 Task: Buy 2 Body Scrubs from Skin Care section under best seller category for shipping address: Mitchell Evans, 3618 Station Street, Austin, Texas 78702, Cell Number 5122113583. Pay from credit card ending with 5759, CVV 953
Action: Mouse moved to (21, 75)
Screenshot: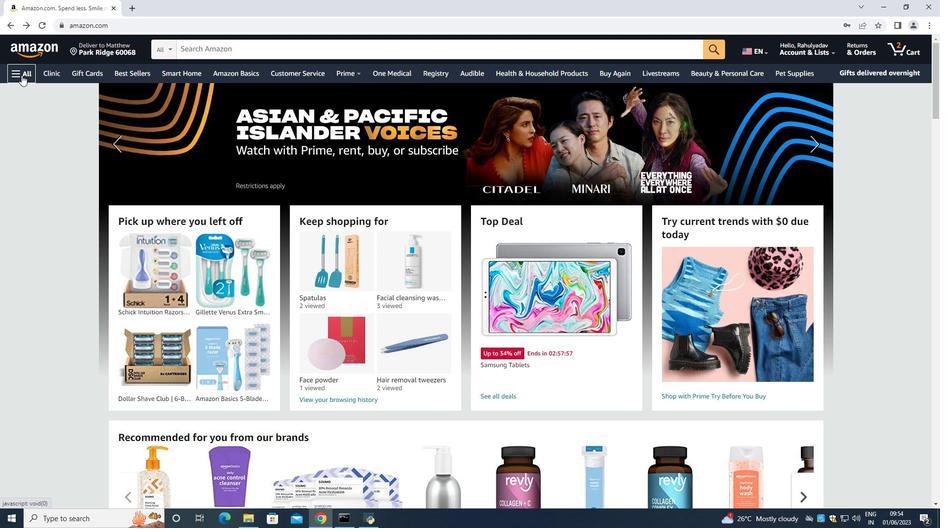 
Action: Mouse pressed left at (21, 75)
Screenshot: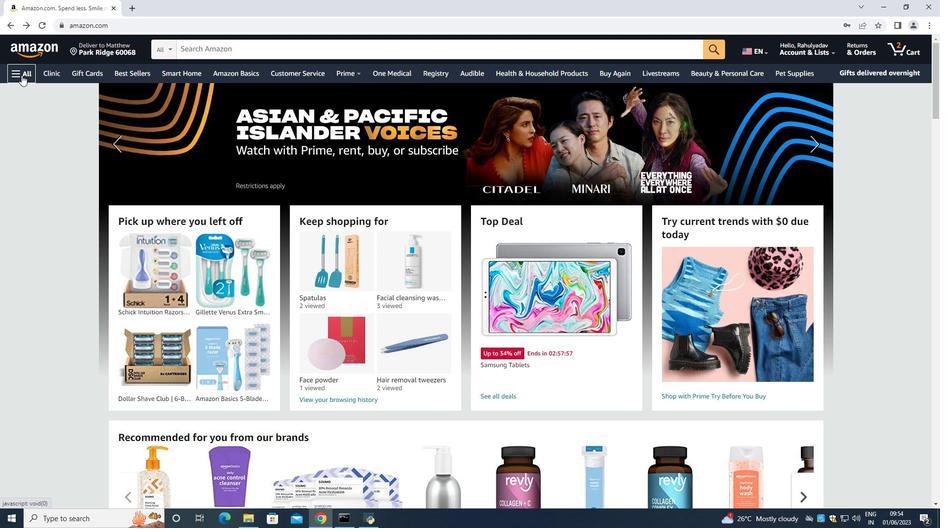 
Action: Mouse moved to (34, 97)
Screenshot: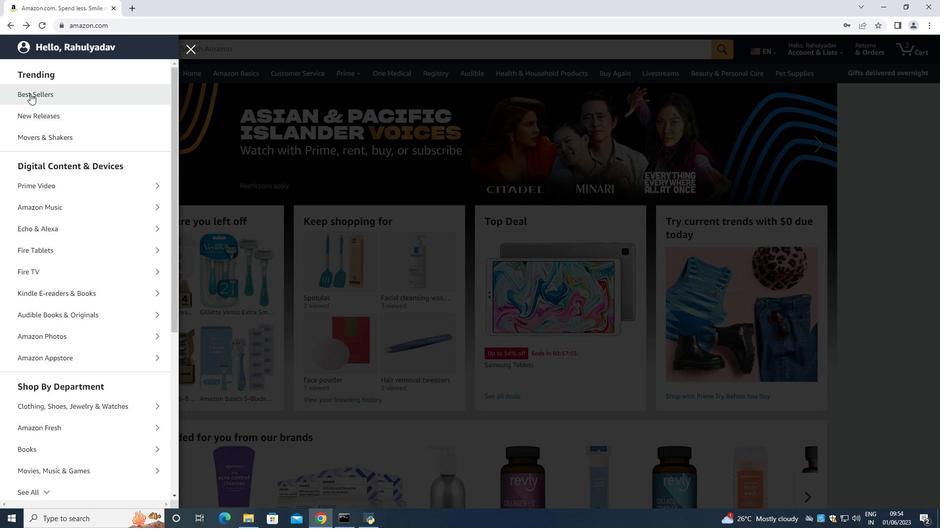 
Action: Mouse pressed left at (34, 97)
Screenshot: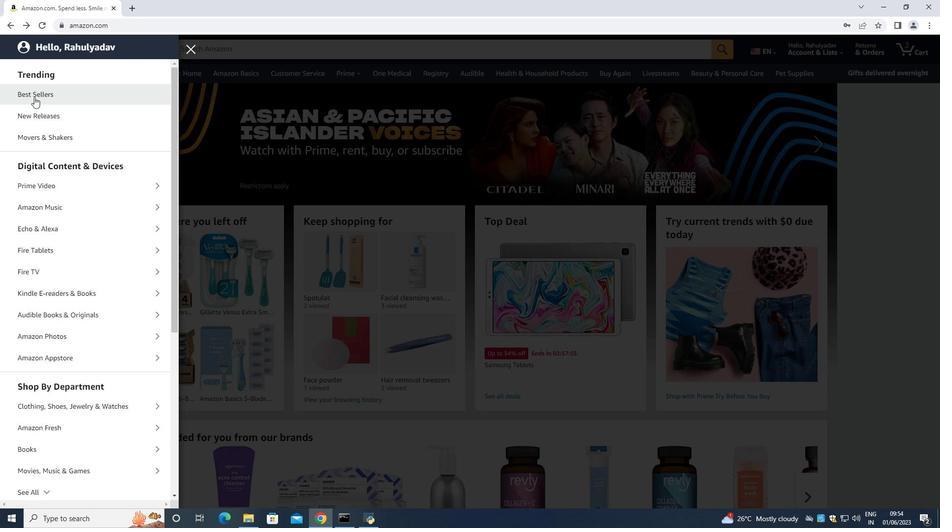 
Action: Mouse moved to (220, 50)
Screenshot: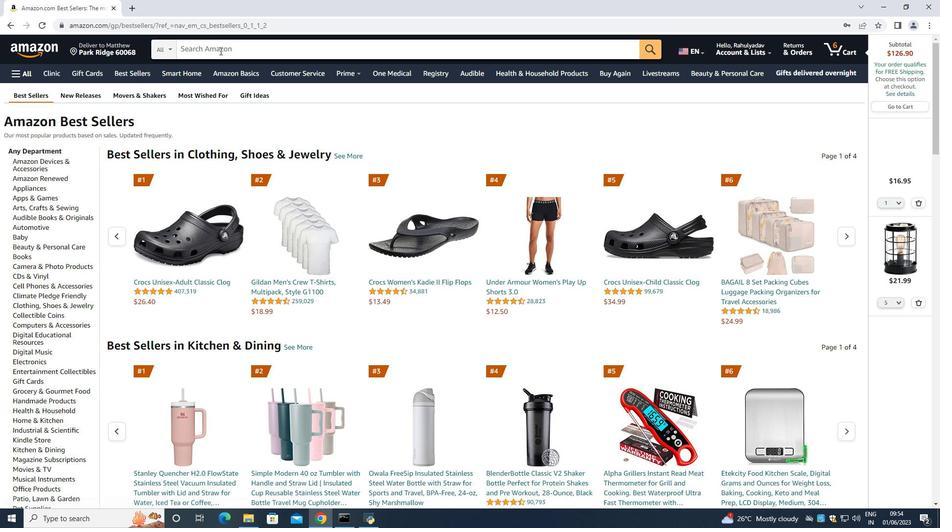
Action: Mouse pressed left at (220, 50)
Screenshot: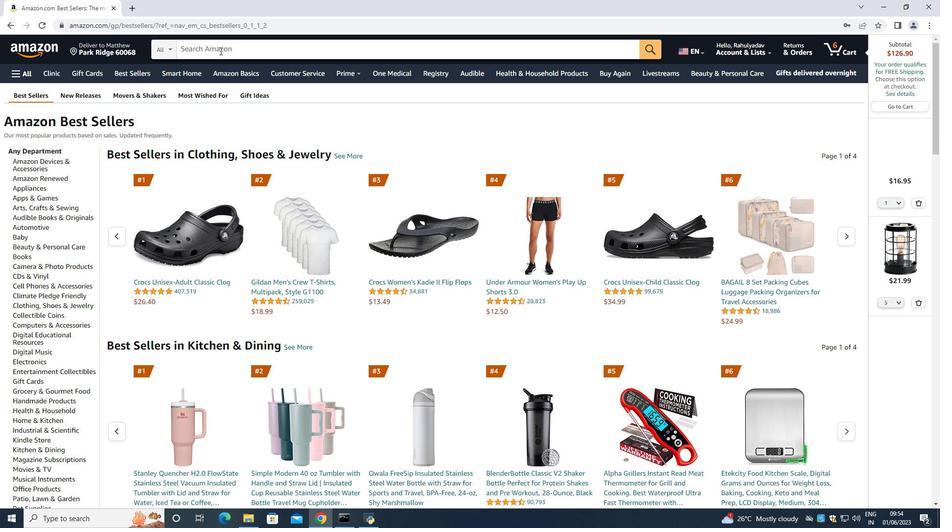 
Action: Mouse moved to (215, 53)
Screenshot: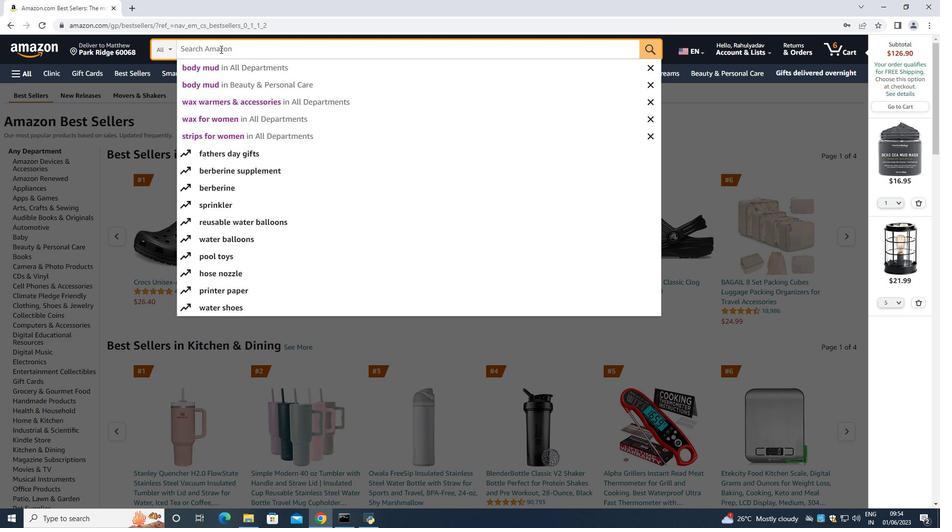 
Action: Key pressed <Key.shift>Bodu<Key.backspace>y<Key.space><Key.shift>Scrubs<Key.space><Key.enter>
Screenshot: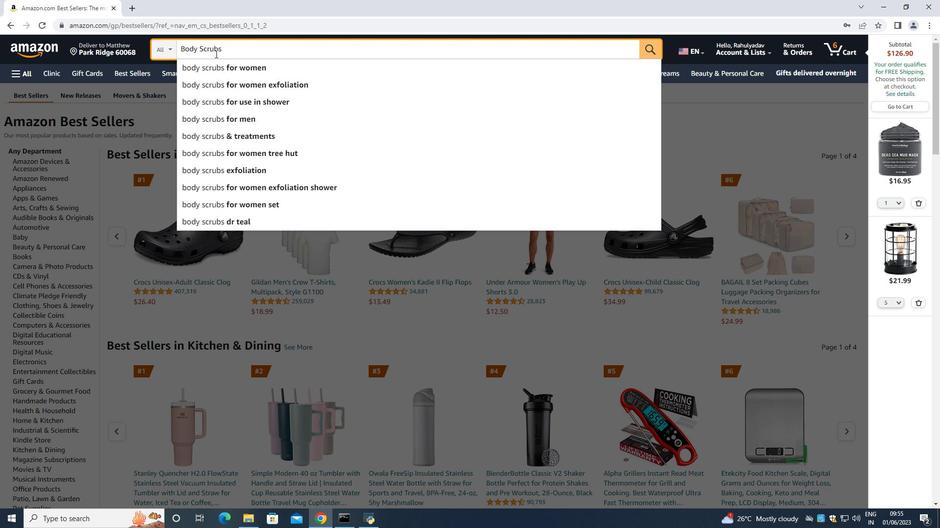 
Action: Mouse moved to (55, 308)
Screenshot: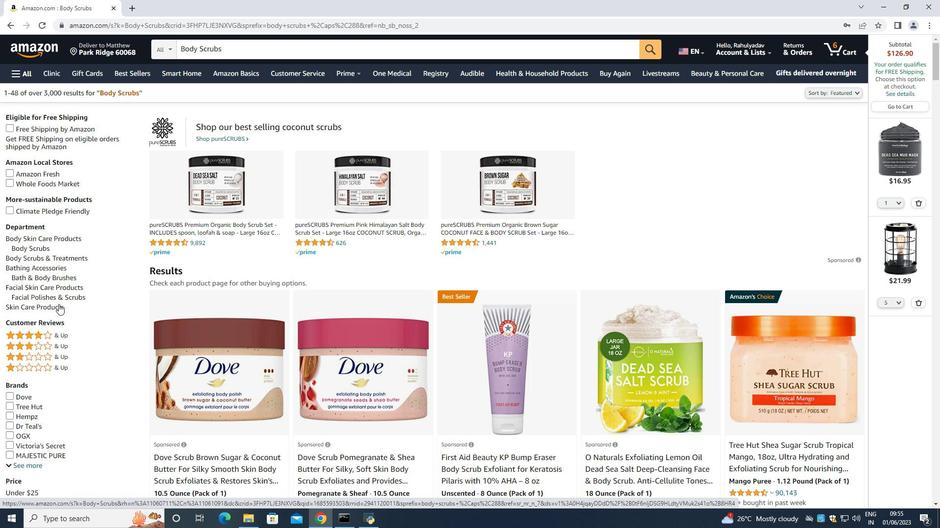 
Action: Mouse pressed left at (55, 308)
Screenshot: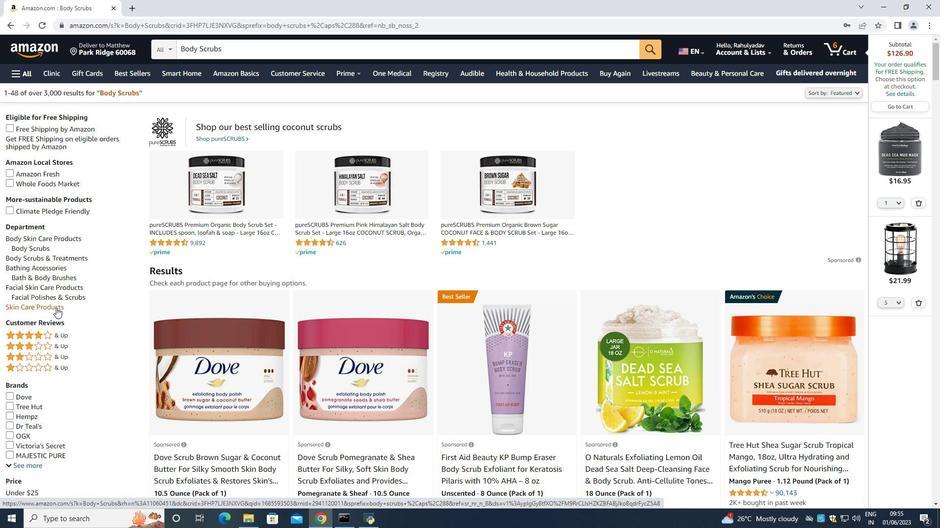 
Action: Mouse moved to (177, 340)
Screenshot: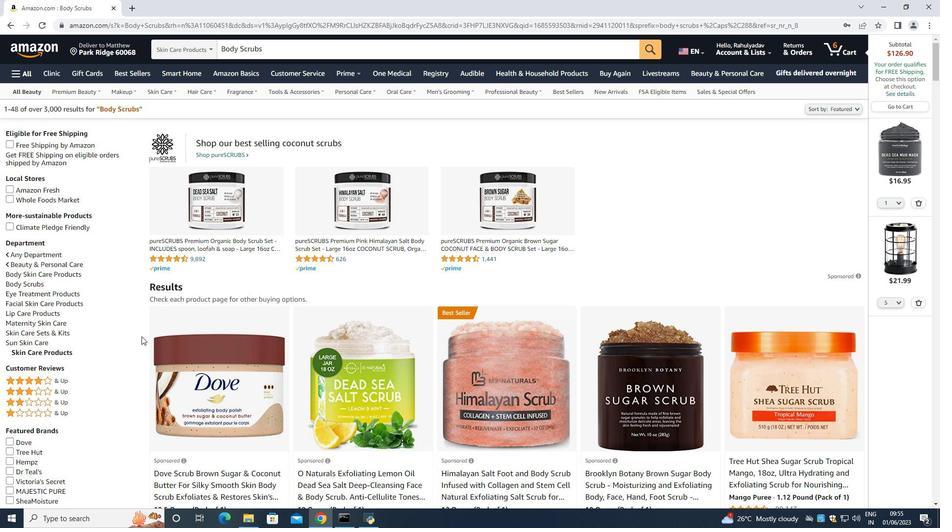 
Action: Mouse scrolled (177, 340) with delta (0, 0)
Screenshot: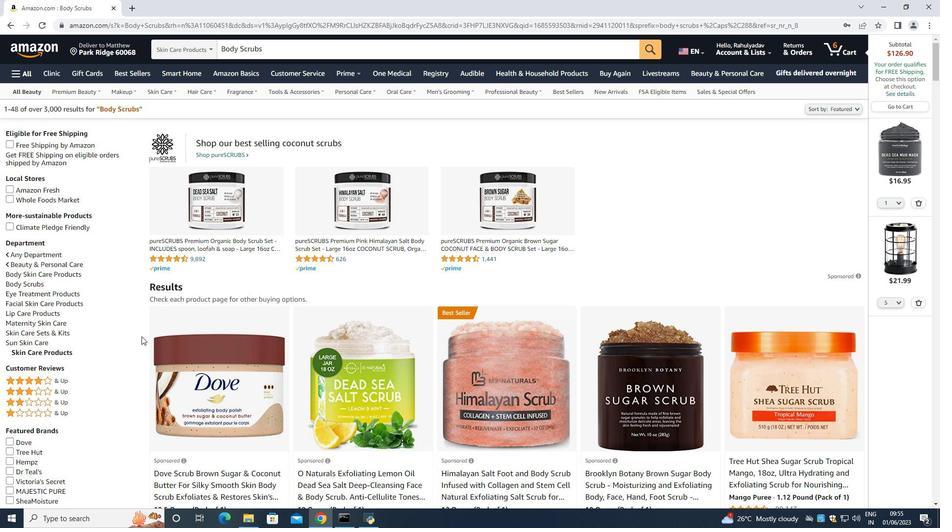 
Action: Mouse moved to (187, 340)
Screenshot: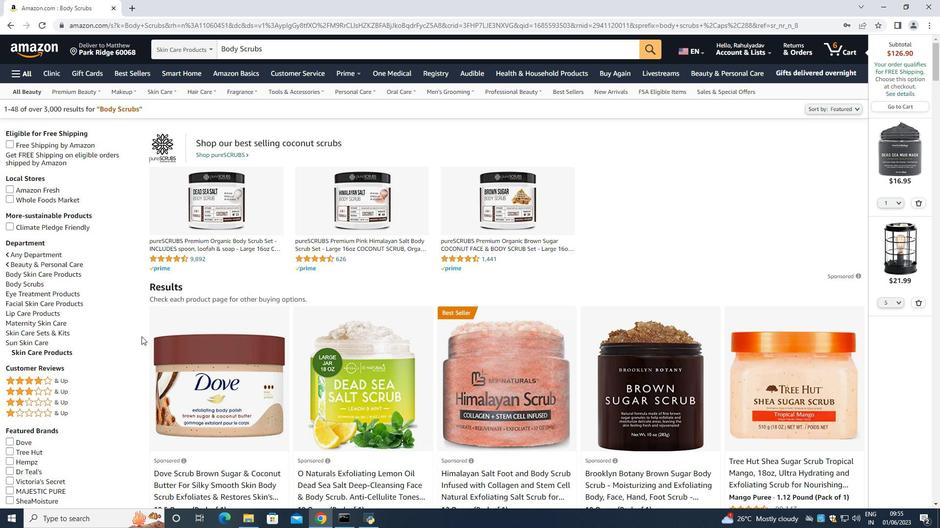 
Action: Mouse scrolled (187, 340) with delta (0, 0)
Screenshot: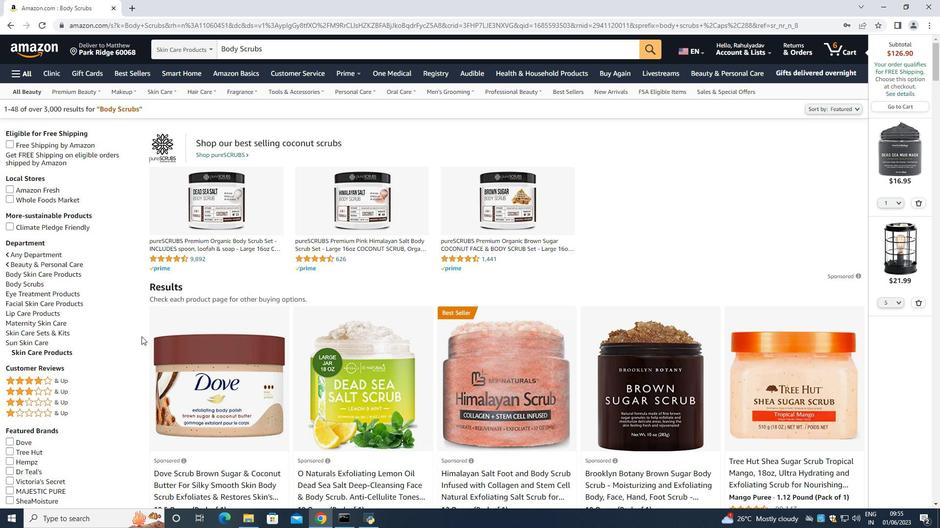 
Action: Mouse moved to (681, 285)
Screenshot: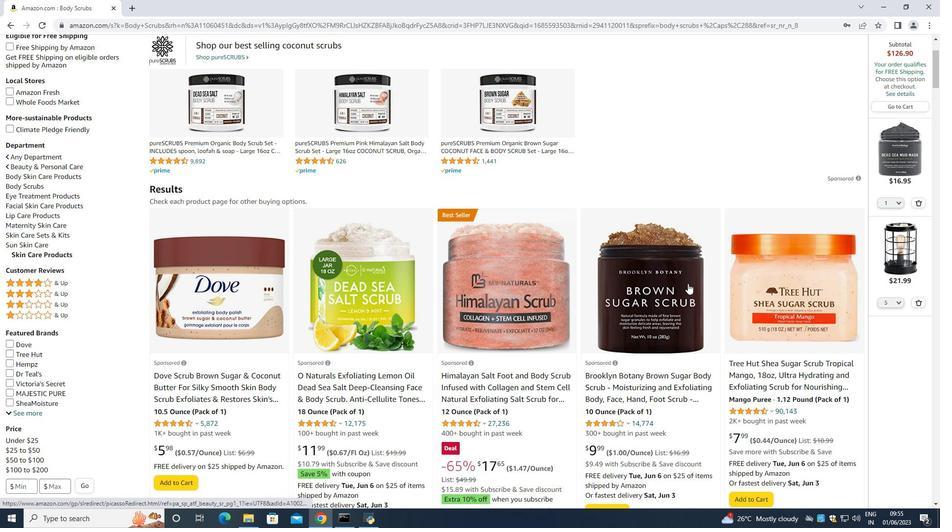 
Action: Mouse scrolled (681, 284) with delta (0, 0)
Screenshot: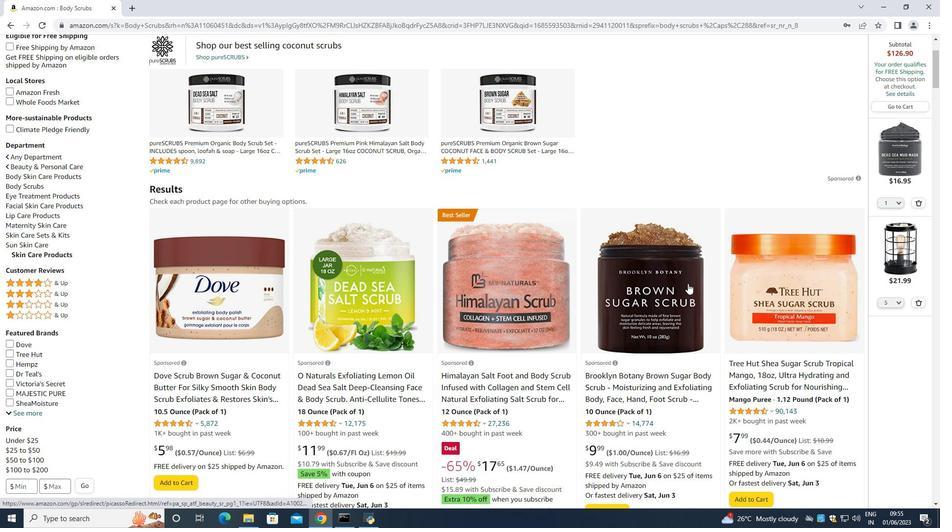 
Action: Mouse moved to (681, 285)
Screenshot: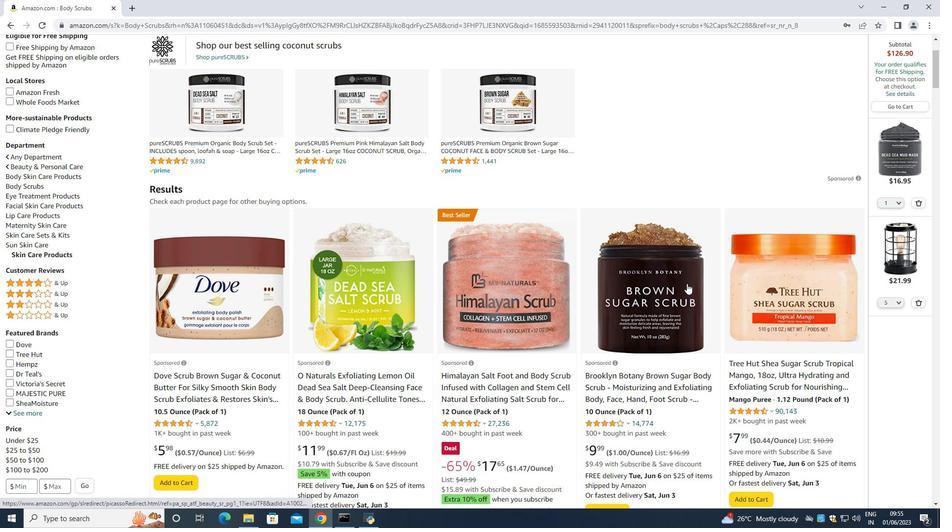
Action: Mouse scrolled (681, 284) with delta (0, 0)
Screenshot: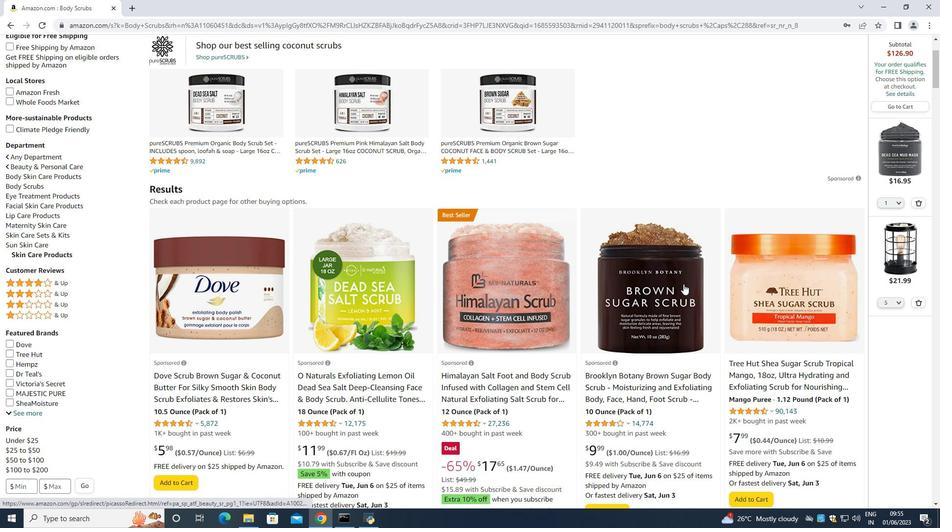 
Action: Mouse moved to (680, 285)
Screenshot: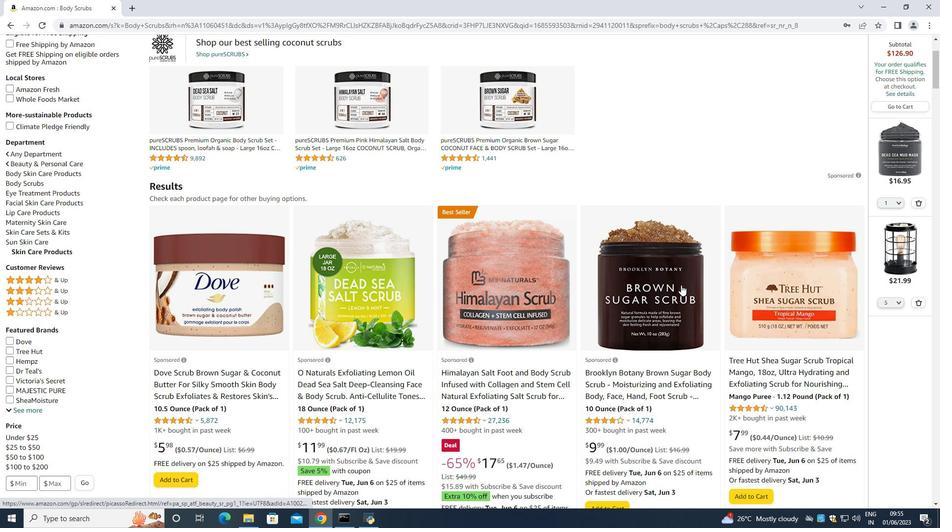 
Action: Mouse scrolled (680, 284) with delta (0, 0)
Screenshot: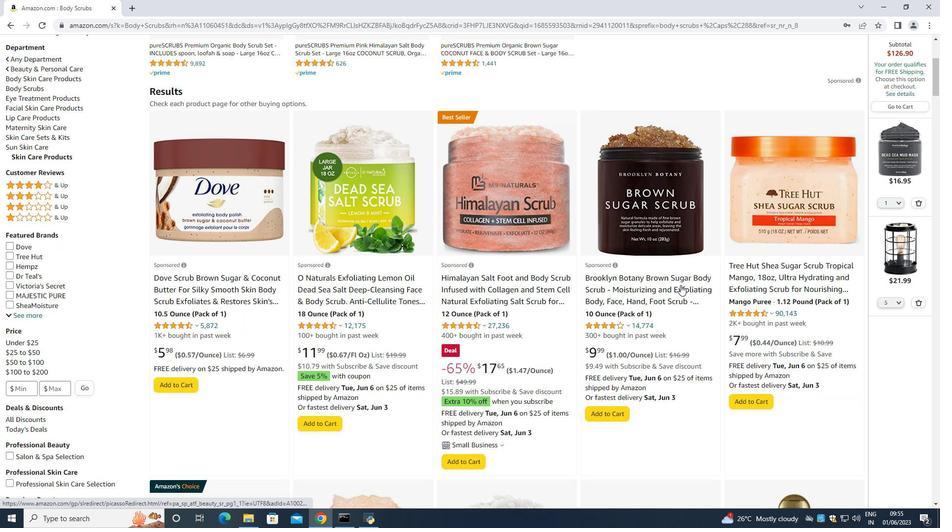 
Action: Mouse scrolled (680, 284) with delta (0, 0)
Screenshot: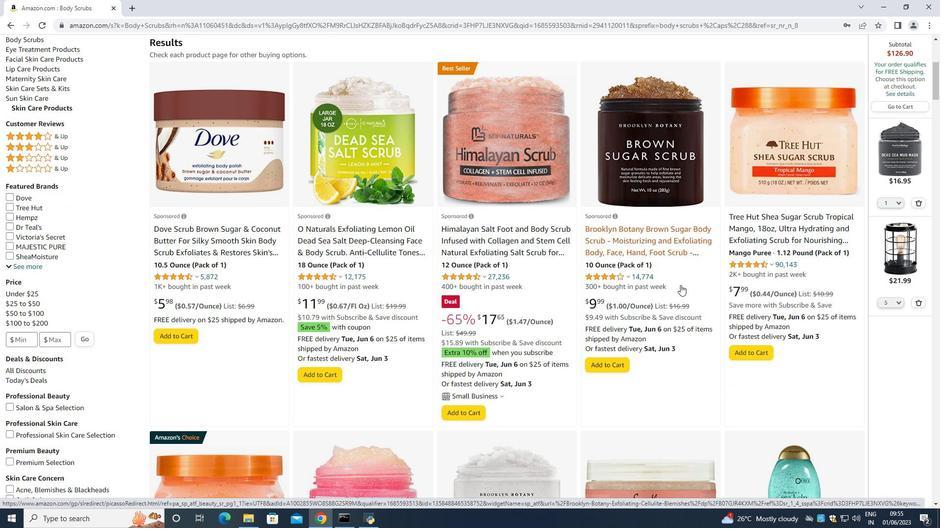 
Action: Mouse scrolled (680, 284) with delta (0, 0)
Screenshot: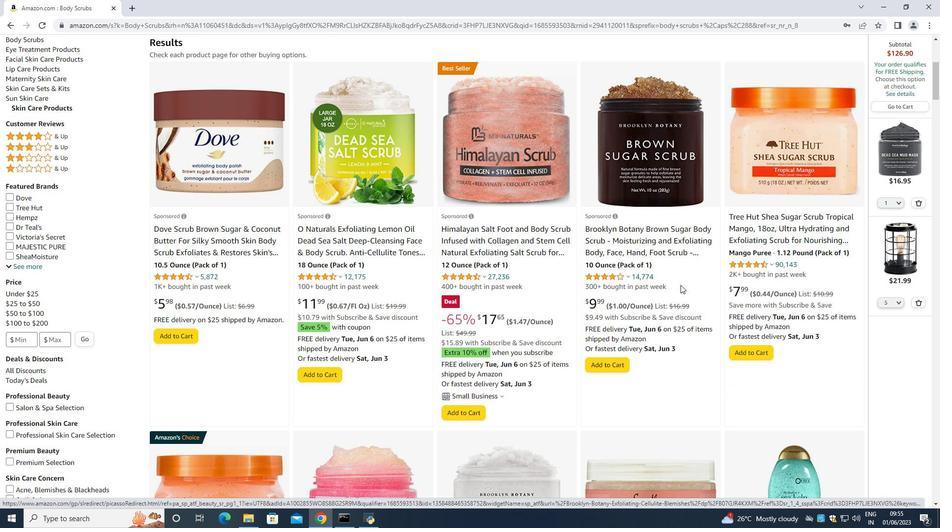
Action: Mouse scrolled (680, 284) with delta (0, 0)
Screenshot: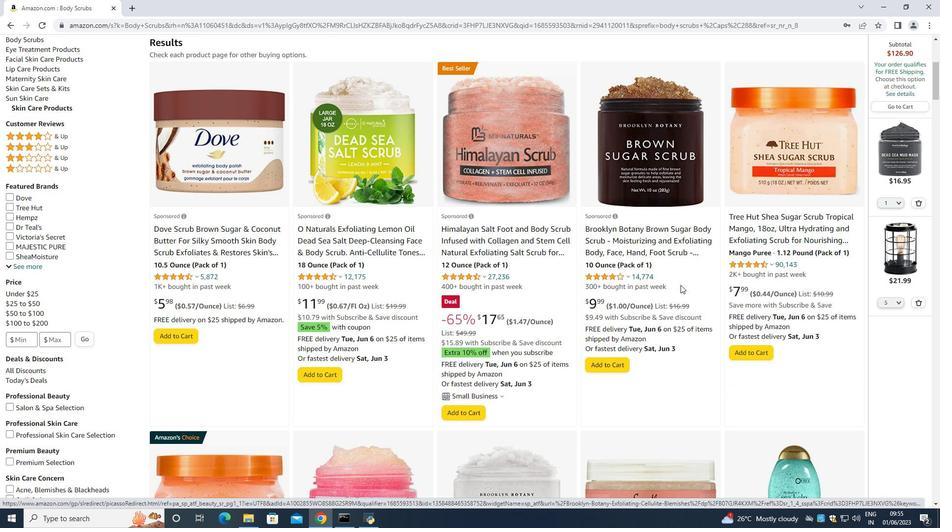 
Action: Mouse scrolled (680, 284) with delta (0, 0)
Screenshot: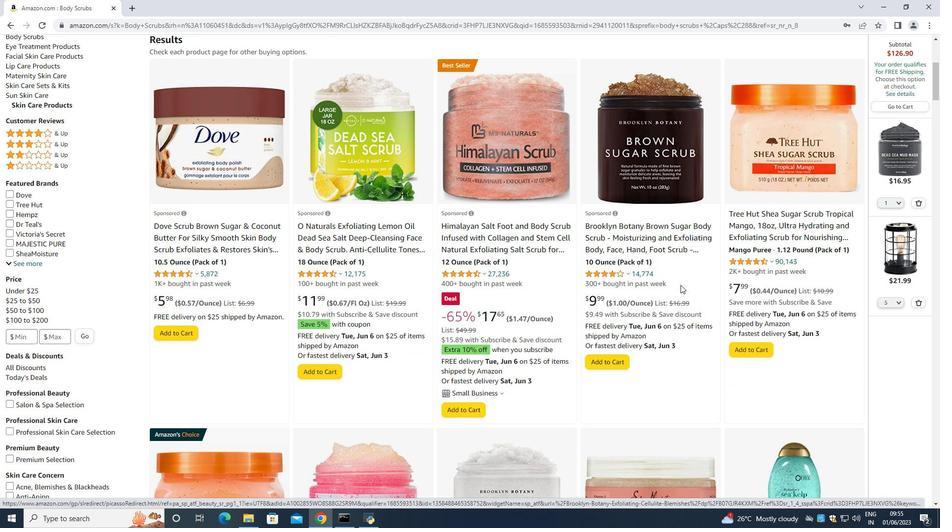 
Action: Mouse scrolled (680, 284) with delta (0, 0)
Screenshot: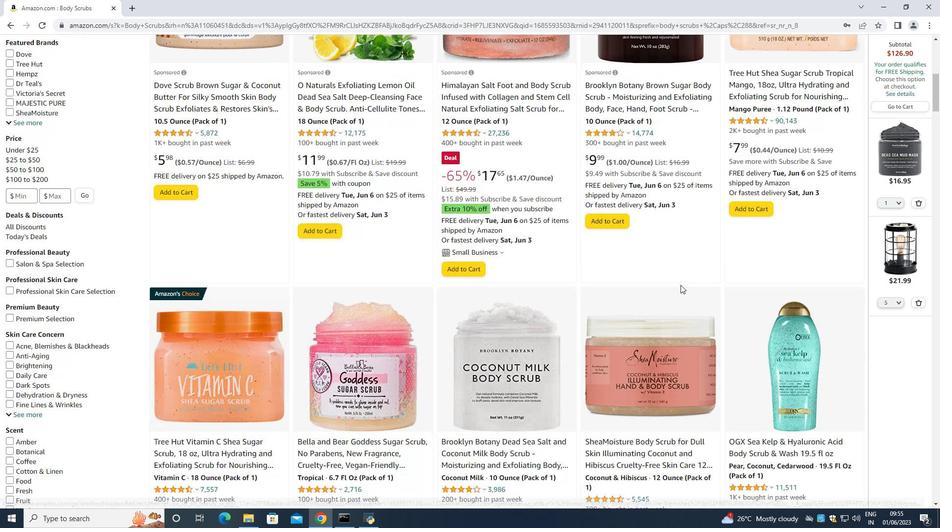 
Action: Mouse scrolled (680, 284) with delta (0, 0)
Screenshot: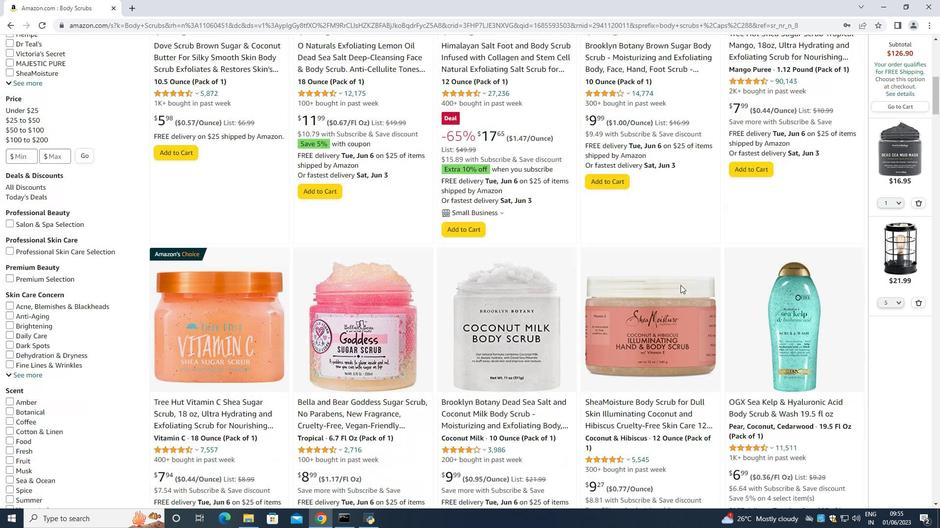 
Action: Mouse moved to (224, 261)
Screenshot: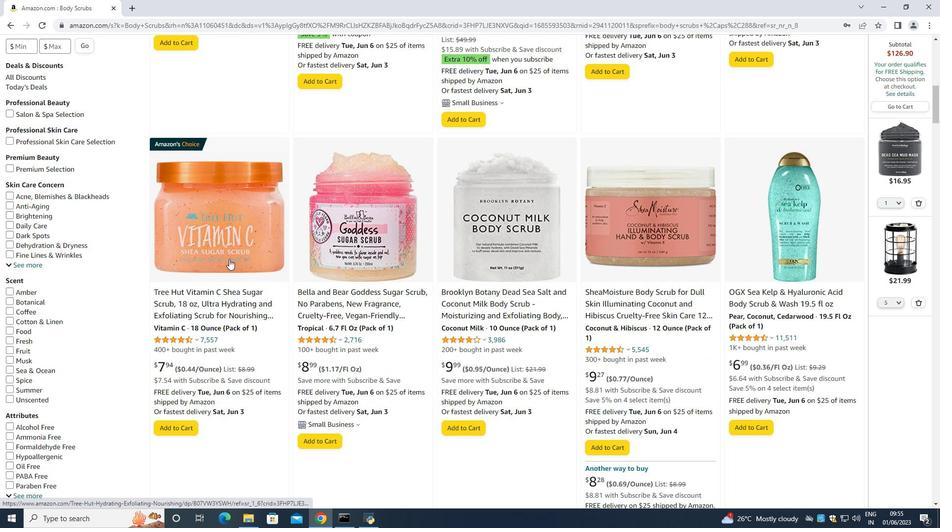 
Action: Mouse scrolled (224, 261) with delta (0, 0)
Screenshot: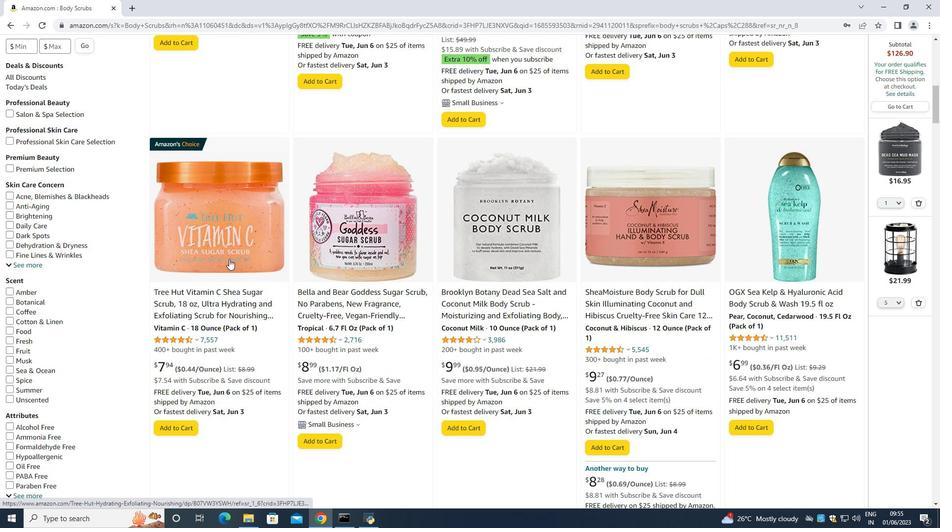 
Action: Mouse scrolled (224, 261) with delta (0, 0)
Screenshot: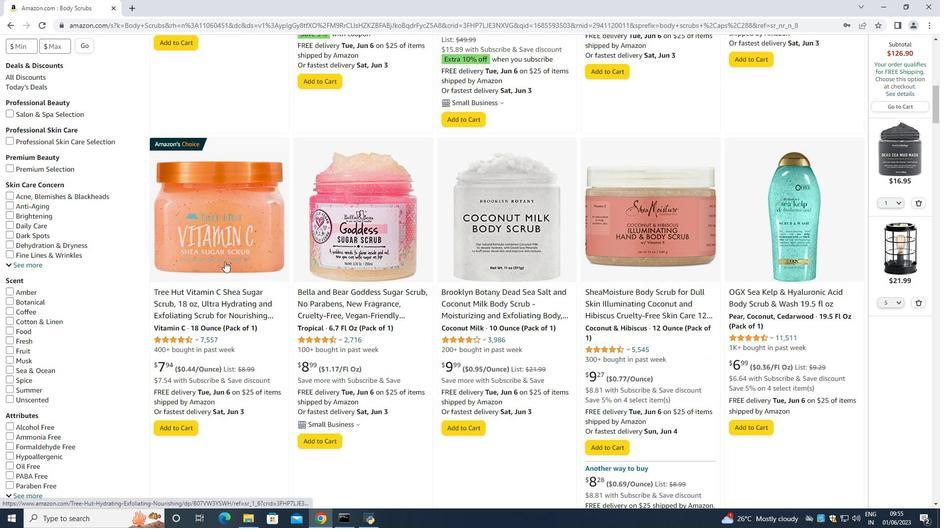 
Action: Mouse moved to (223, 261)
Screenshot: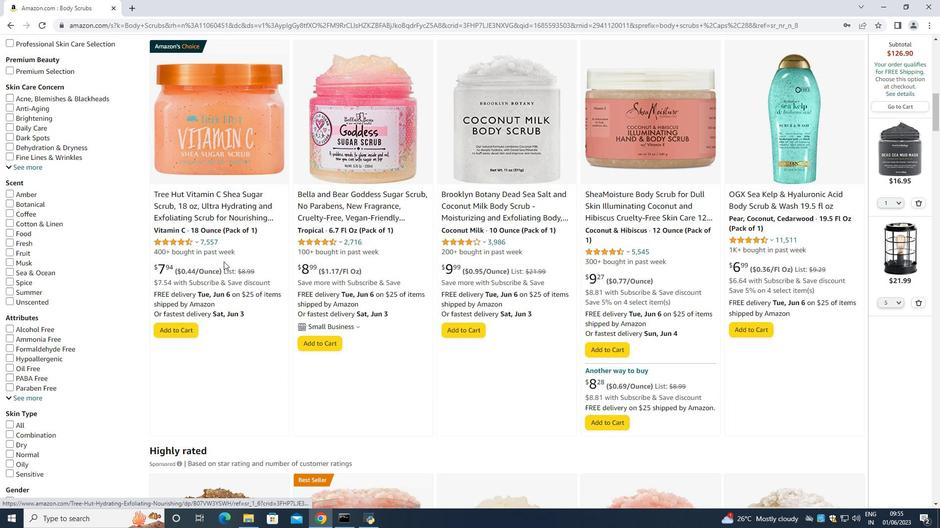 
Action: Mouse scrolled (223, 262) with delta (0, 0)
Screenshot: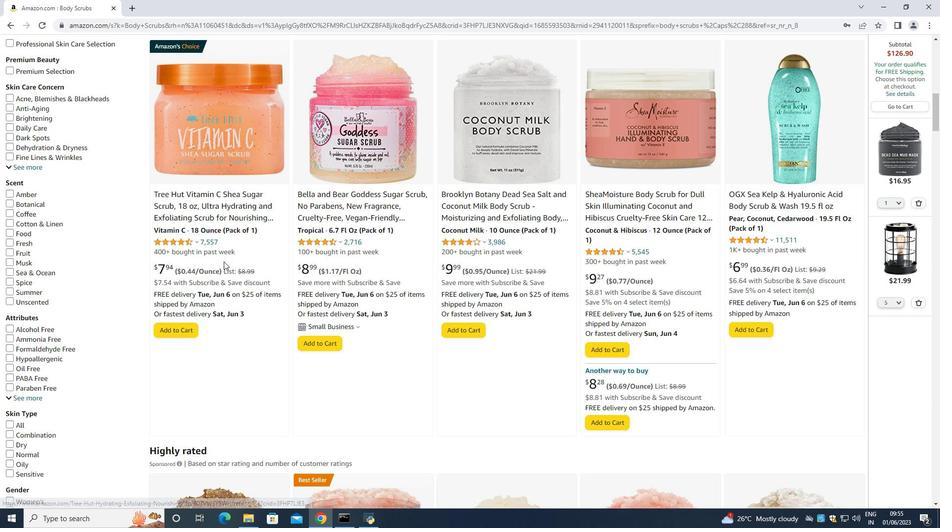 
Action: Mouse scrolled (223, 262) with delta (0, 0)
Screenshot: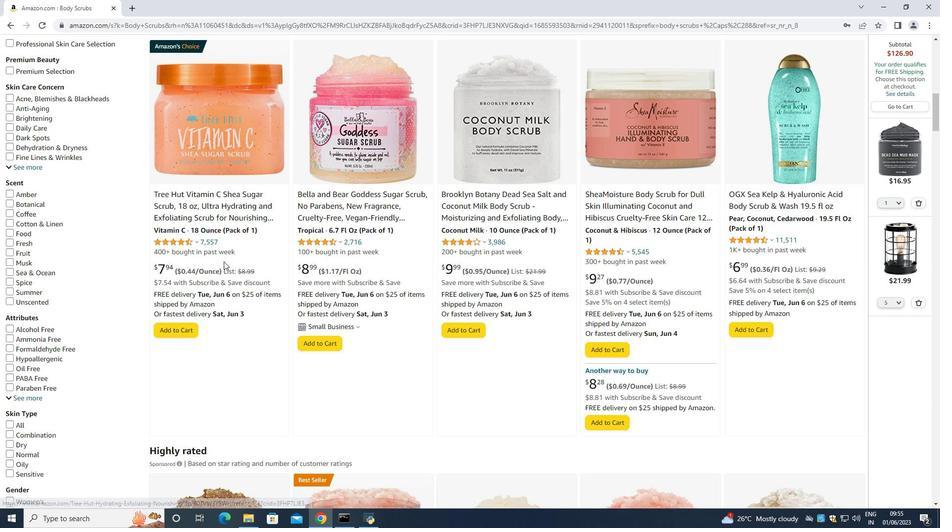 
Action: Mouse scrolled (223, 262) with delta (0, 0)
Screenshot: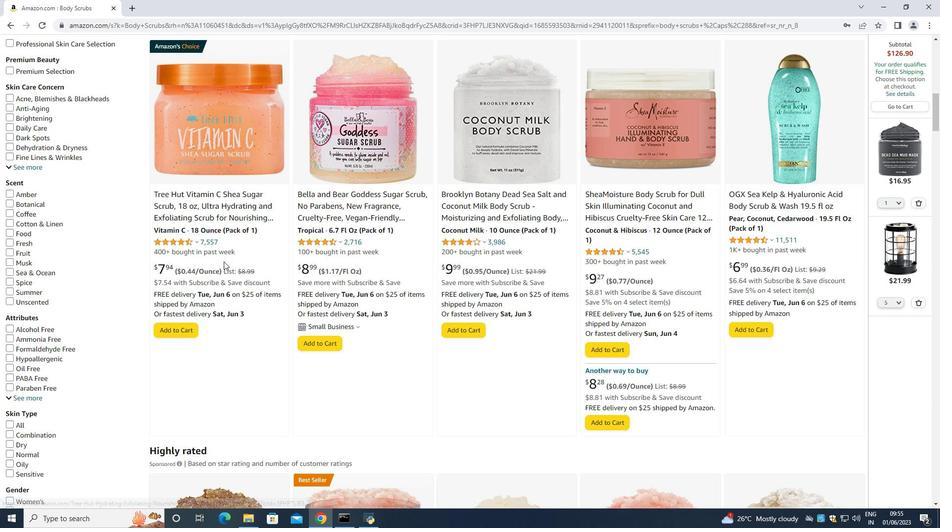 
Action: Mouse scrolled (223, 262) with delta (0, 0)
Screenshot: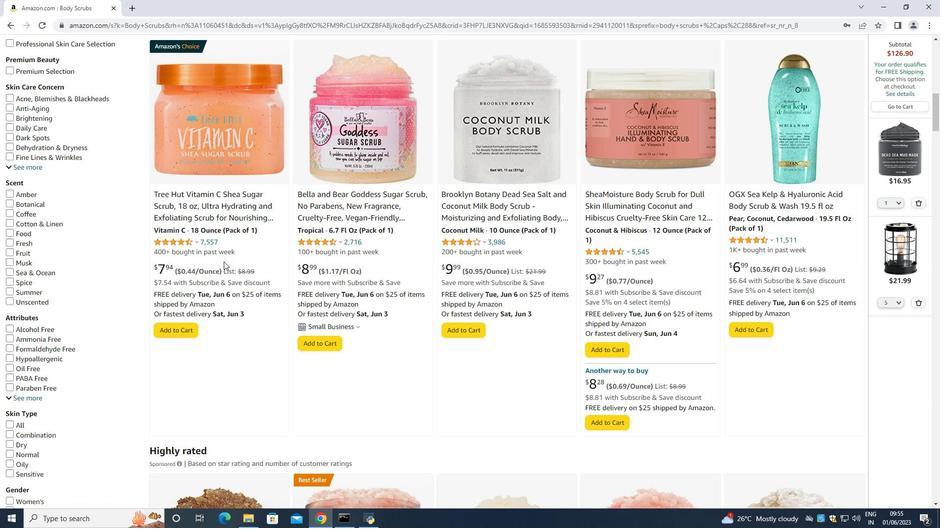 
Action: Mouse scrolled (223, 262) with delta (0, 0)
Screenshot: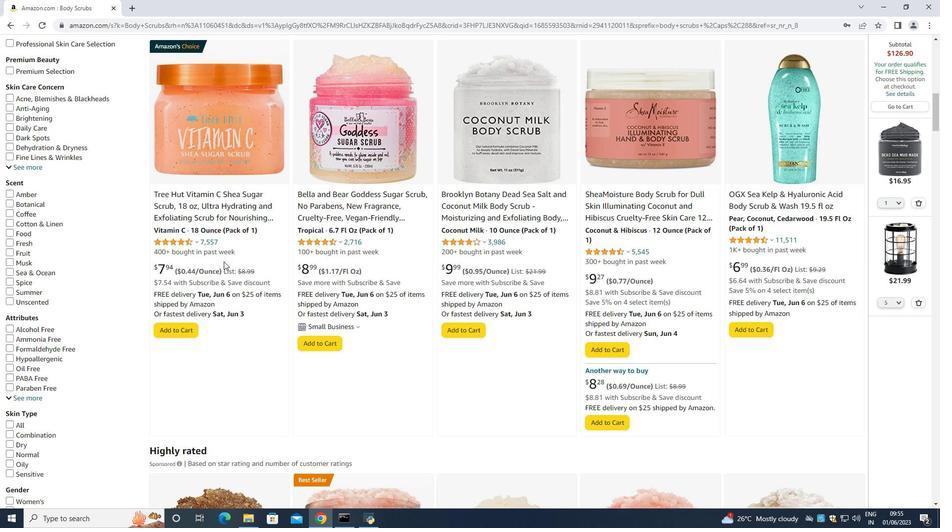 
Action: Mouse moved to (224, 261)
Screenshot: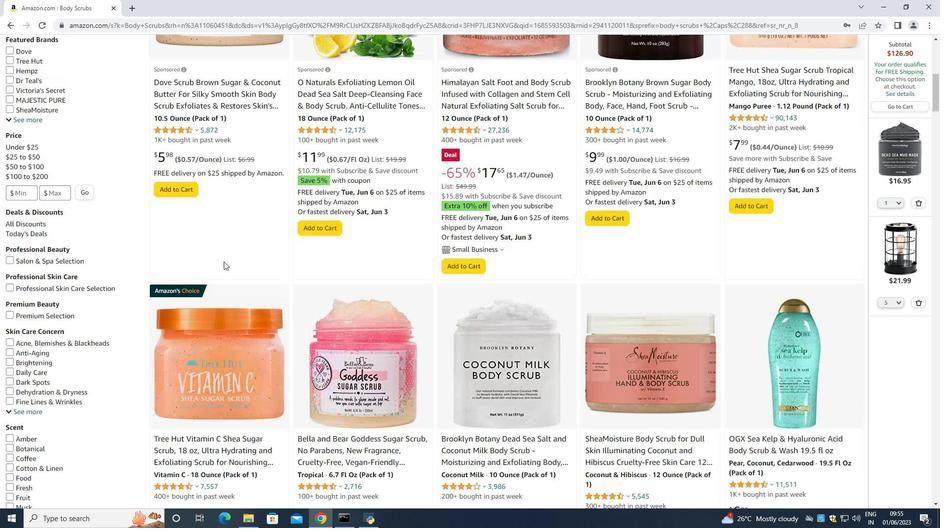 
Action: Mouse scrolled (224, 261) with delta (0, 0)
Screenshot: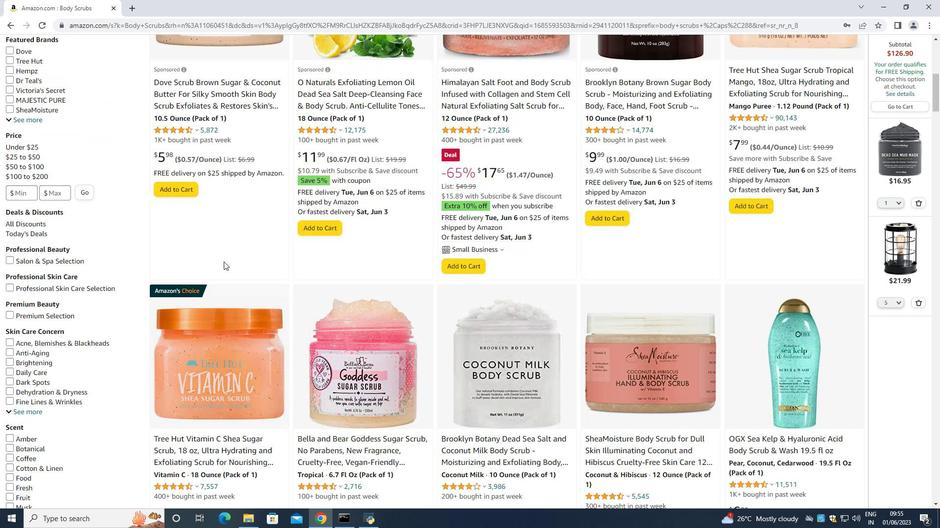 
Action: Mouse scrolled (224, 260) with delta (0, 0)
Screenshot: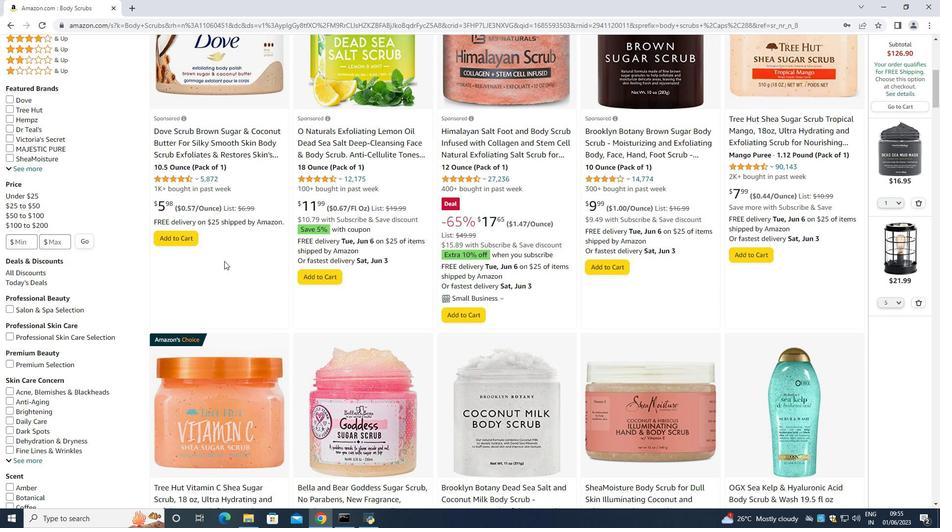 
Action: Mouse scrolled (224, 260) with delta (0, 0)
Screenshot: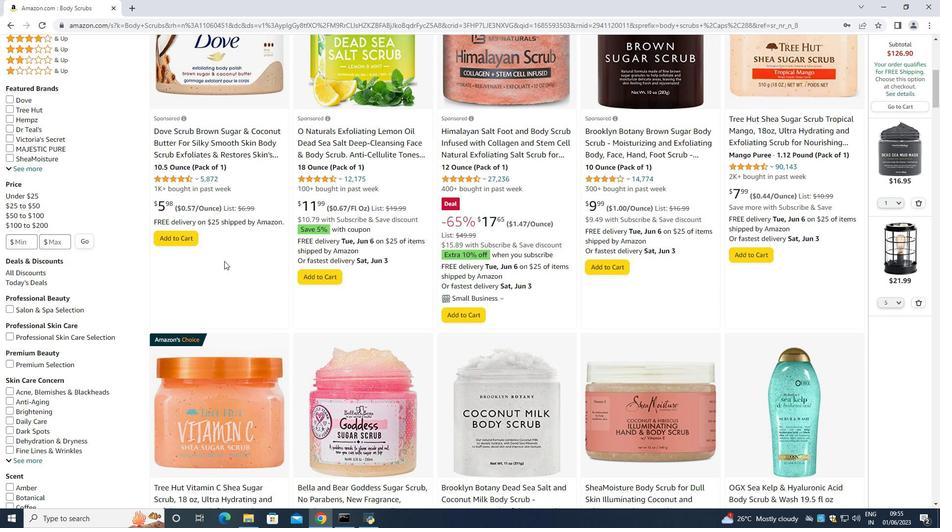 
Action: Mouse moved to (225, 261)
Screenshot: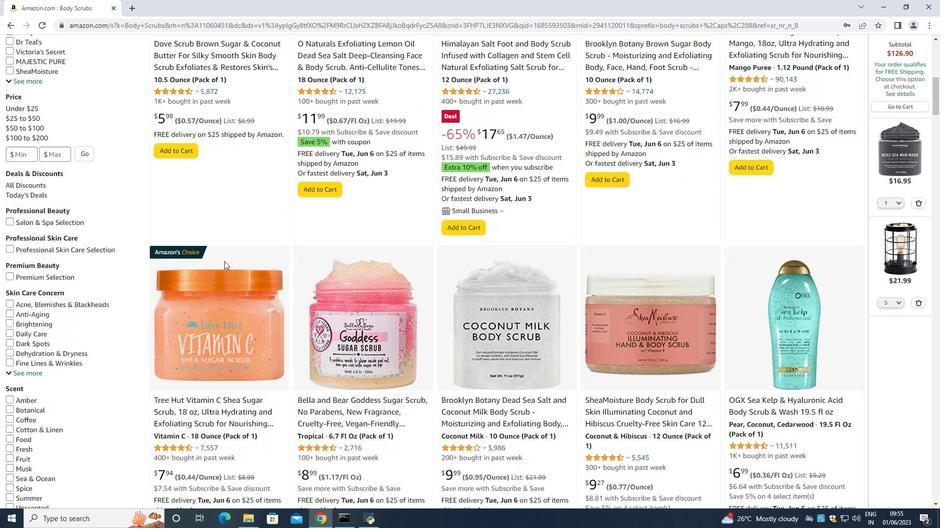 
Action: Mouse scrolled (225, 260) with delta (0, 0)
Screenshot: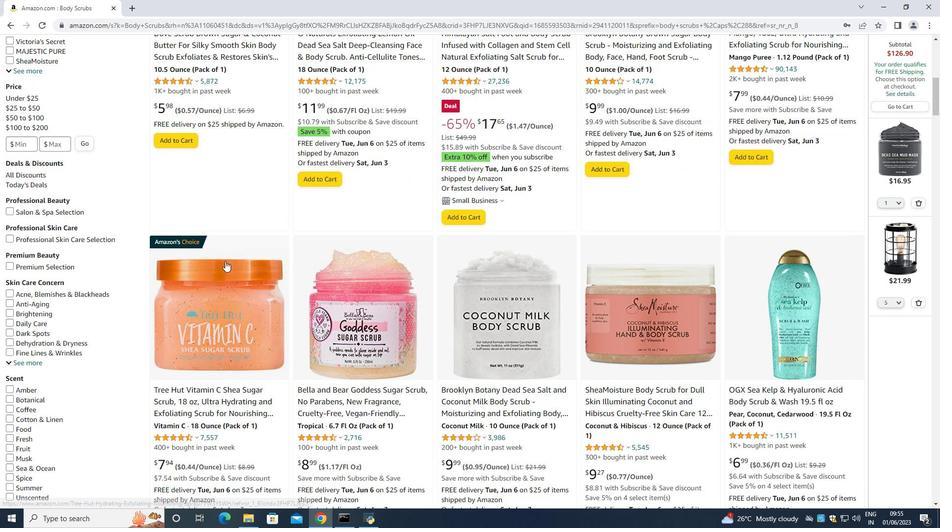 
Action: Mouse scrolled (225, 260) with delta (0, 0)
Screenshot: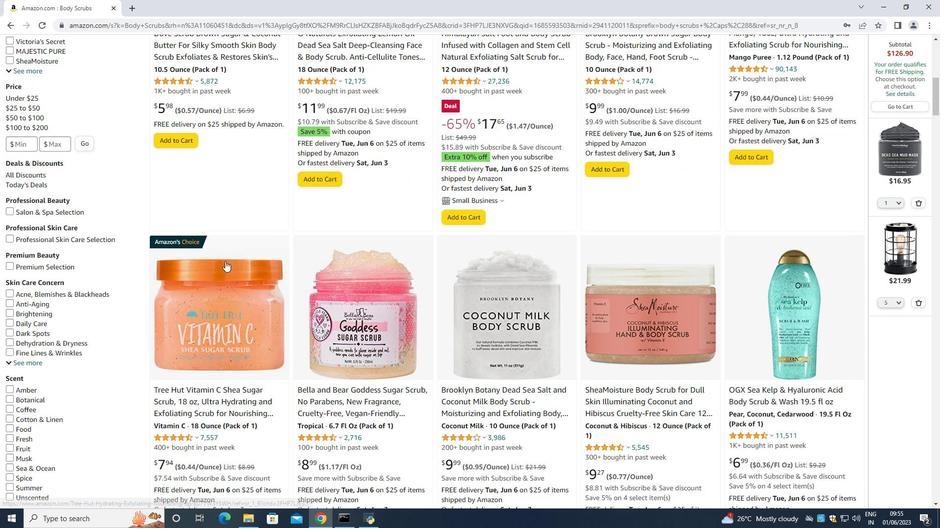 
Action: Mouse scrolled (225, 260) with delta (0, 0)
Screenshot: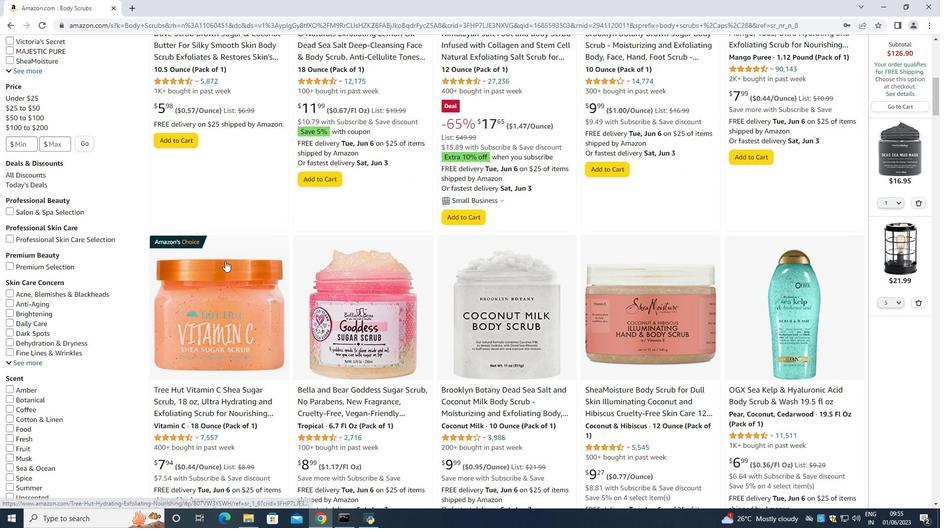 
Action: Mouse scrolled (225, 260) with delta (0, 0)
Screenshot: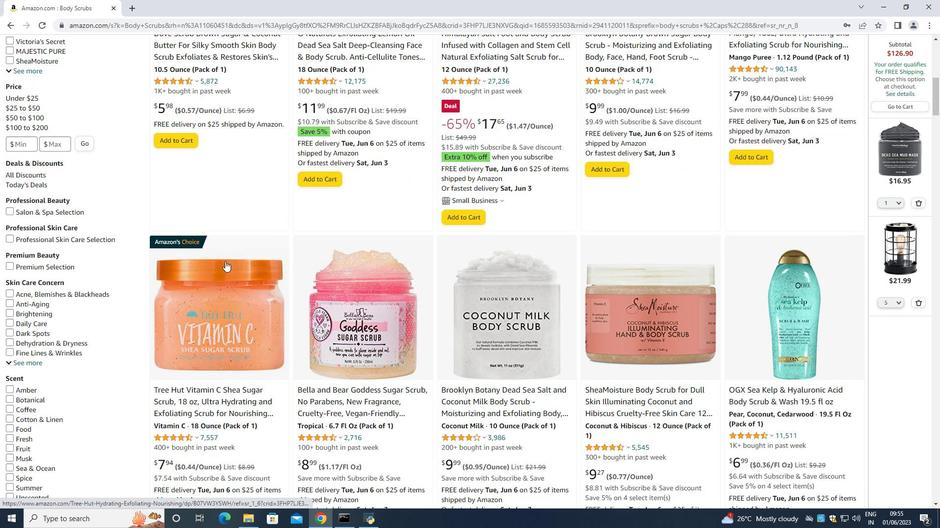 
Action: Mouse scrolled (225, 260) with delta (0, 0)
Screenshot: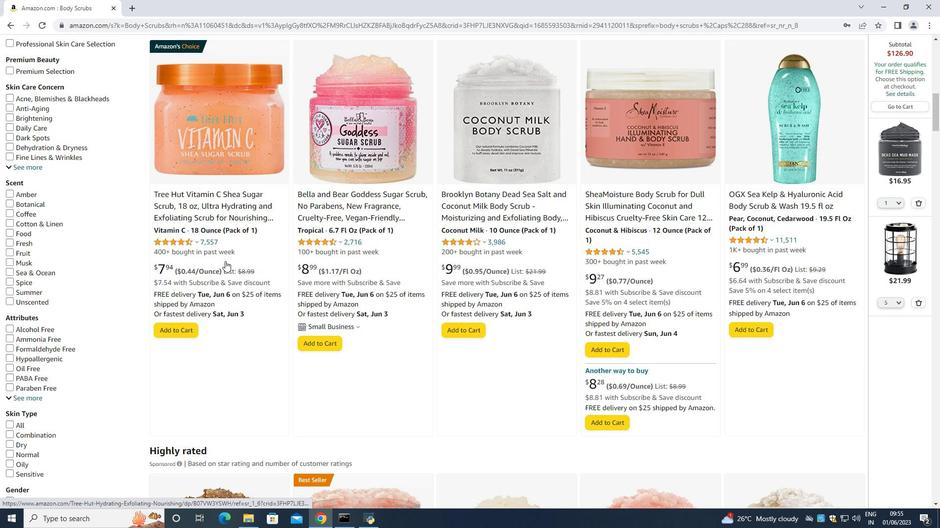 
Action: Mouse scrolled (225, 260) with delta (0, 0)
Screenshot: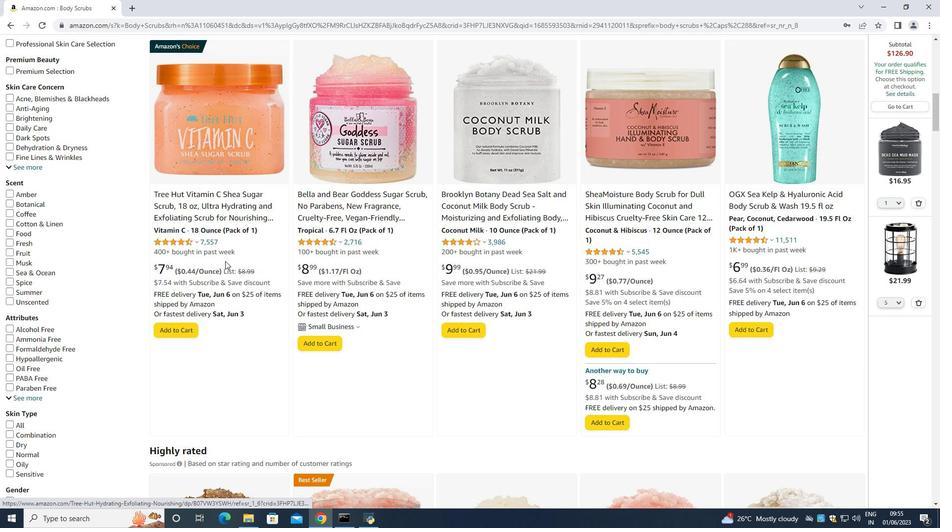 
Action: Mouse moved to (225, 261)
Screenshot: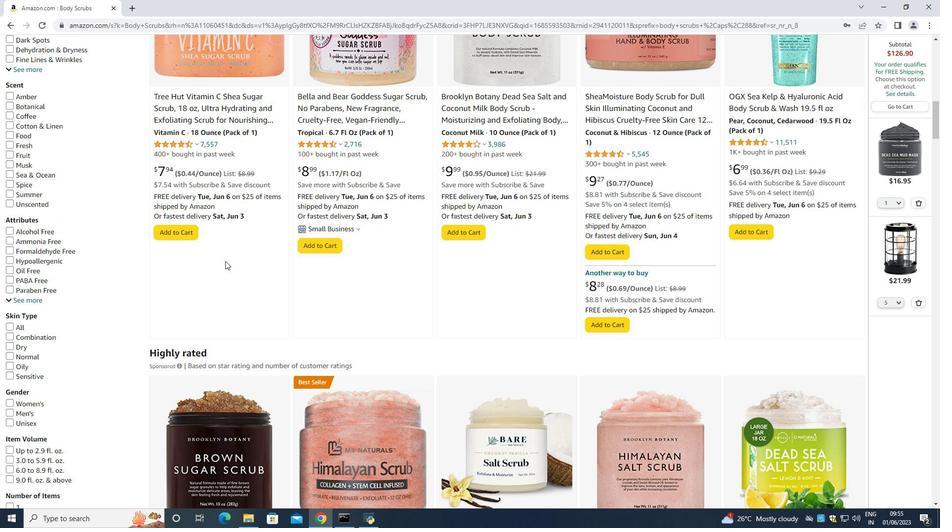
Action: Mouse scrolled (225, 261) with delta (0, 0)
Screenshot: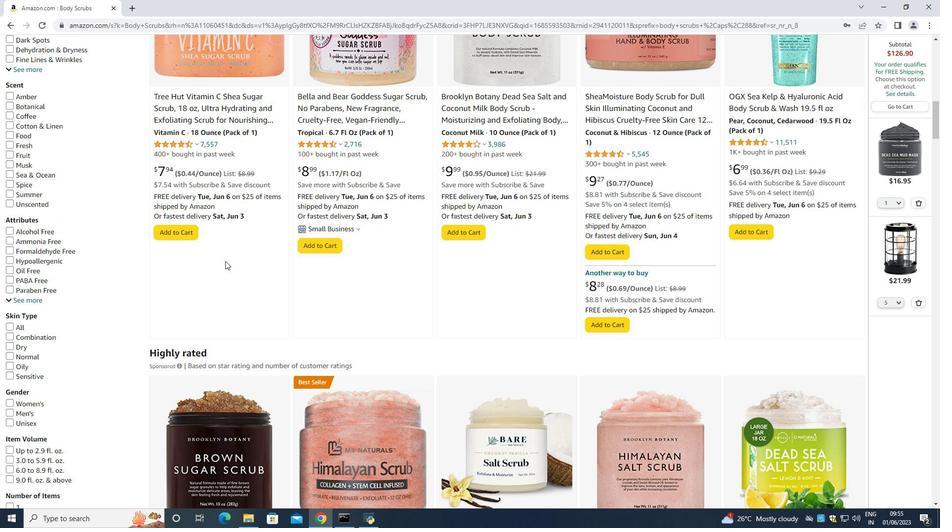 
Action: Mouse moved to (225, 261)
Screenshot: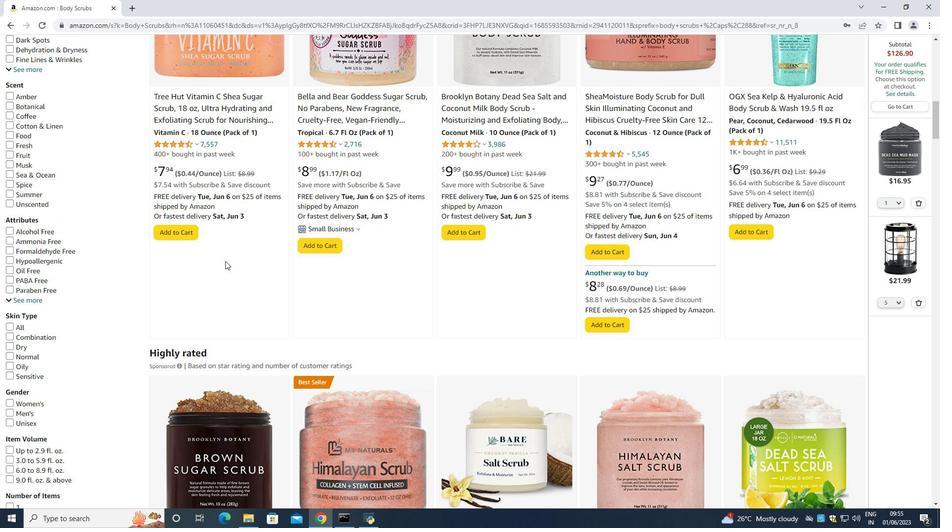 
Action: Mouse scrolled (225, 261) with delta (0, 0)
Screenshot: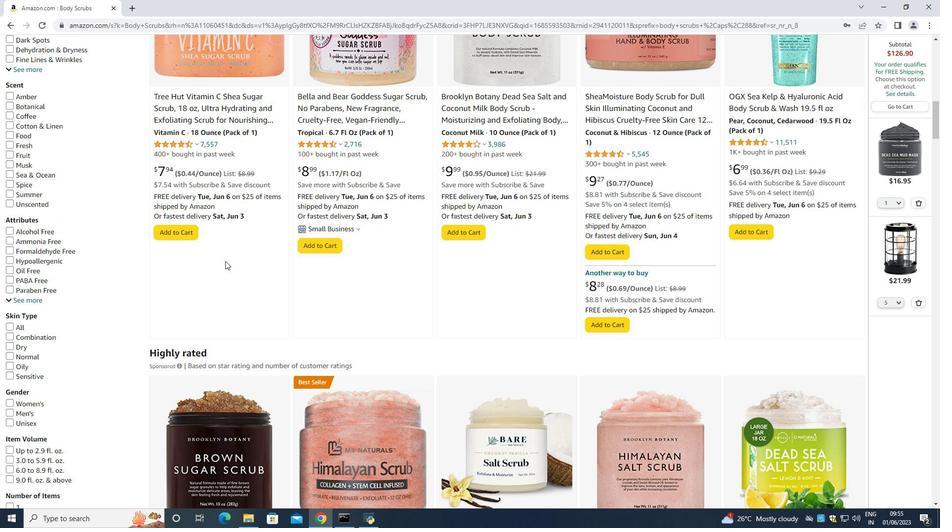 
Action: Mouse moved to (226, 262)
Screenshot: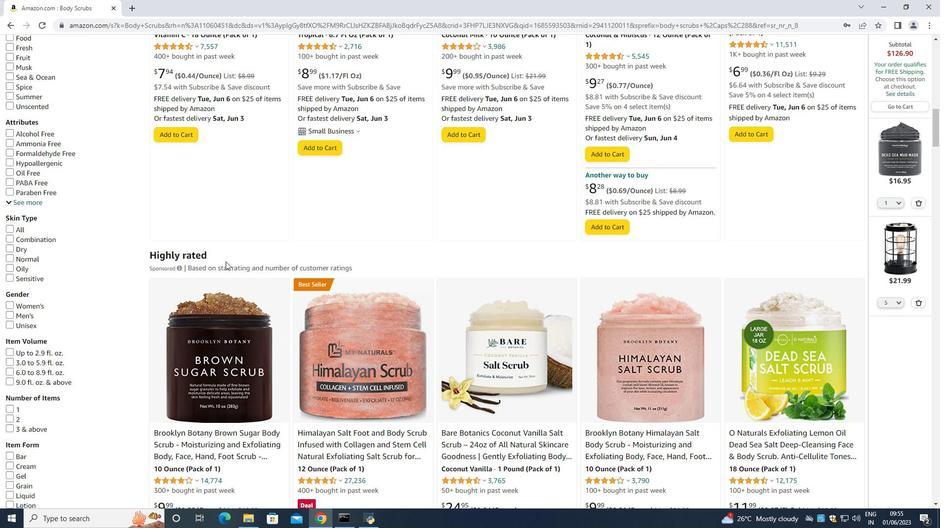 
Action: Mouse scrolled (226, 262) with delta (0, 0)
Screenshot: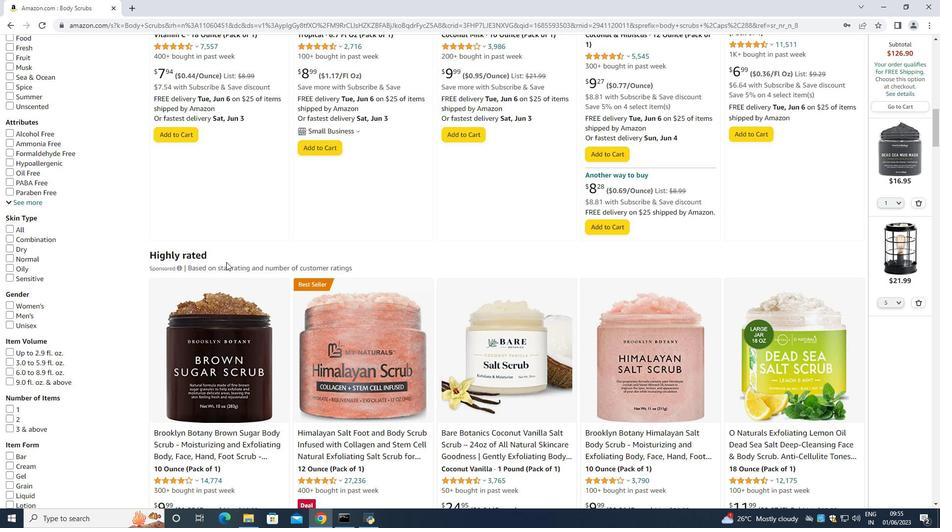 
Action: Mouse moved to (329, 312)
Screenshot: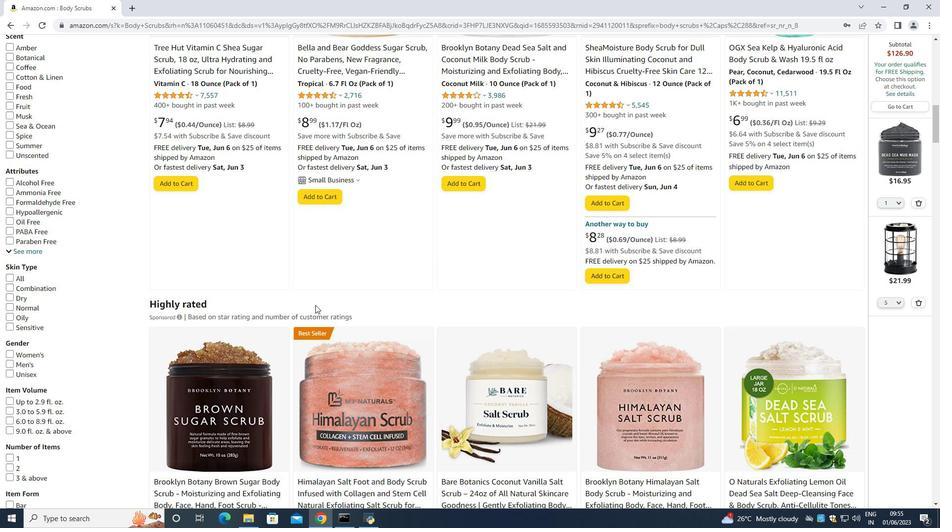 
Action: Mouse scrolled (329, 312) with delta (0, 0)
Screenshot: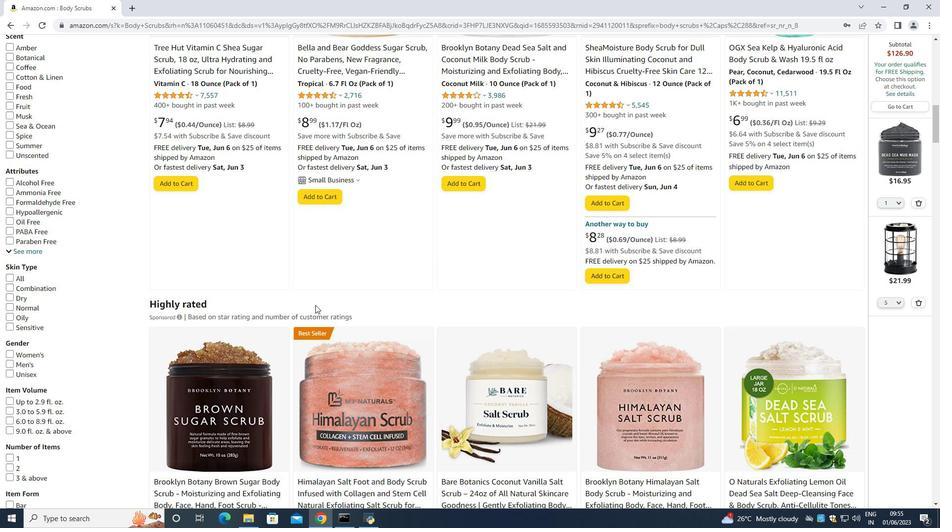 
Action: Mouse moved to (331, 314)
Screenshot: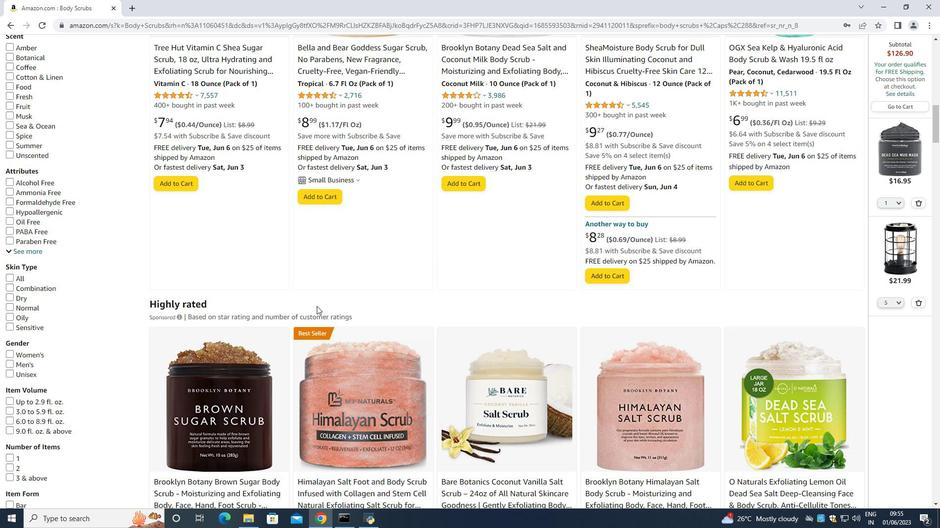 
Action: Mouse scrolled (331, 314) with delta (0, 0)
Screenshot: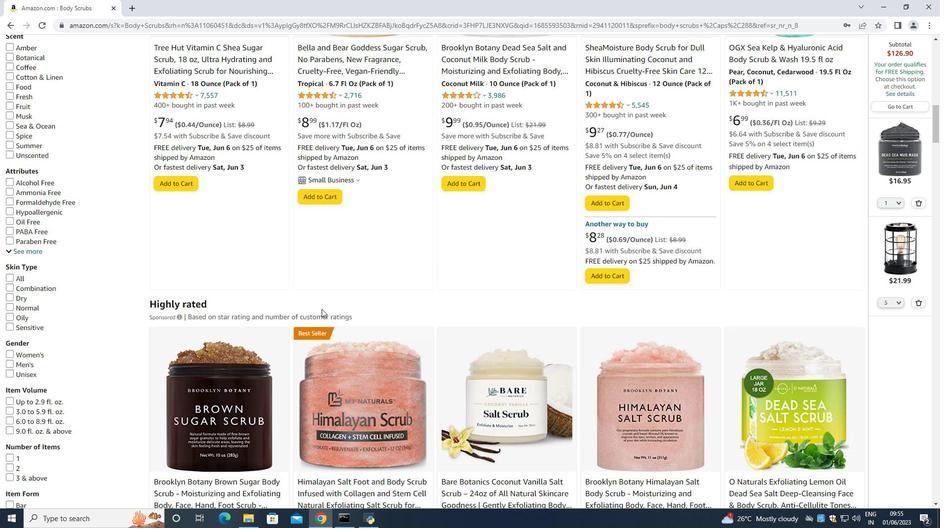 
Action: Mouse moved to (335, 316)
Screenshot: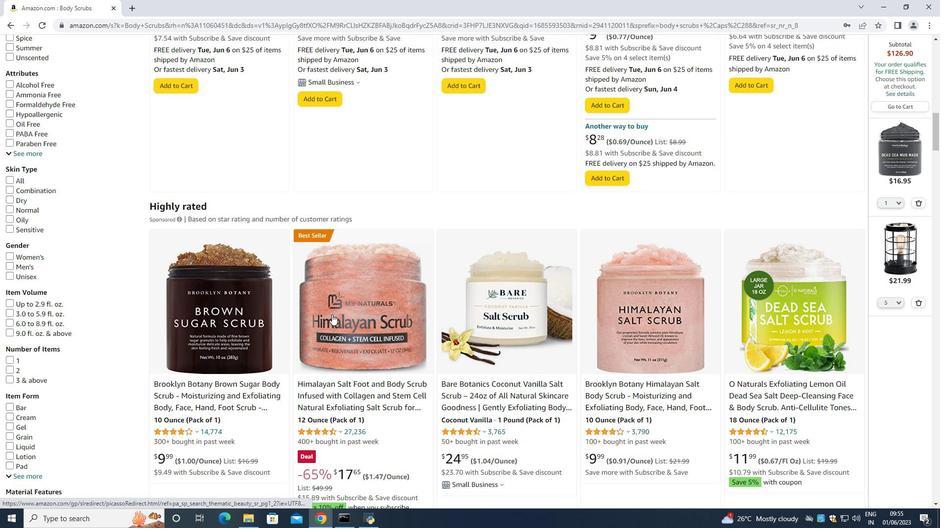 
Action: Mouse scrolled (335, 316) with delta (0, 0)
Screenshot: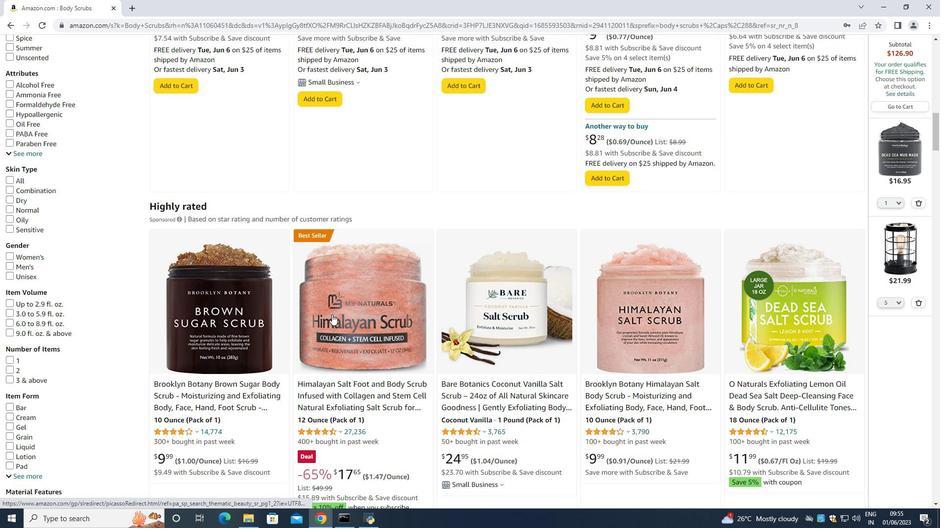 
Action: Mouse moved to (339, 325)
Screenshot: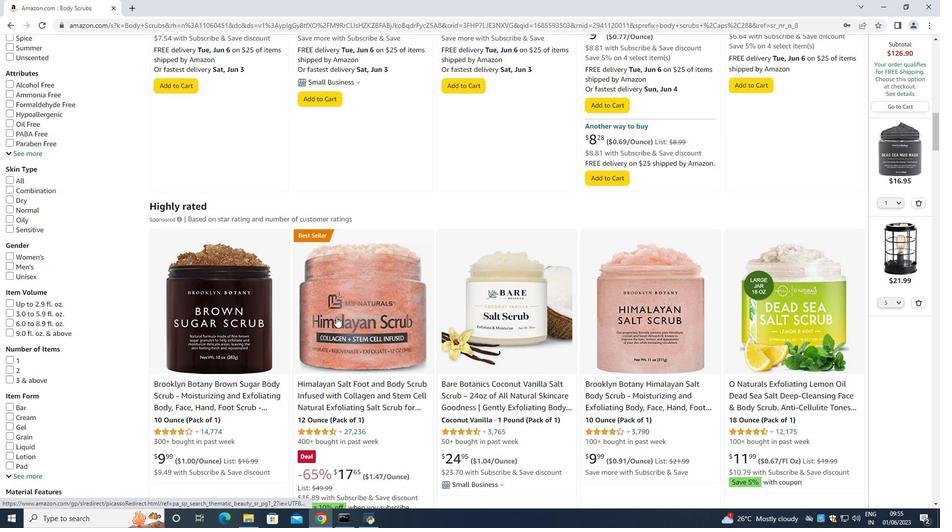 
Action: Mouse scrolled (339, 324) with delta (0, 0)
Screenshot: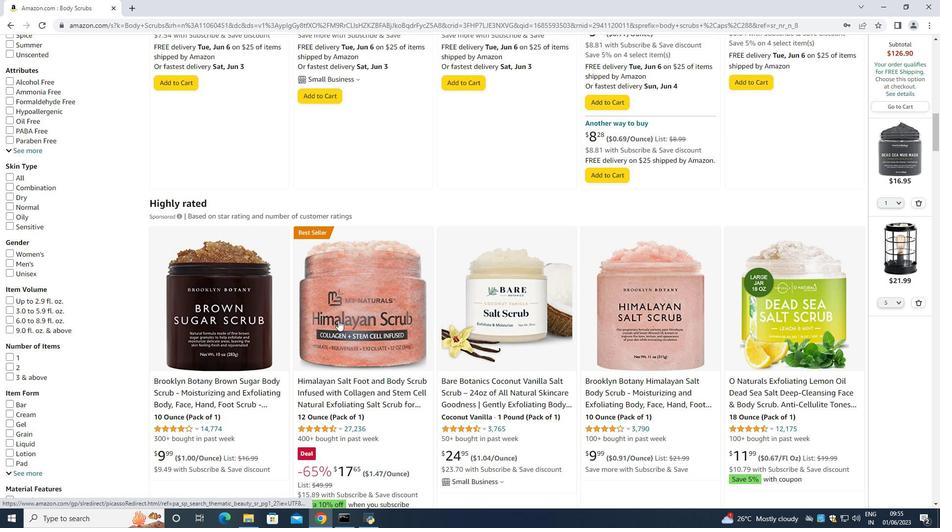 
Action: Mouse moved to (394, 253)
Screenshot: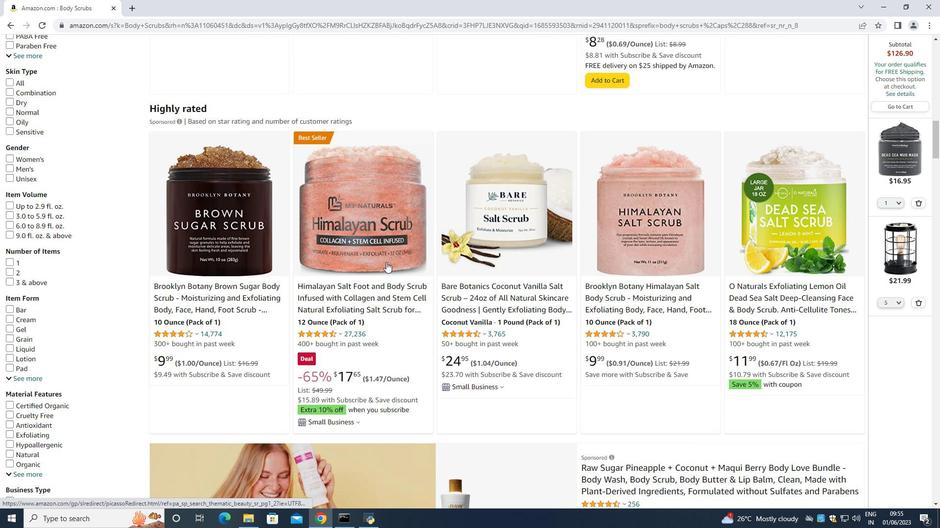 
Action: Mouse scrolled (394, 253) with delta (0, 0)
Screenshot: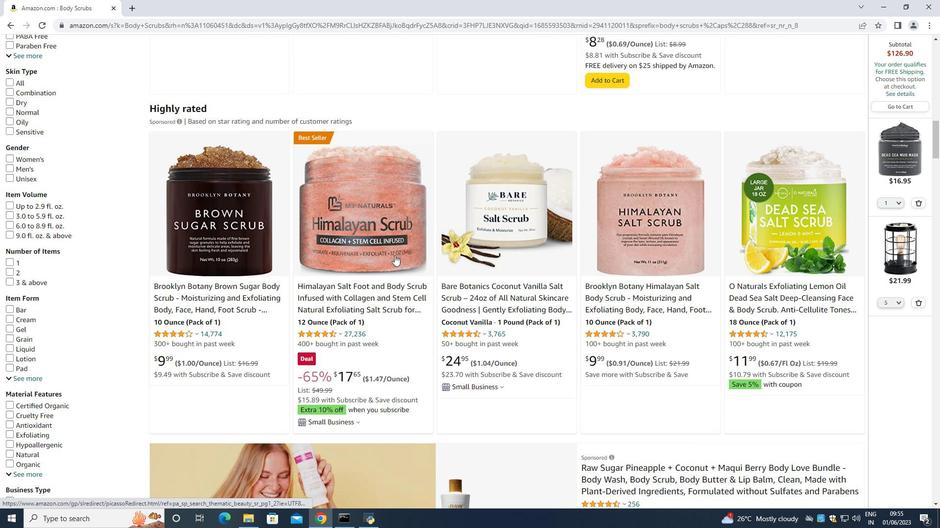 
Action: Mouse scrolled (394, 253) with delta (0, 0)
Screenshot: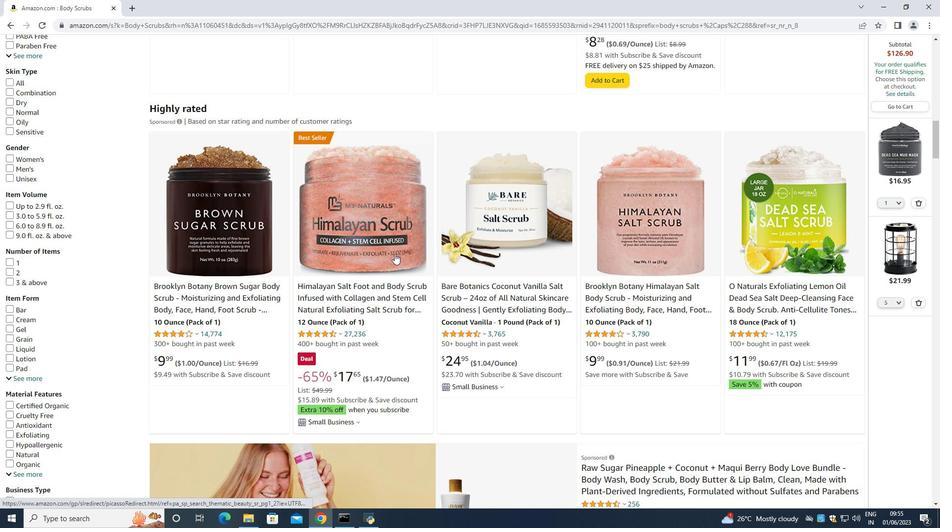 
Action: Mouse scrolled (394, 253) with delta (0, 0)
Screenshot: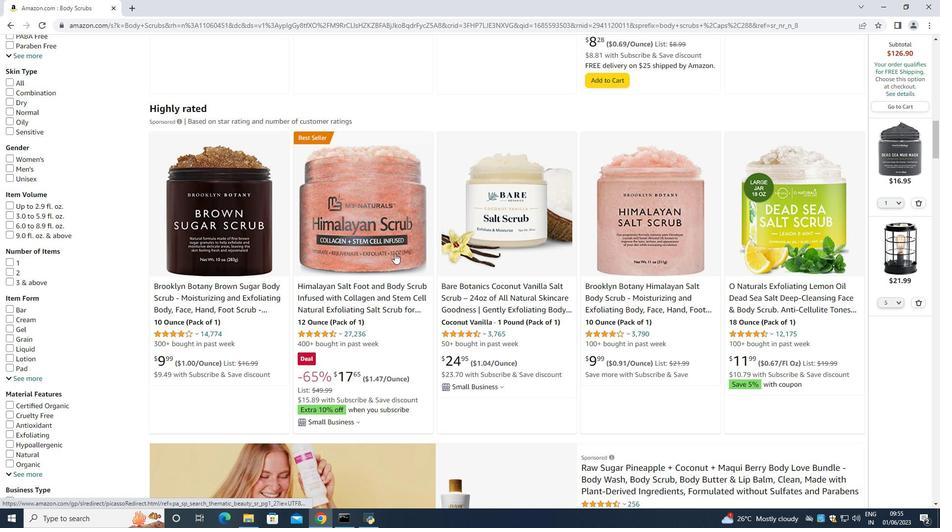 
Action: Mouse scrolled (394, 253) with delta (0, 0)
Screenshot: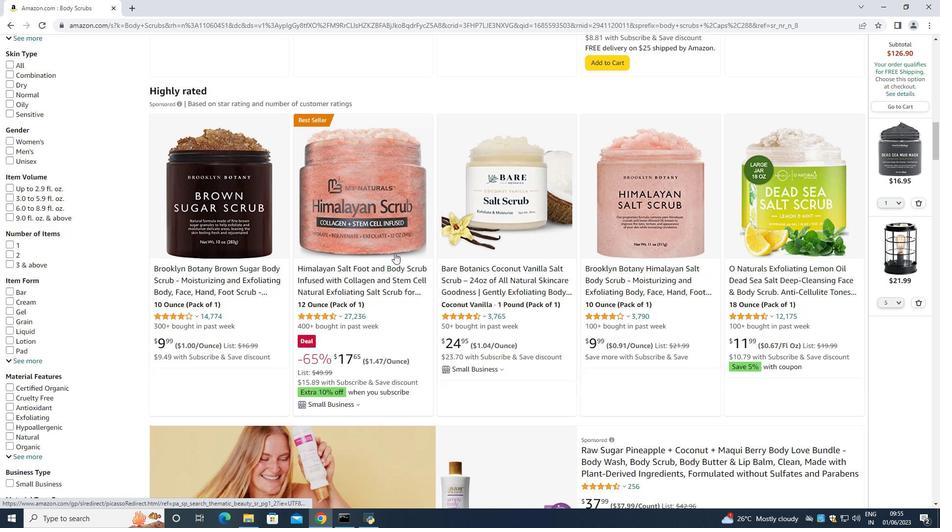 
Action: Mouse scrolled (394, 253) with delta (0, 0)
Screenshot: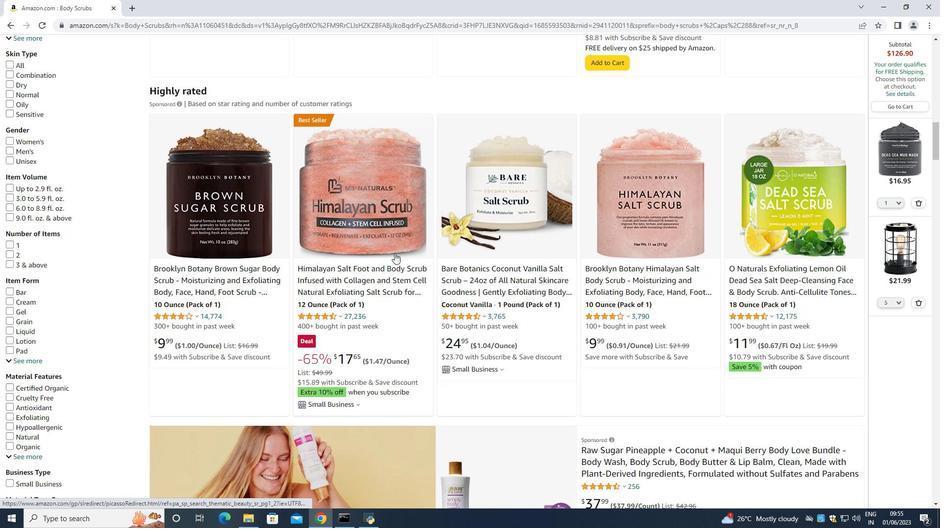 
Action: Mouse scrolled (394, 253) with delta (0, 0)
Screenshot: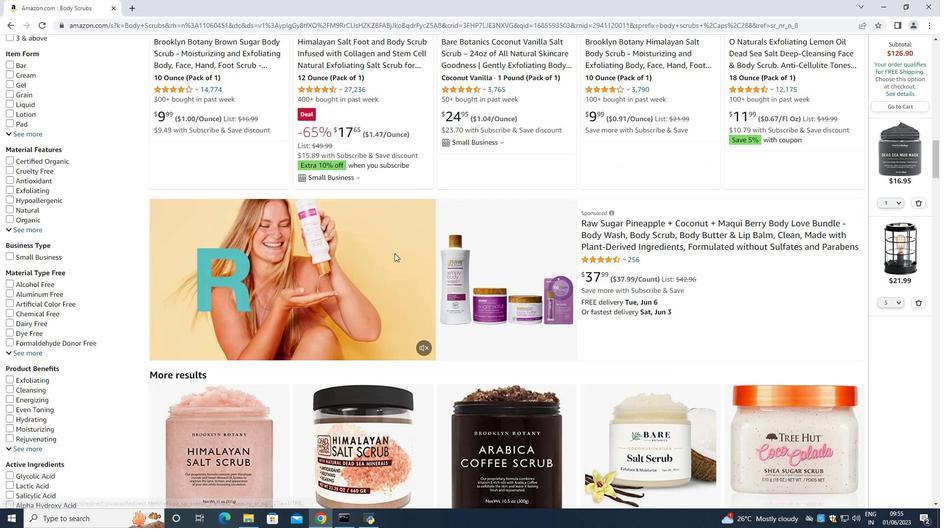 
Action: Mouse scrolled (394, 253) with delta (0, 0)
Screenshot: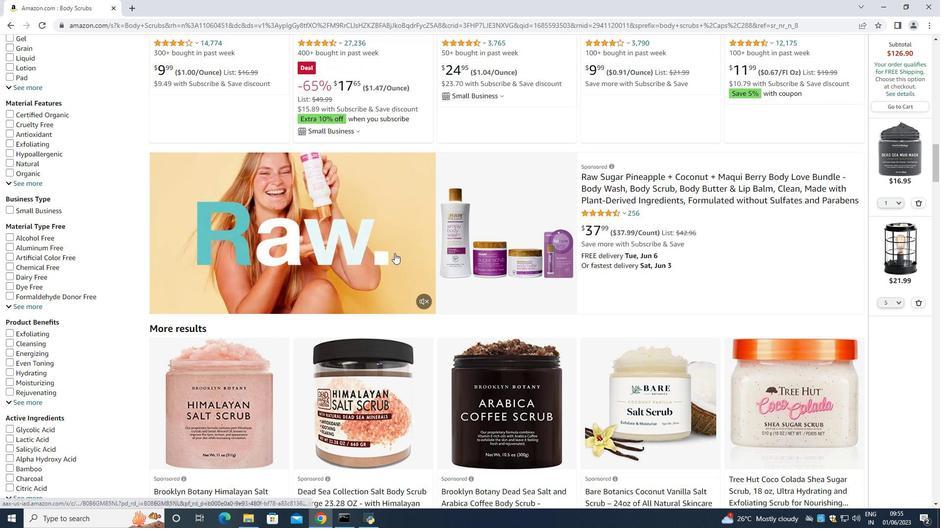 
Action: Mouse scrolled (394, 253) with delta (0, 0)
Screenshot: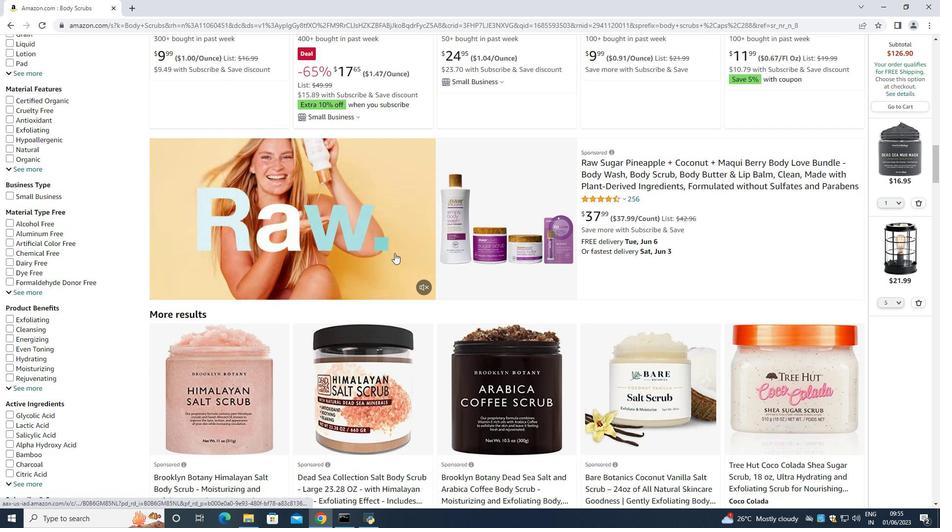 
Action: Mouse scrolled (394, 253) with delta (0, 0)
Screenshot: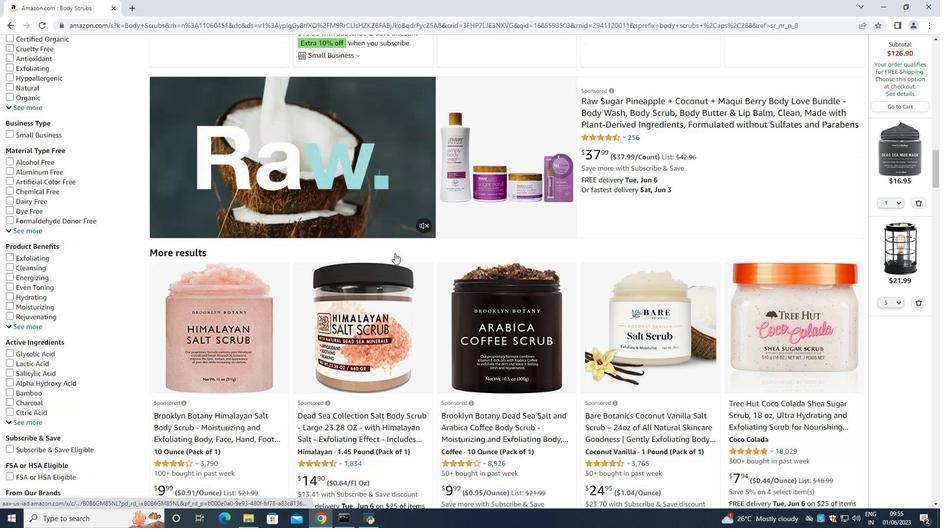 
Action: Mouse scrolled (394, 253) with delta (0, 0)
Screenshot: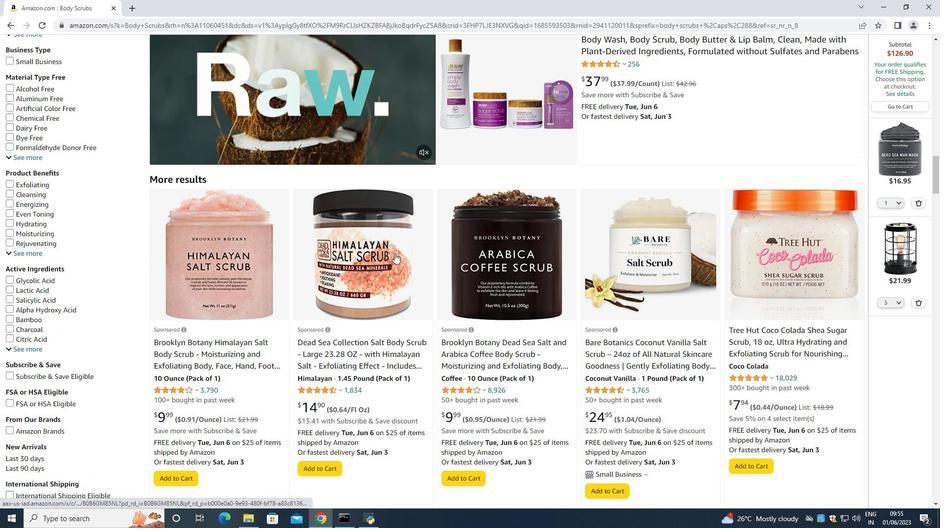 
Action: Mouse scrolled (394, 253) with delta (0, 0)
Screenshot: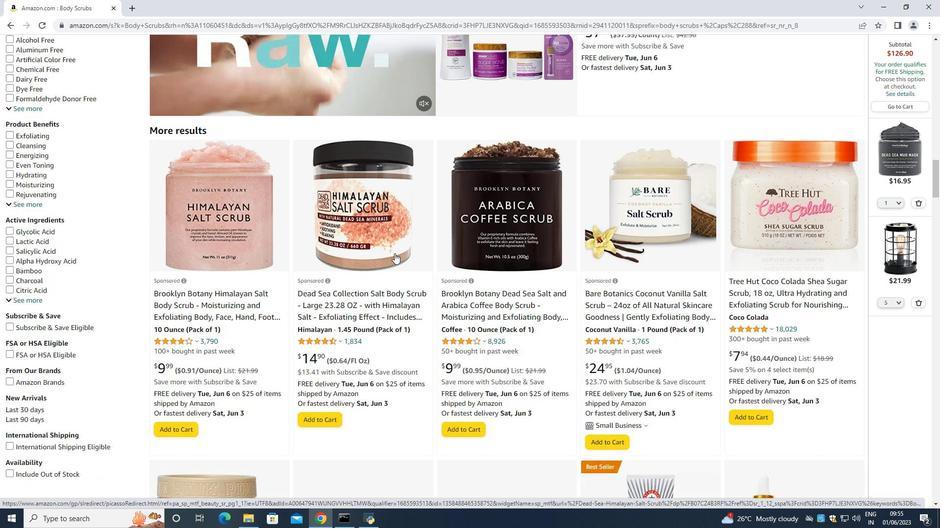 
Action: Mouse scrolled (394, 253) with delta (0, 0)
Screenshot: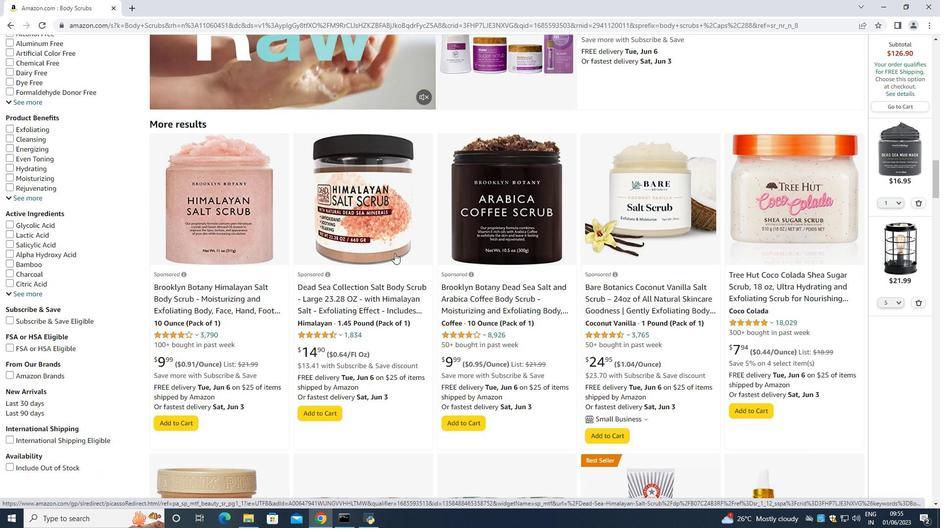 
Action: Mouse scrolled (394, 253) with delta (0, 0)
Screenshot: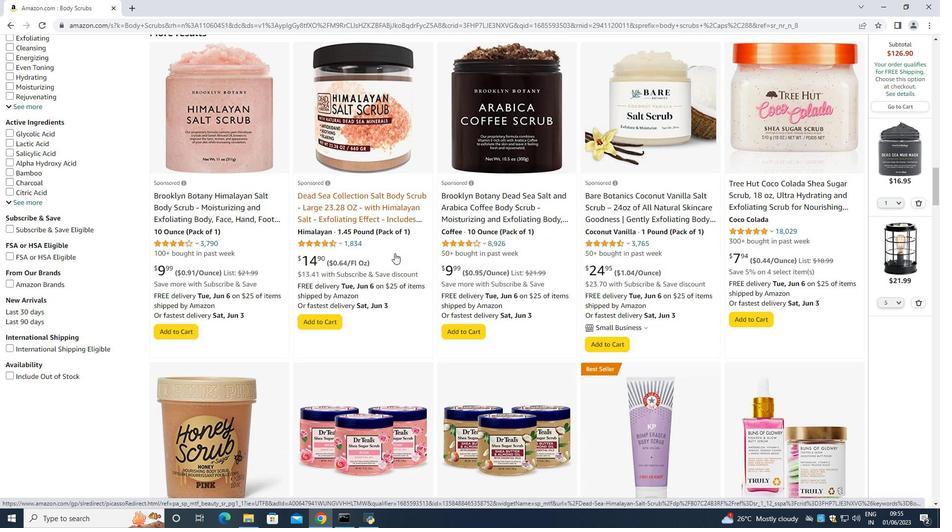 
Action: Mouse moved to (603, 323)
Screenshot: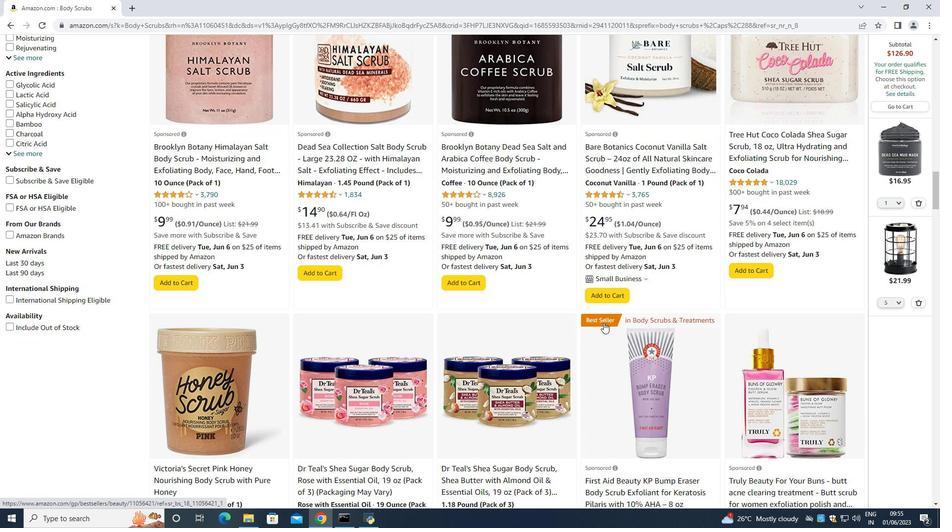 
Action: Mouse scrolled (603, 323) with delta (0, 0)
Screenshot: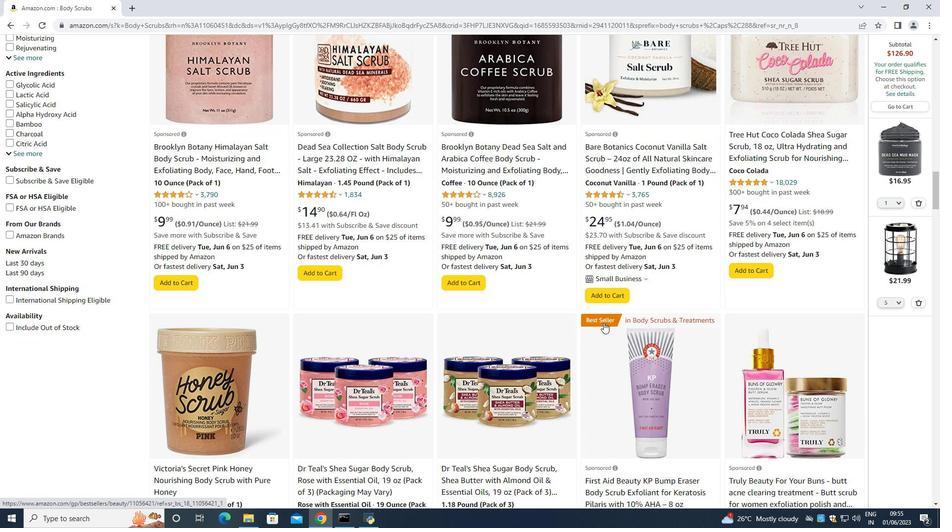 
Action: Mouse moved to (603, 324)
Screenshot: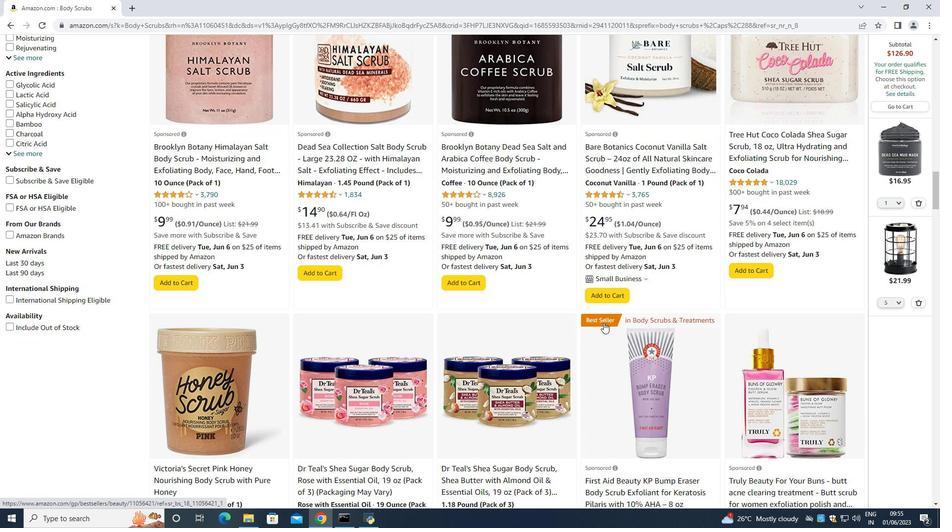 
Action: Mouse scrolled (603, 324) with delta (0, 0)
Screenshot: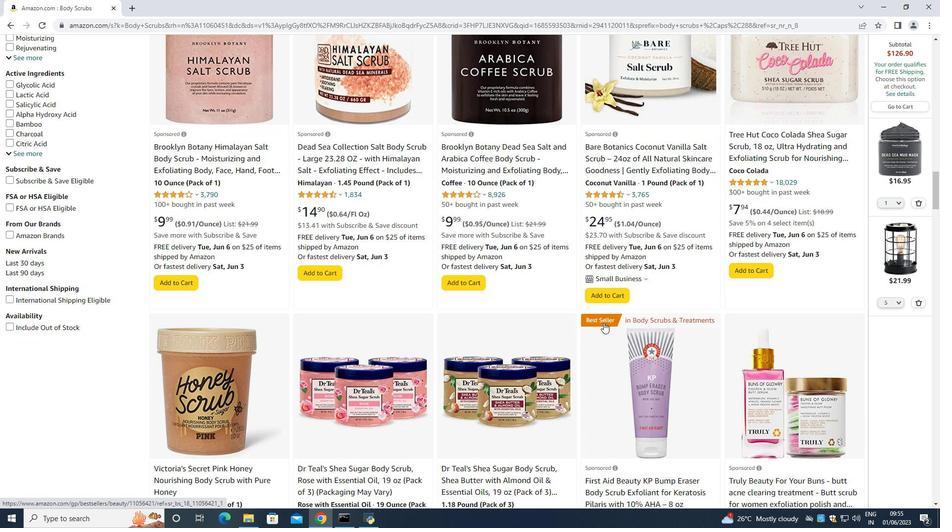 
Action: Mouse moved to (603, 325)
Screenshot: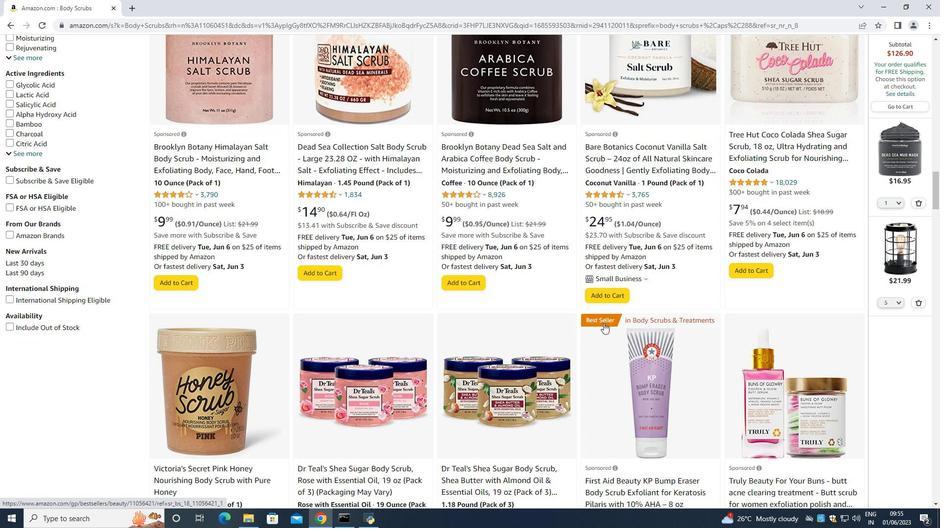 
Action: Mouse scrolled (603, 324) with delta (0, 0)
Screenshot: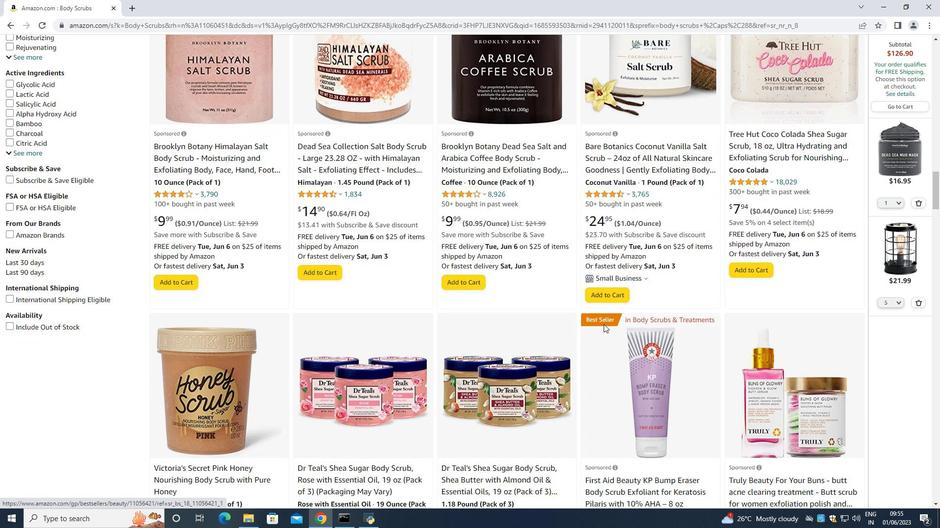 
Action: Mouse scrolled (603, 324) with delta (0, 0)
Screenshot: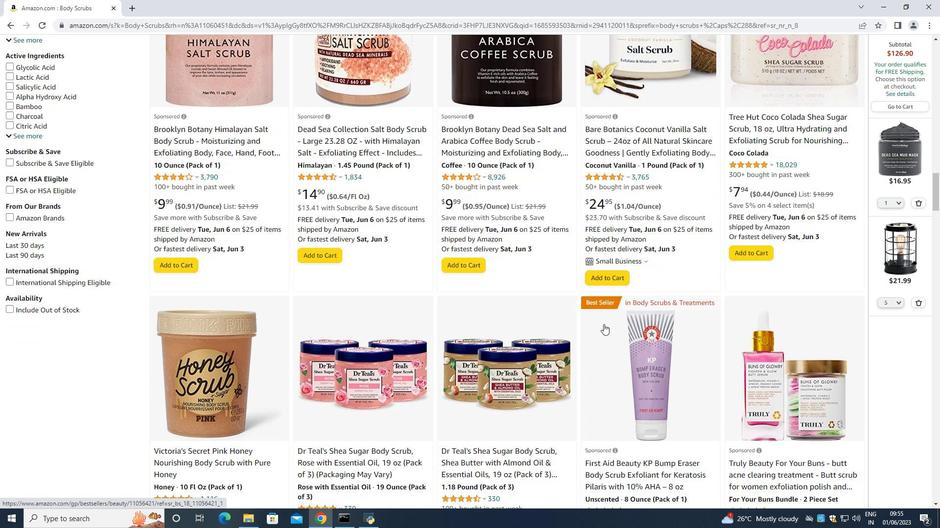 
Action: Mouse scrolled (603, 324) with delta (0, 0)
Screenshot: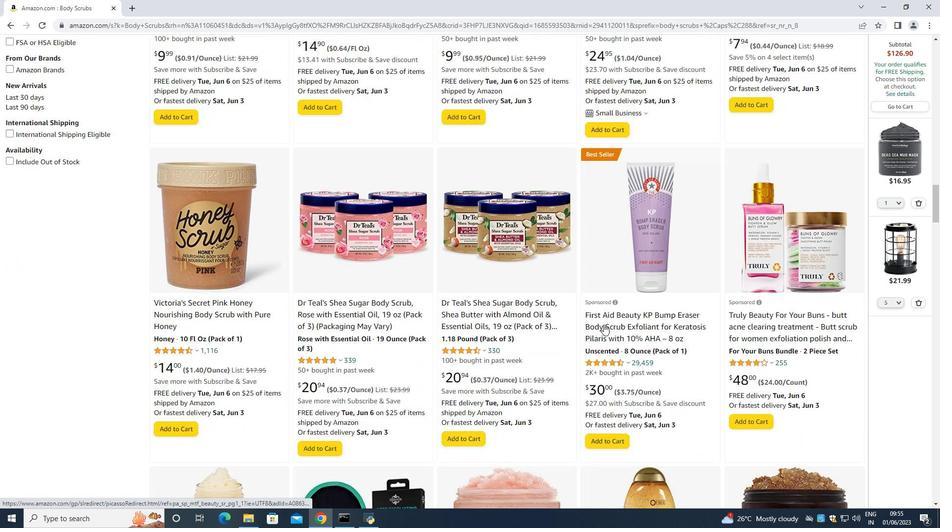 
Action: Mouse scrolled (603, 324) with delta (0, 0)
Screenshot: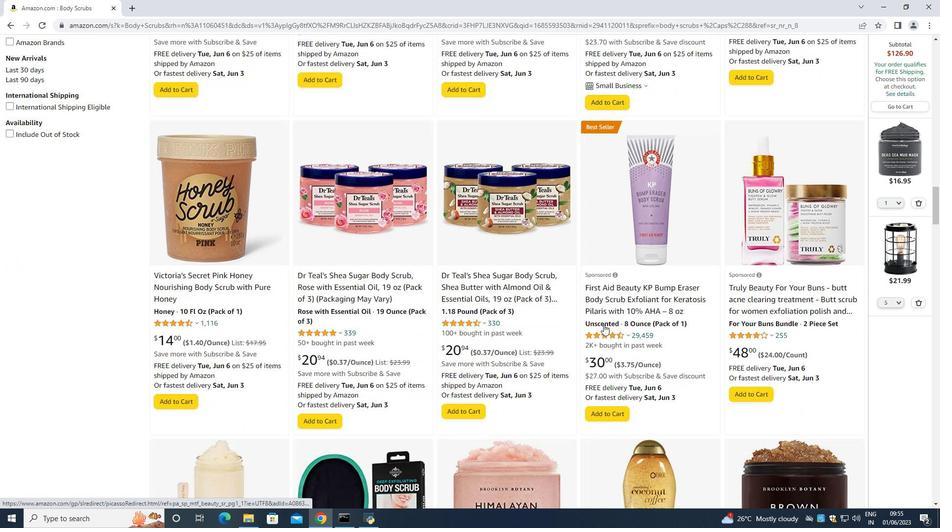 
Action: Mouse scrolled (603, 324) with delta (0, 0)
Screenshot: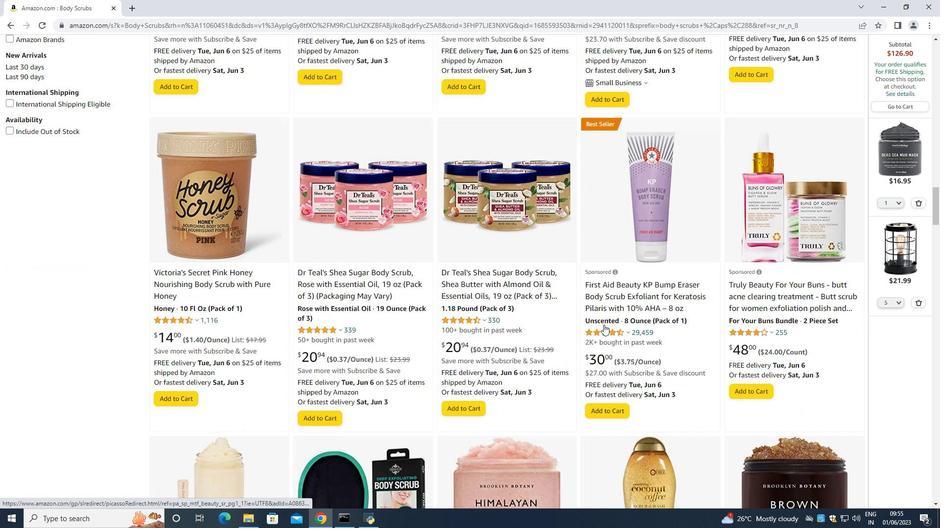 
Action: Mouse scrolled (603, 324) with delta (0, 0)
Screenshot: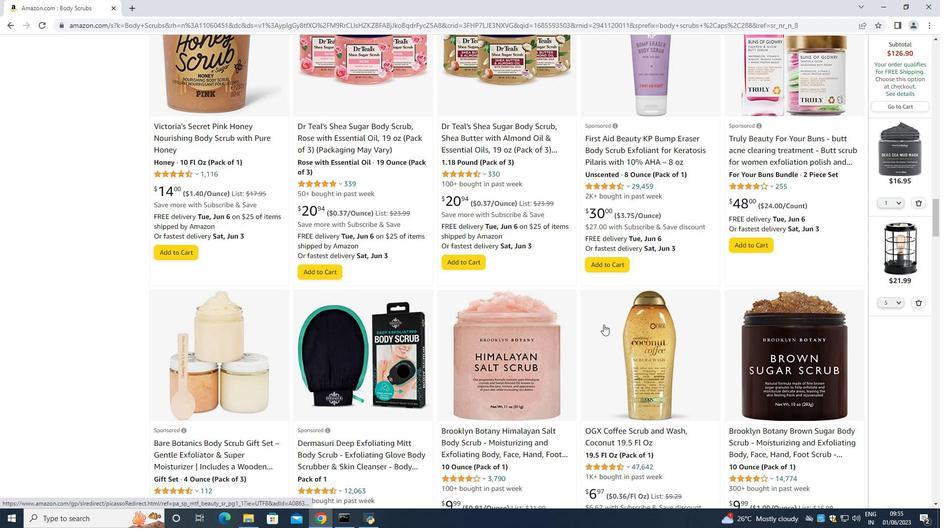 
Action: Mouse moved to (603, 326)
Screenshot: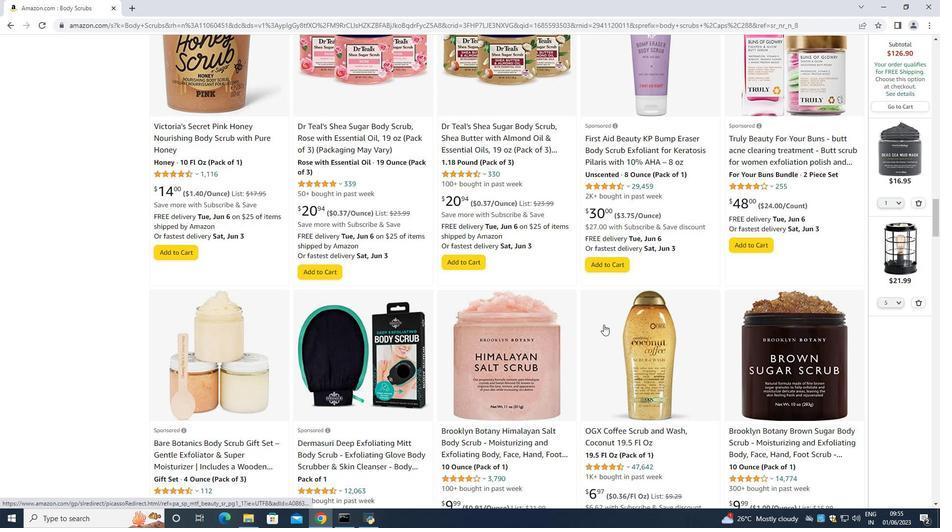 
Action: Mouse scrolled (603, 325) with delta (0, 0)
Screenshot: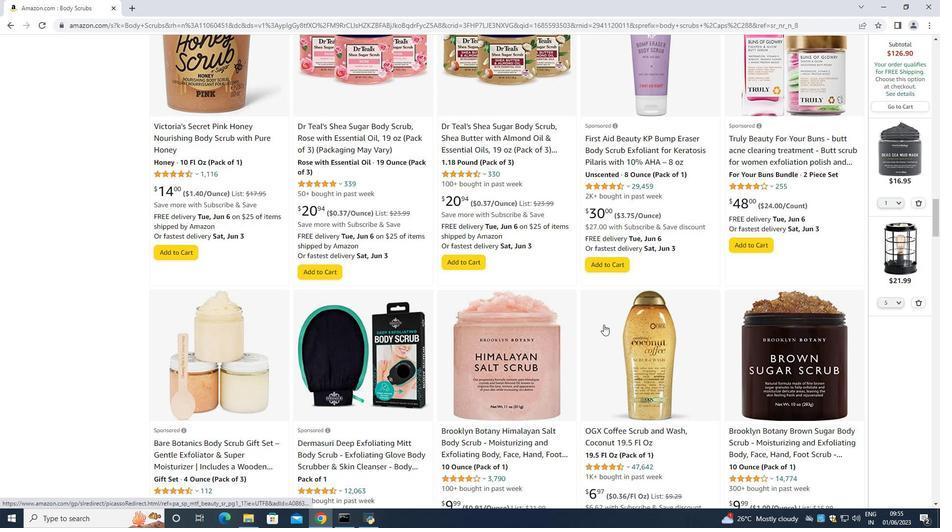 
Action: Mouse moved to (603, 327)
Screenshot: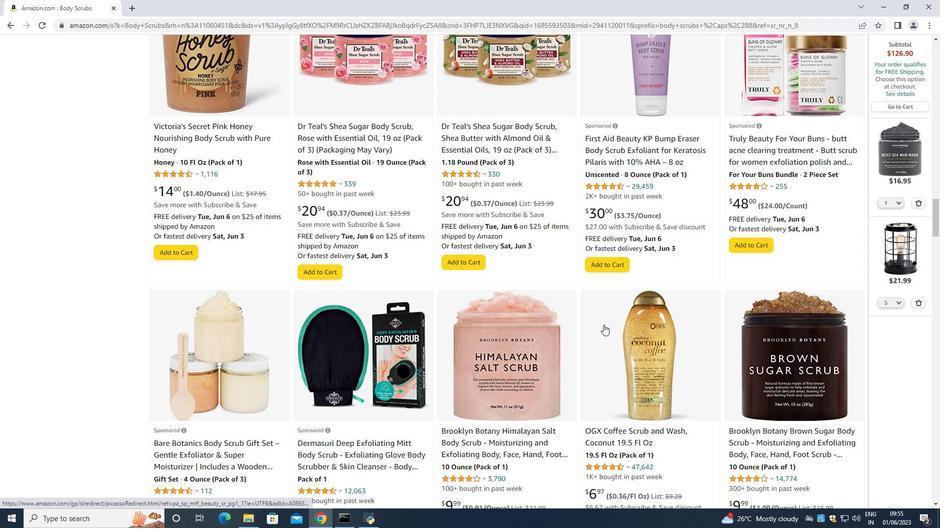 
Action: Mouse scrolled (603, 326) with delta (0, 0)
Screenshot: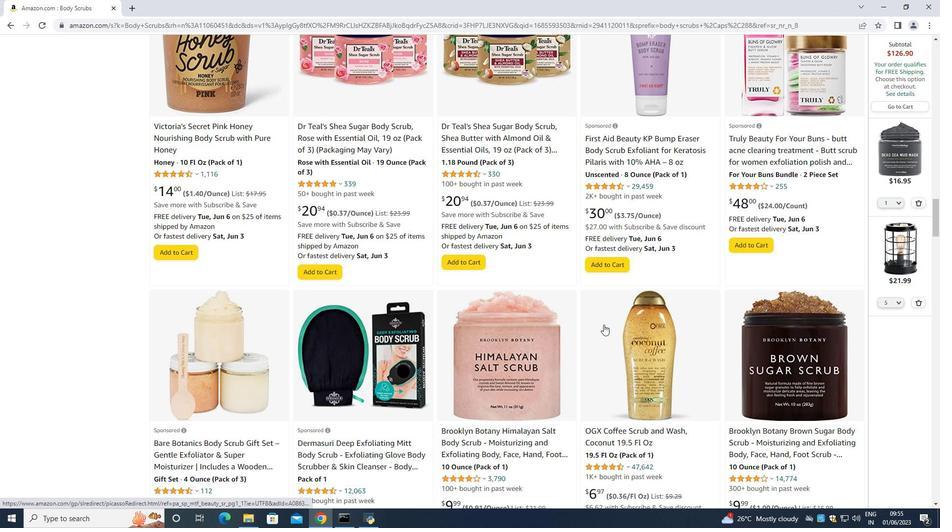 
Action: Mouse scrolled (603, 326) with delta (0, 0)
Screenshot: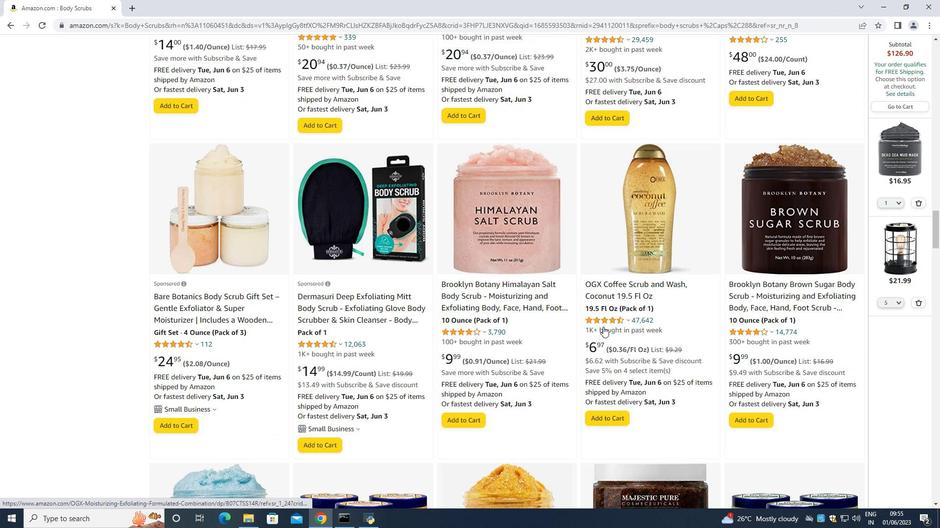 
Action: Mouse moved to (603, 328)
Screenshot: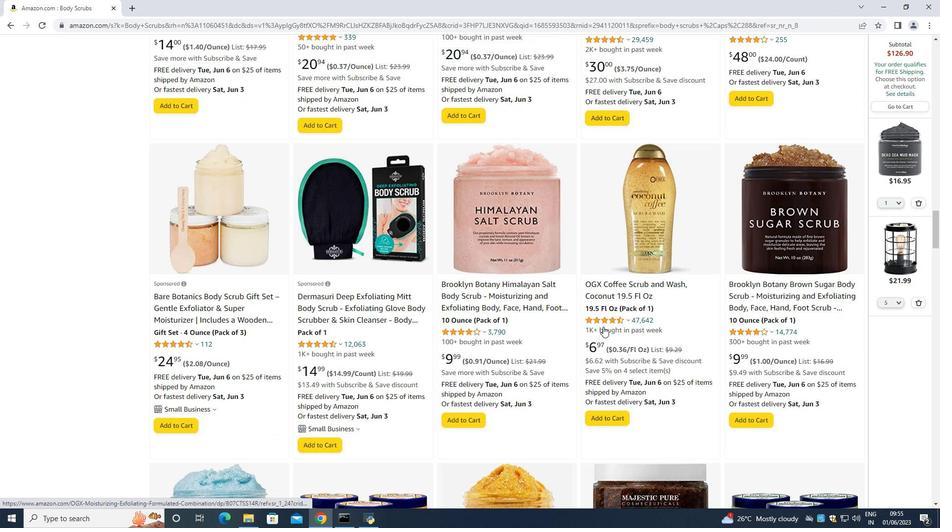 
Action: Mouse scrolled (603, 328) with delta (0, 0)
Screenshot: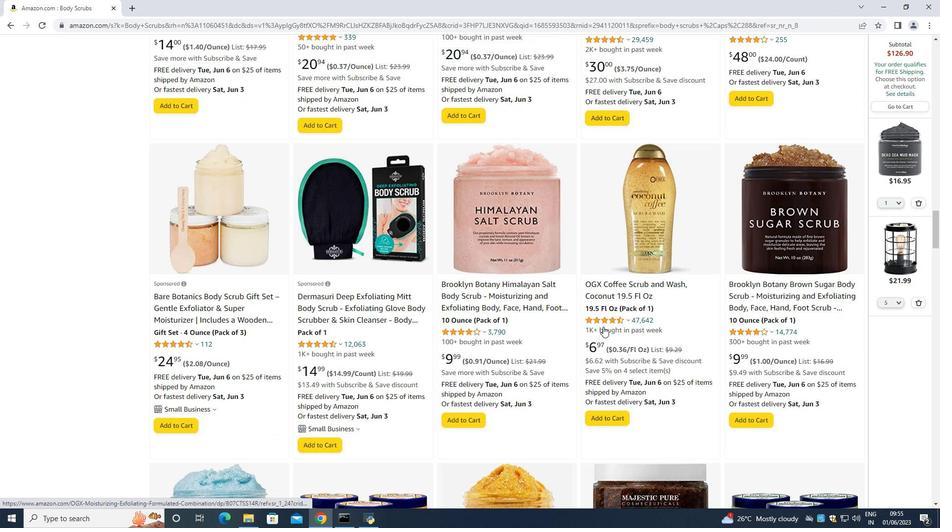 
Action: Mouse moved to (603, 328)
Screenshot: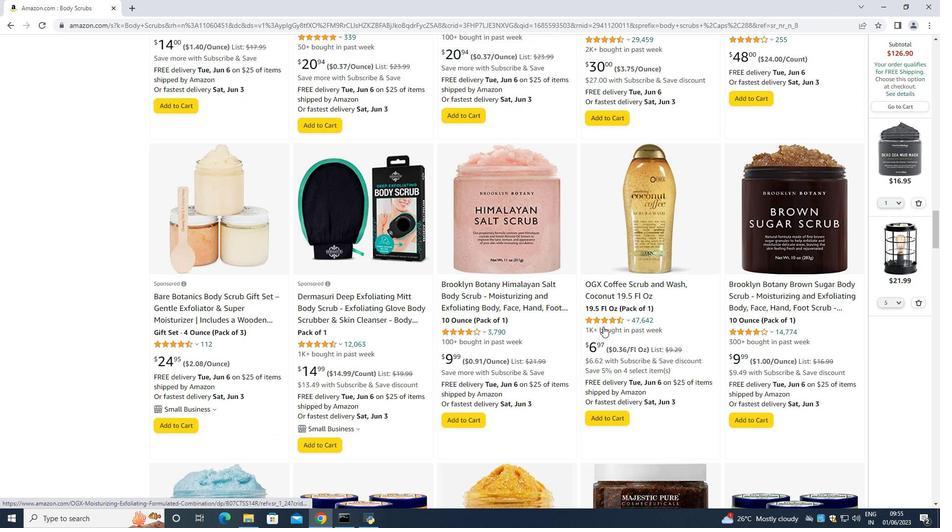 
Action: Mouse scrolled (603, 328) with delta (0, 0)
Screenshot: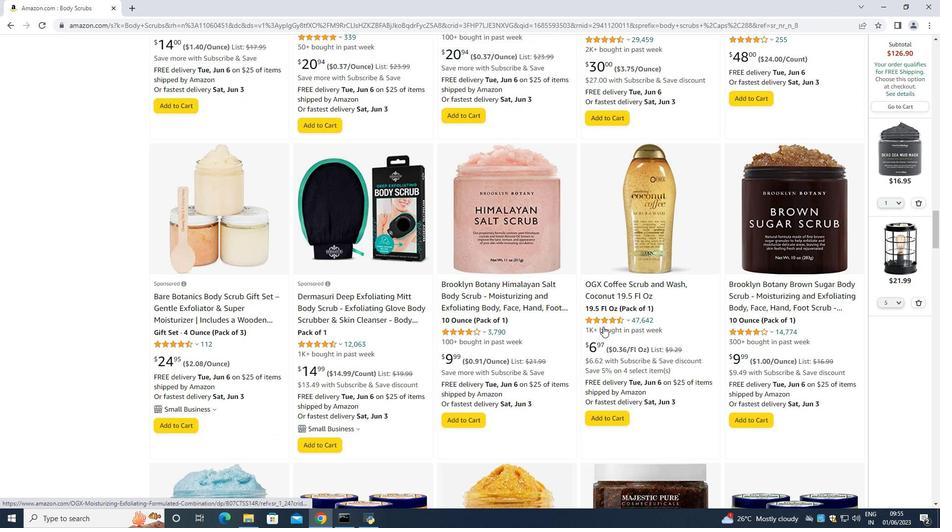 
Action: Mouse moved to (603, 329)
Screenshot: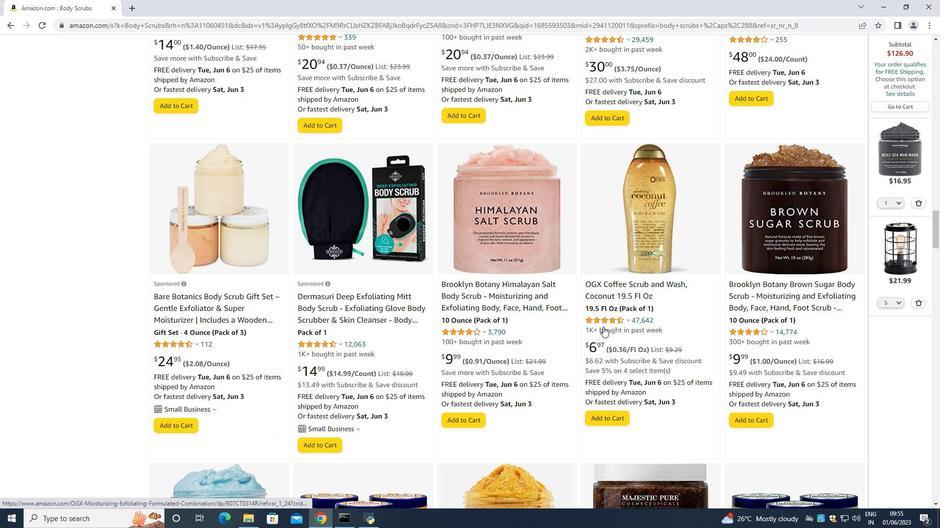 
Action: Mouse scrolled (603, 329) with delta (0, 0)
Screenshot: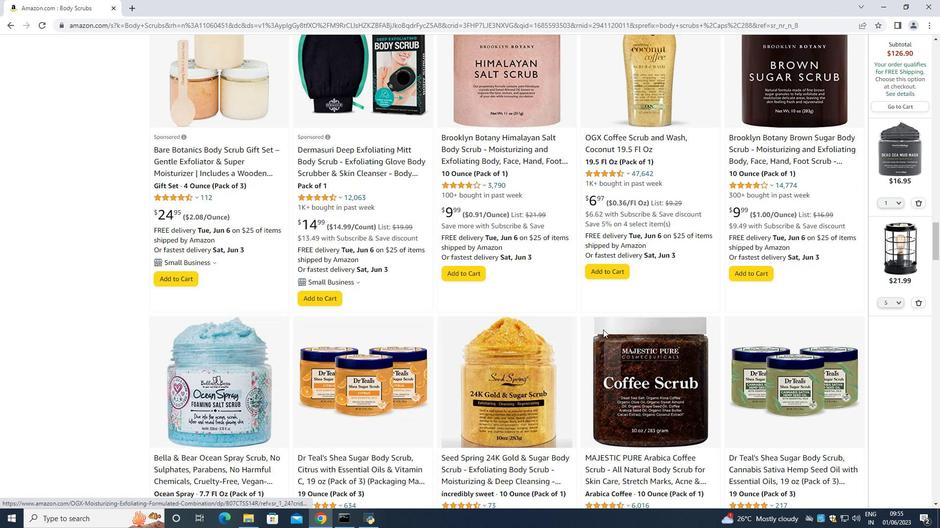 
Action: Mouse scrolled (603, 329) with delta (0, 0)
Screenshot: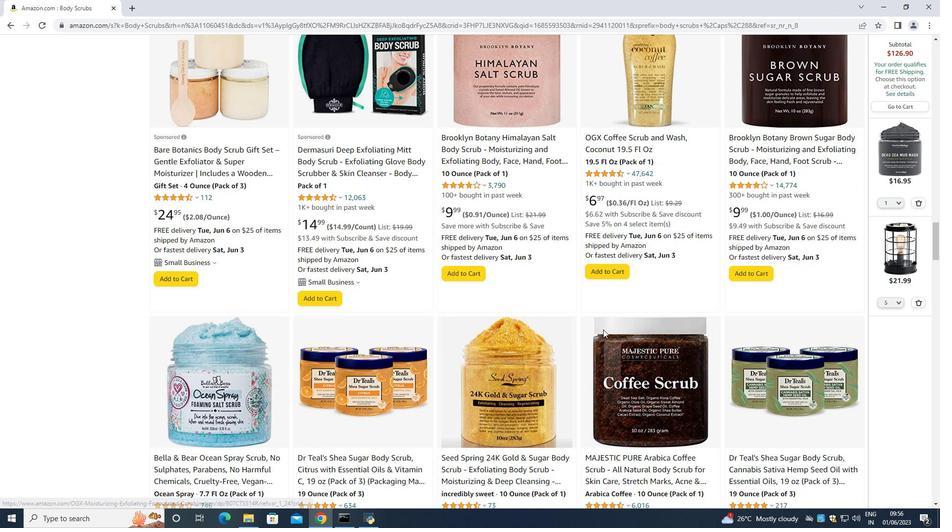 
Action: Mouse moved to (602, 329)
Screenshot: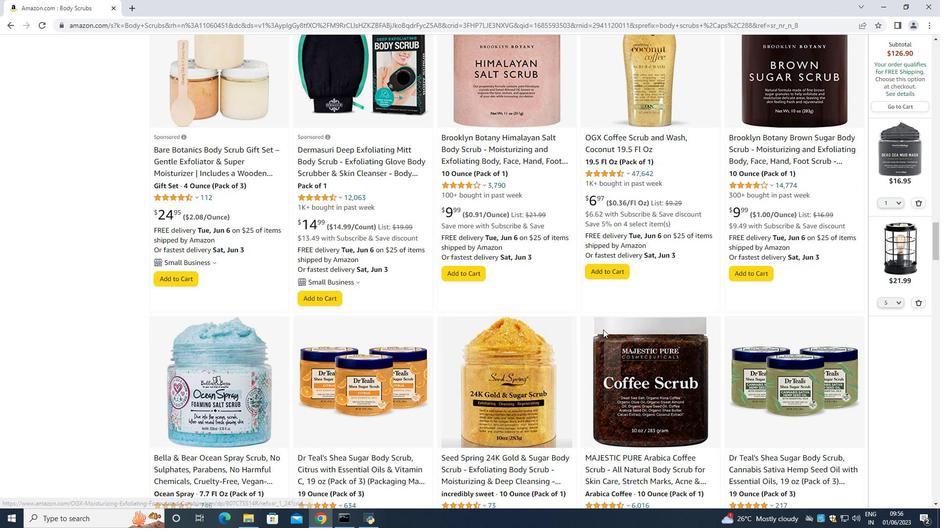 
Action: Mouse scrolled (602, 329) with delta (0, 0)
Screenshot: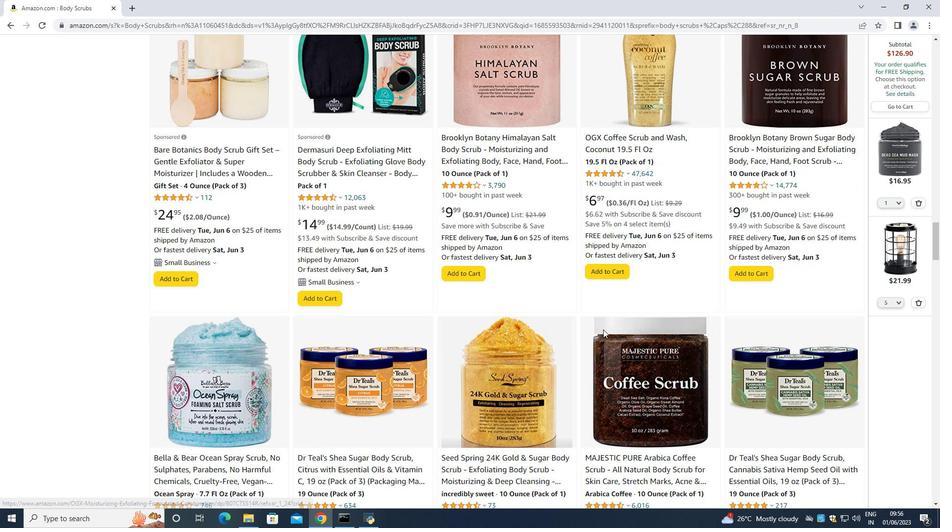 
Action: Mouse moved to (602, 330)
Screenshot: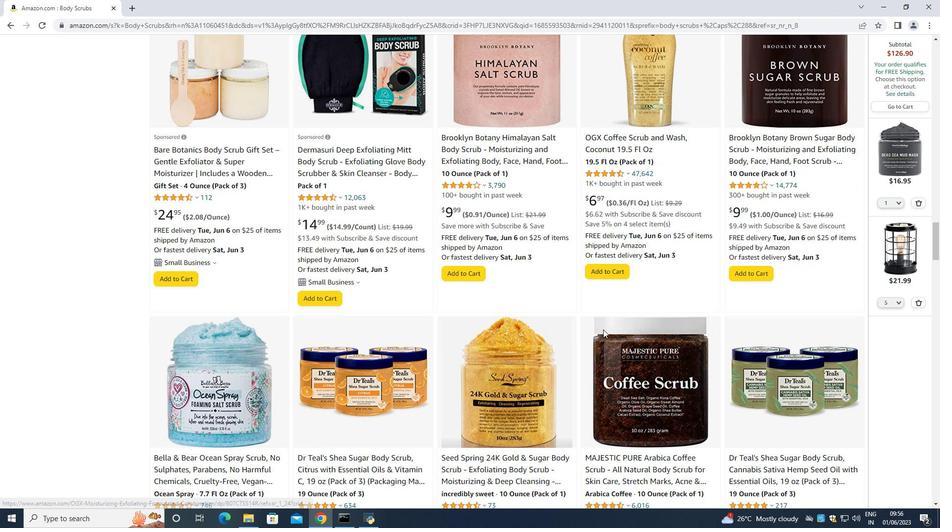 
Action: Mouse scrolled (602, 329) with delta (0, 0)
Screenshot: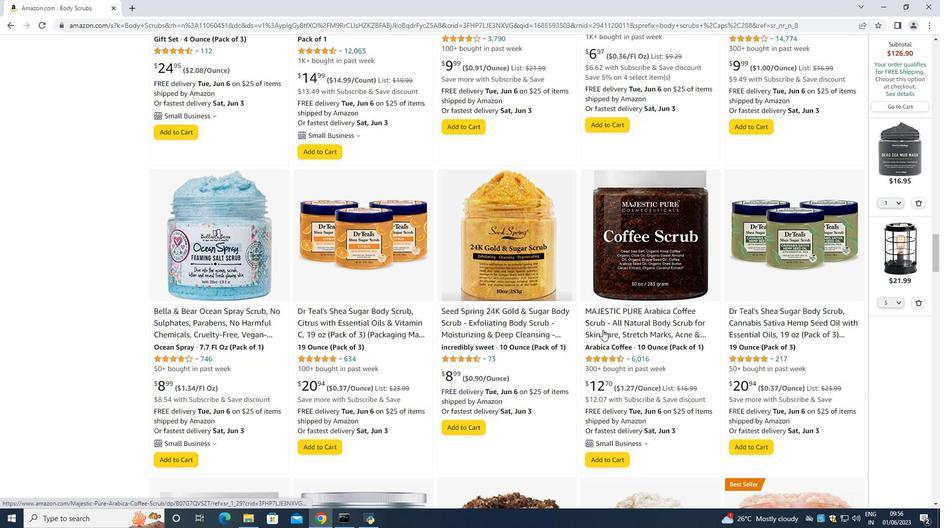 
Action: Mouse moved to (602, 330)
Screenshot: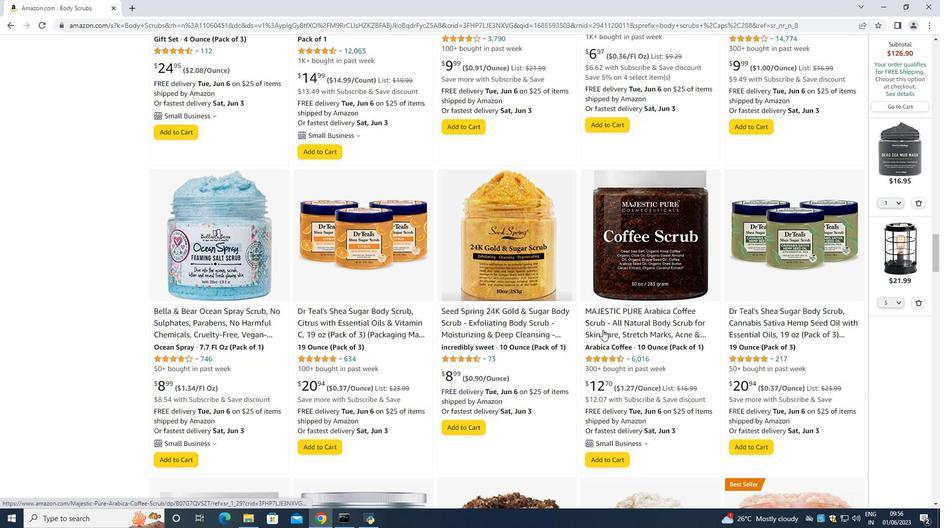 
Action: Mouse scrolled (602, 329) with delta (0, 0)
Screenshot: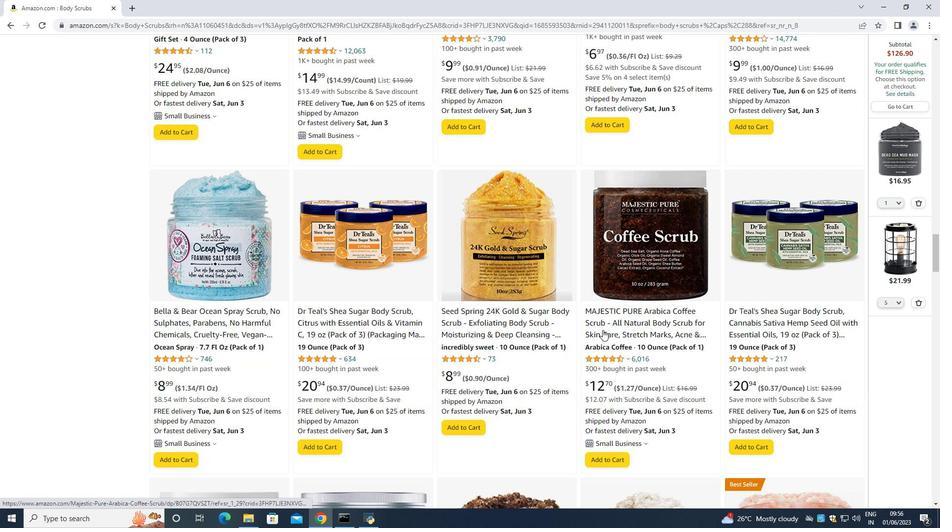 
Action: Mouse moved to (601, 330)
Screenshot: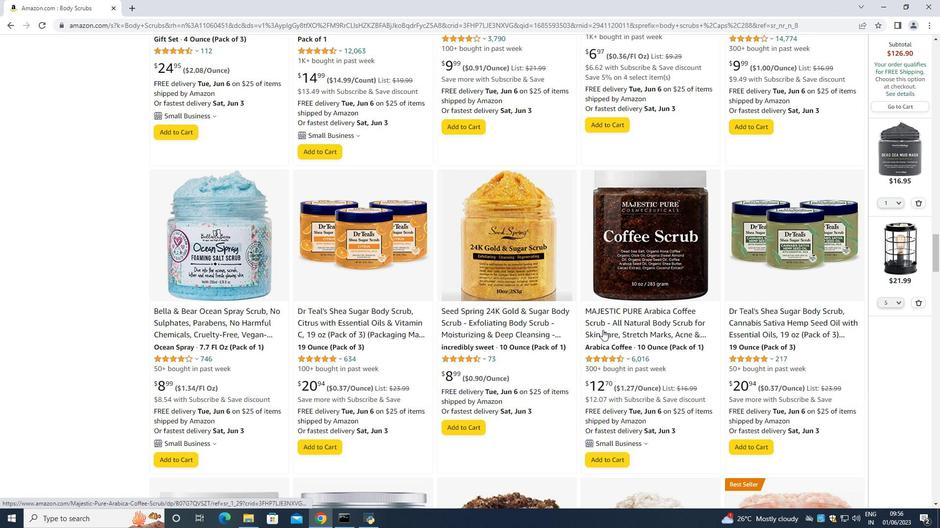 
Action: Mouse scrolled (601, 330) with delta (0, 0)
Screenshot: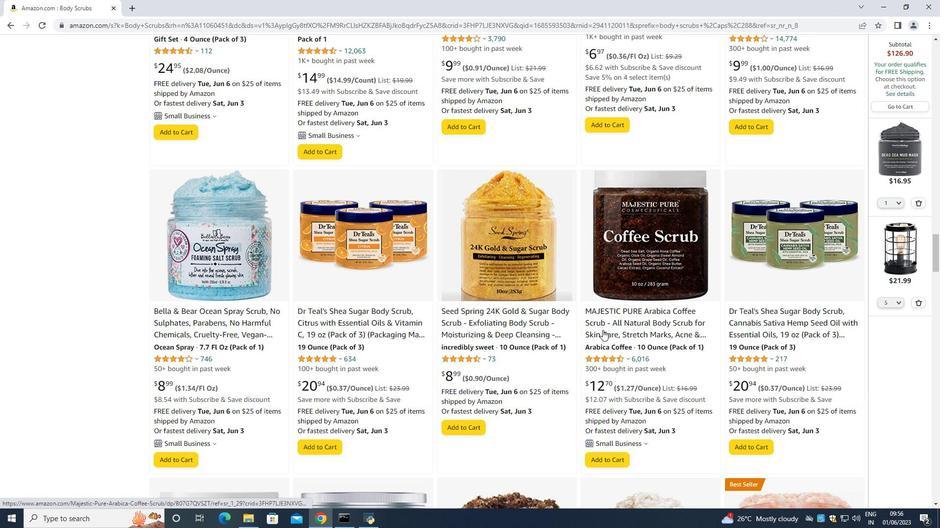 
Action: Mouse moved to (533, 372)
Screenshot: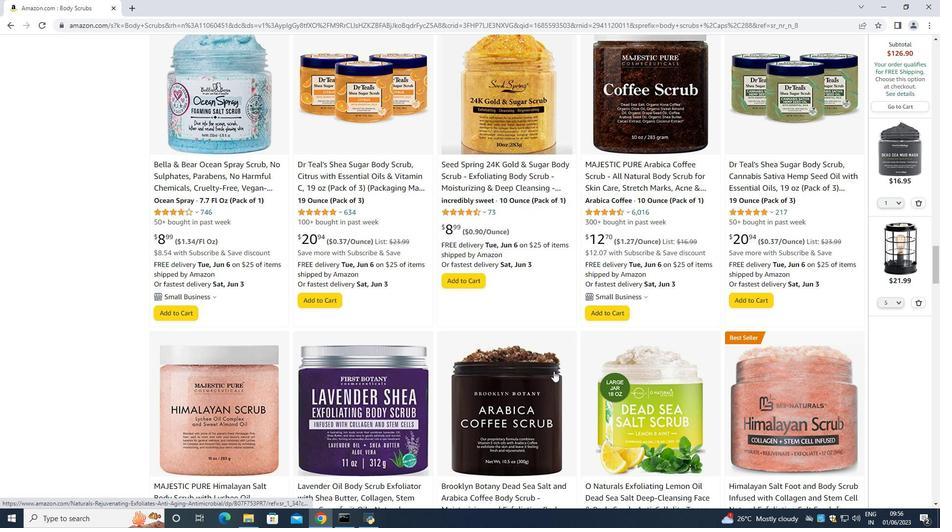 
Action: Mouse scrolled (533, 373) with delta (0, 0)
Screenshot: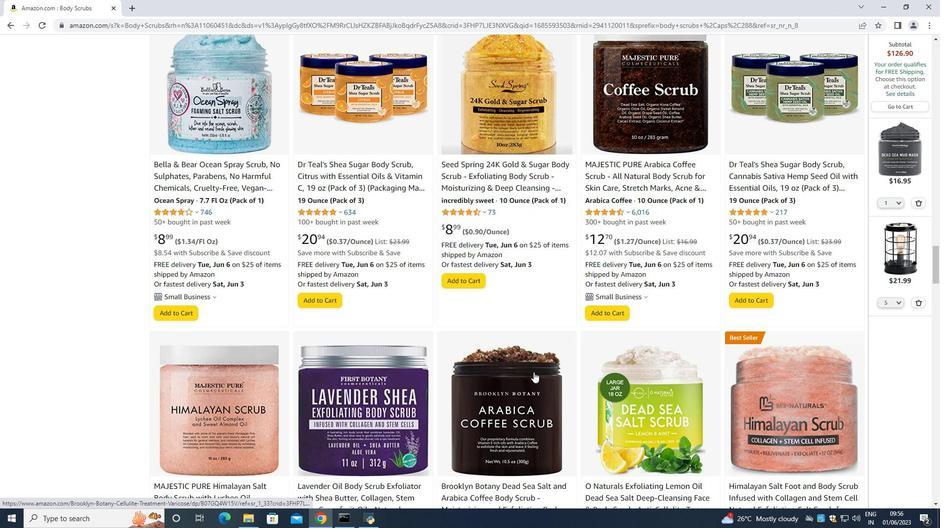 
Action: Mouse scrolled (533, 373) with delta (0, 0)
Screenshot: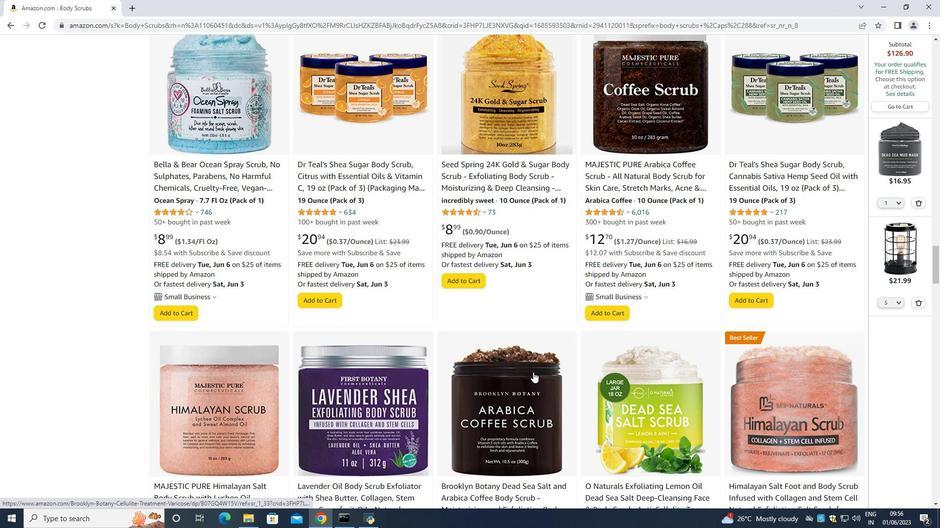 
Action: Mouse moved to (532, 372)
Screenshot: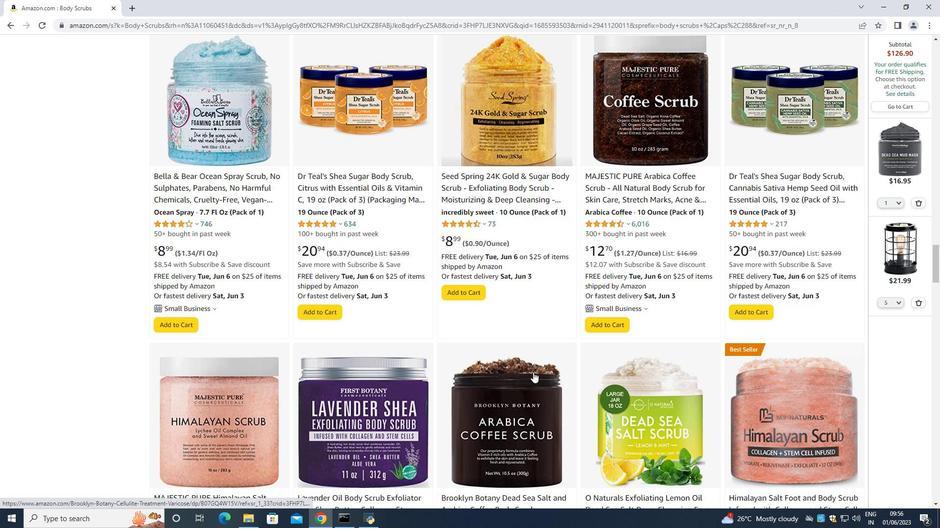 
Action: Mouse scrolled (532, 372) with delta (0, 0)
Screenshot: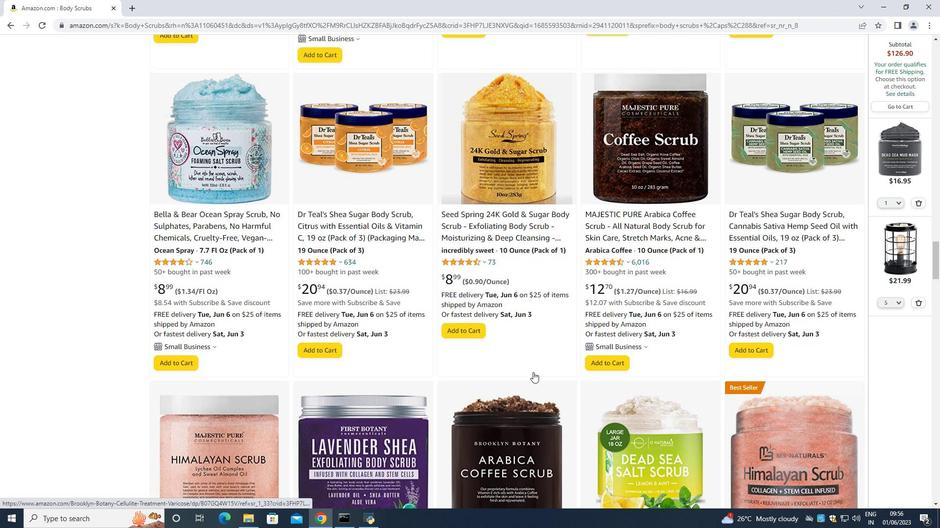 
Action: Mouse scrolled (532, 373) with delta (0, 0)
Screenshot: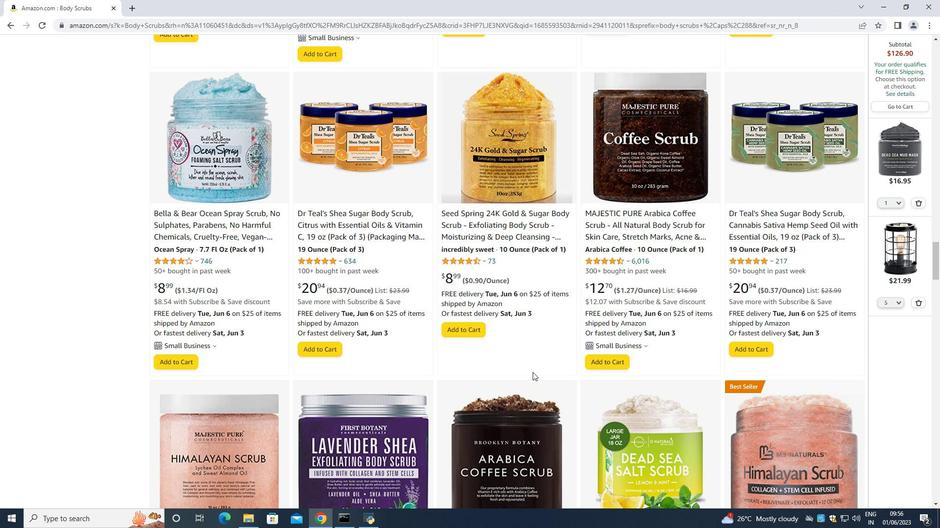 
Action: Mouse scrolled (532, 373) with delta (0, 0)
Screenshot: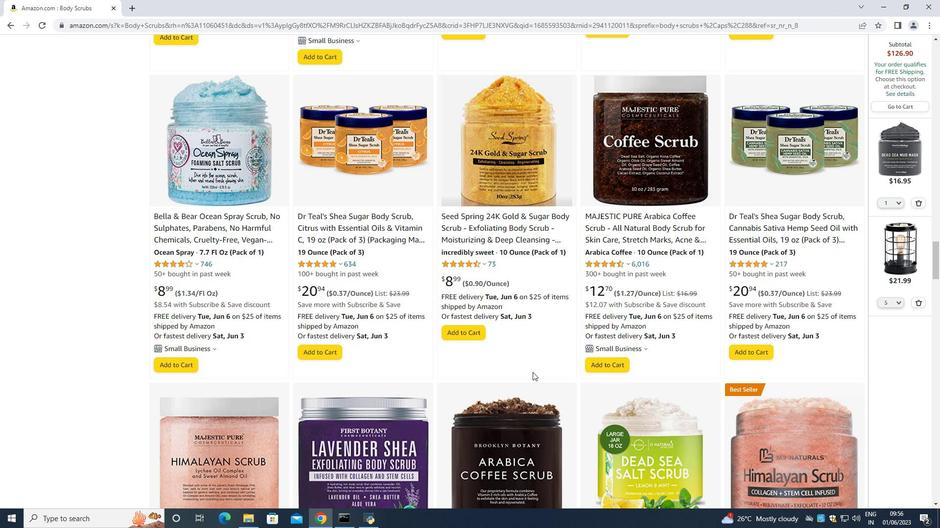 
Action: Mouse scrolled (532, 373) with delta (0, 0)
Screenshot: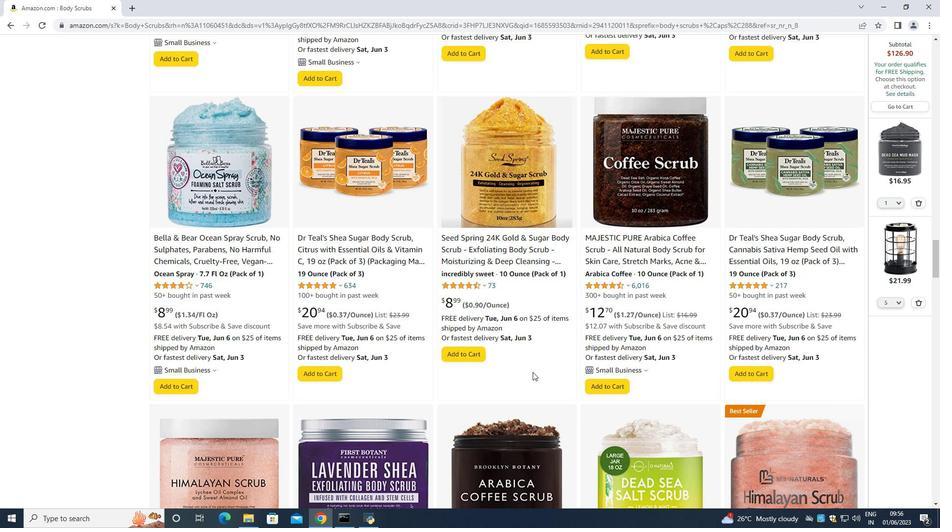 
Action: Mouse moved to (532, 372)
Screenshot: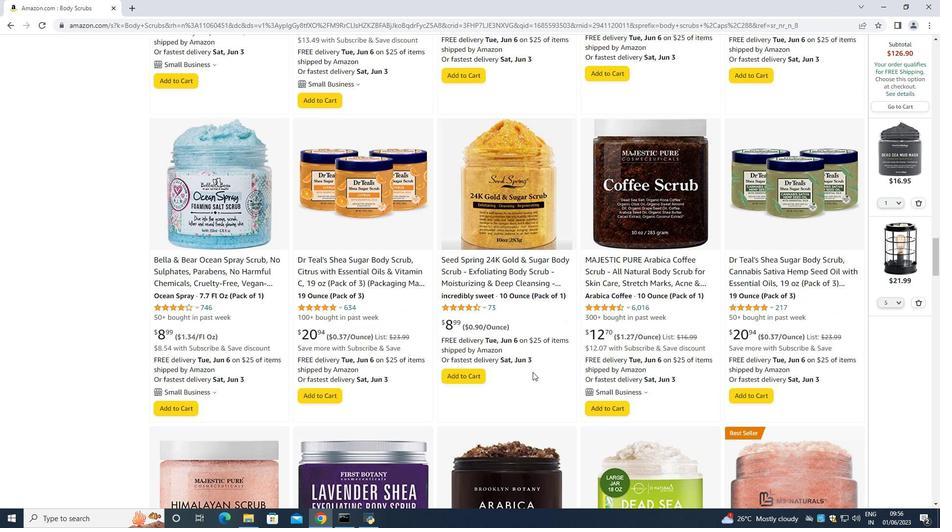 
Action: Mouse scrolled (532, 373) with delta (0, 0)
Screenshot: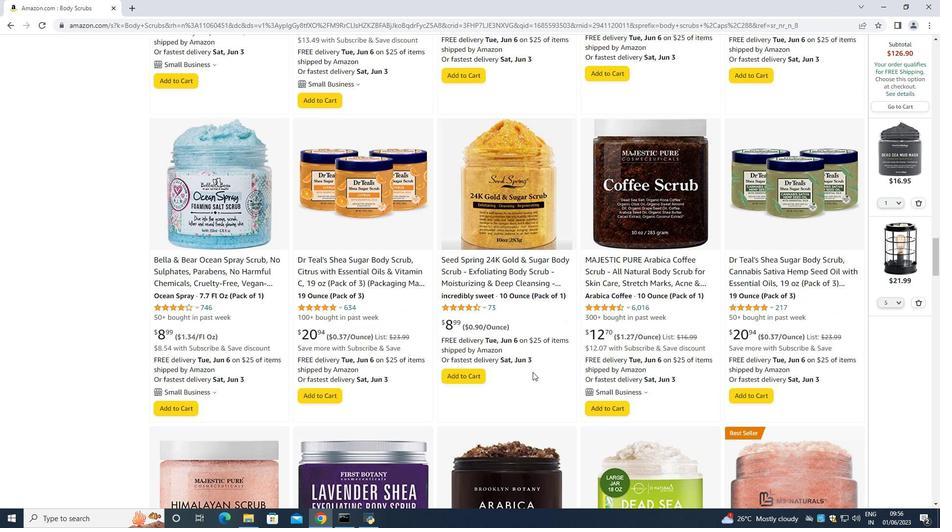 
Action: Mouse scrolled (532, 373) with delta (0, 0)
Screenshot: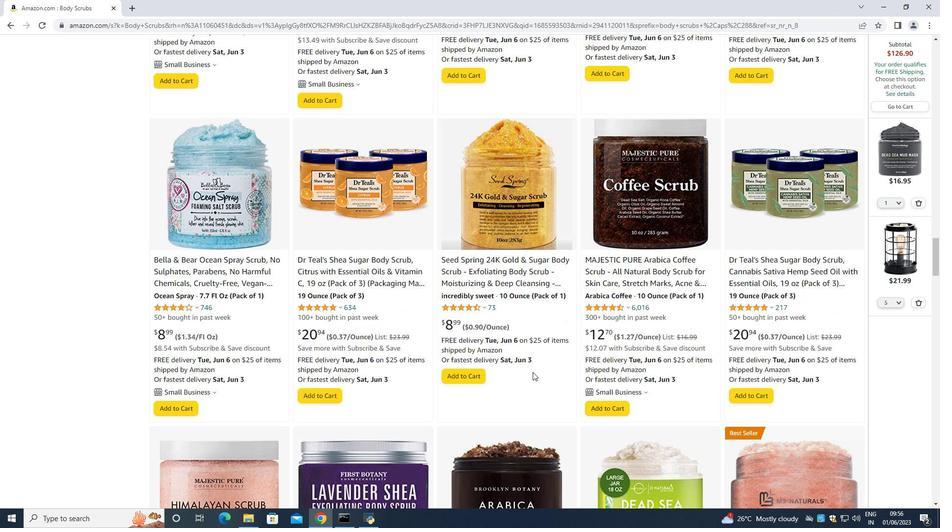 
Action: Mouse moved to (531, 371)
Screenshot: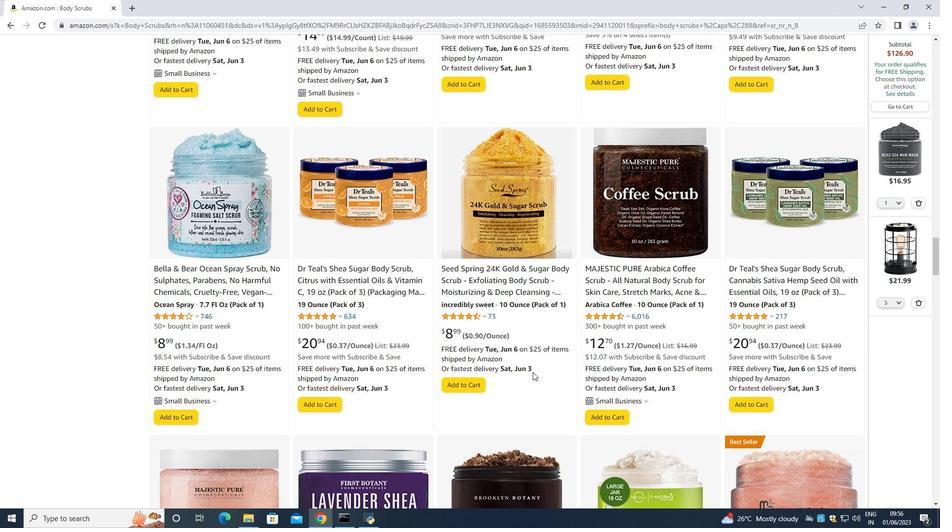 
Action: Mouse scrolled (531, 371) with delta (0, 0)
Screenshot: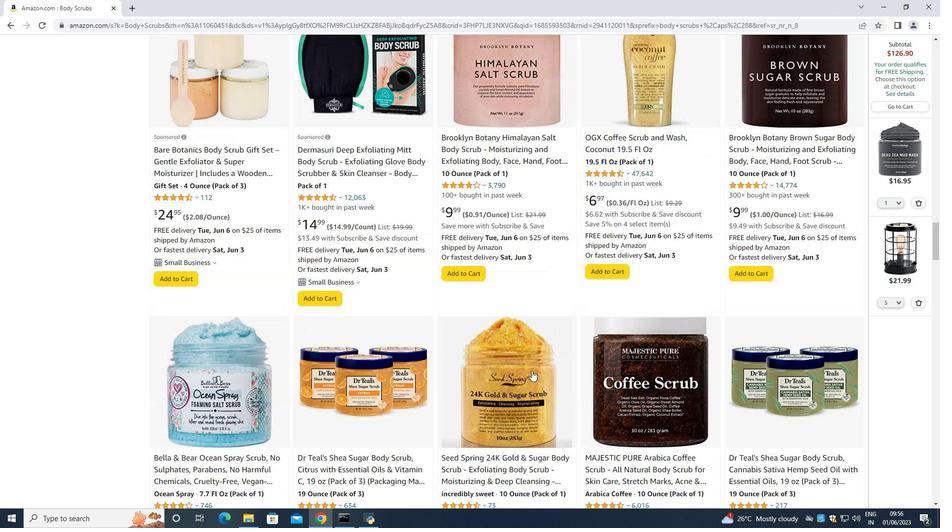 
Action: Mouse scrolled (531, 371) with delta (0, 0)
Screenshot: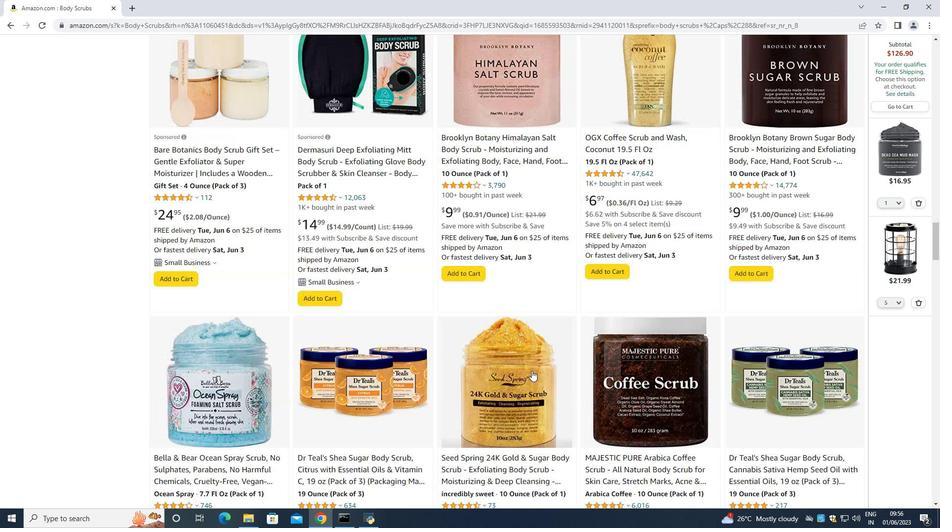 
Action: Mouse scrolled (531, 371) with delta (0, 0)
Screenshot: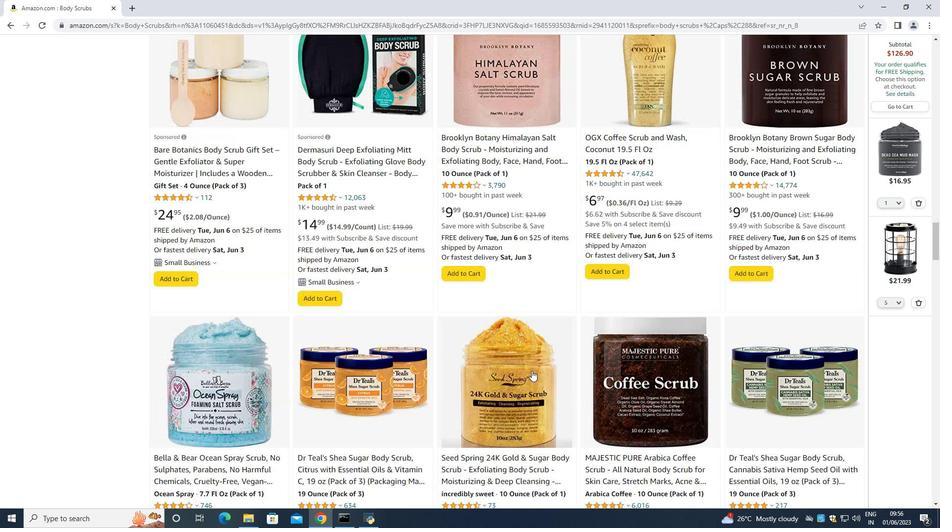 
Action: Mouse scrolled (531, 371) with delta (0, 0)
Screenshot: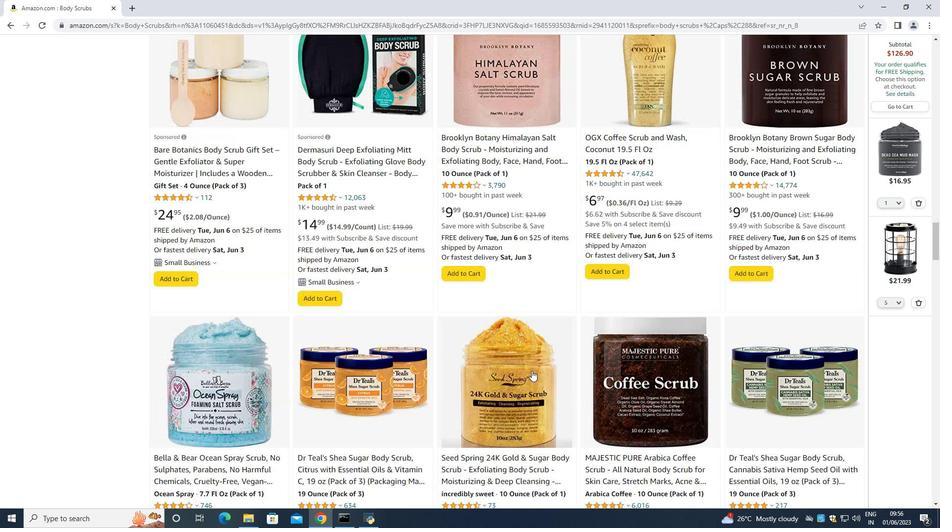 
Action: Mouse moved to (530, 371)
Screenshot: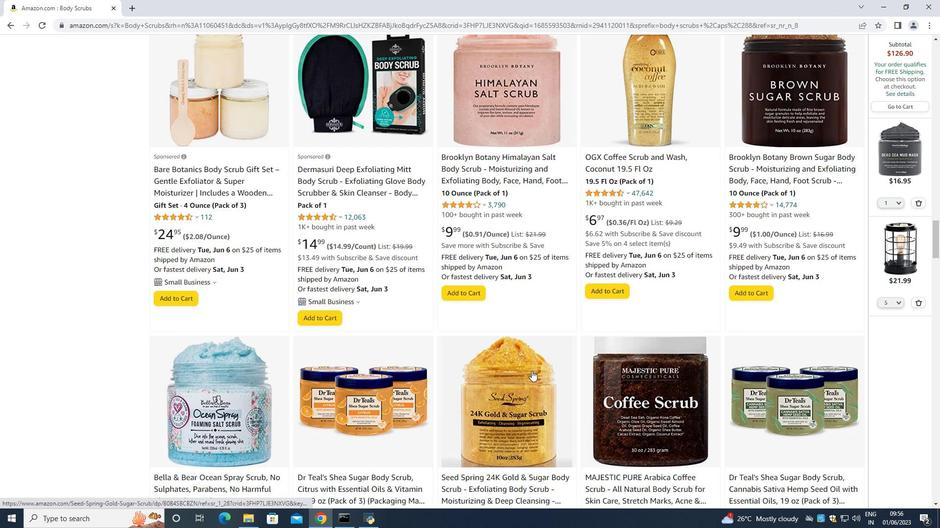 
Action: Mouse scrolled (530, 372) with delta (0, 0)
Screenshot: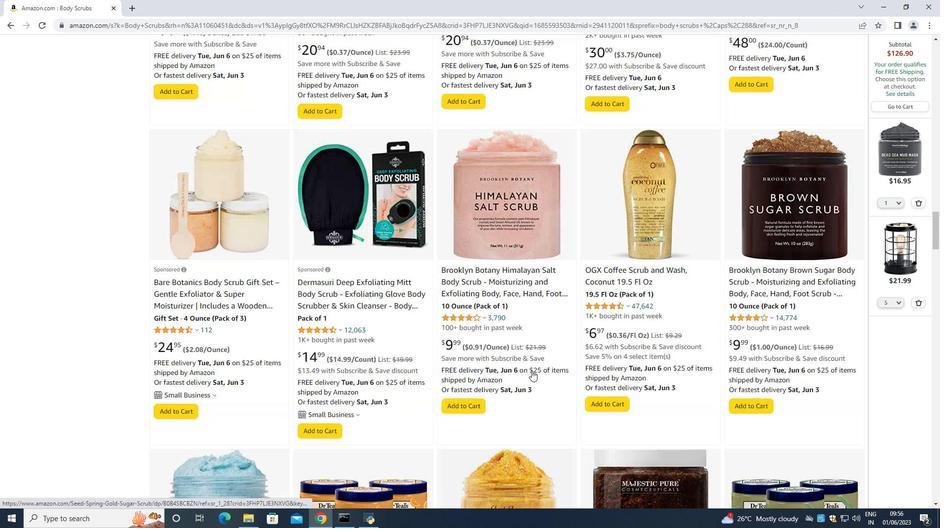 
Action: Mouse scrolled (530, 372) with delta (0, 0)
Screenshot: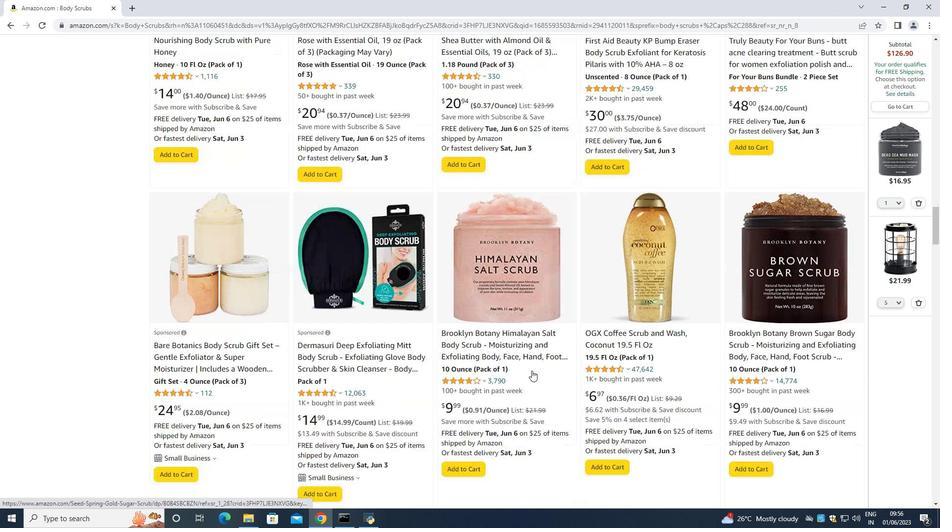 
Action: Mouse scrolled (530, 372) with delta (0, 0)
Screenshot: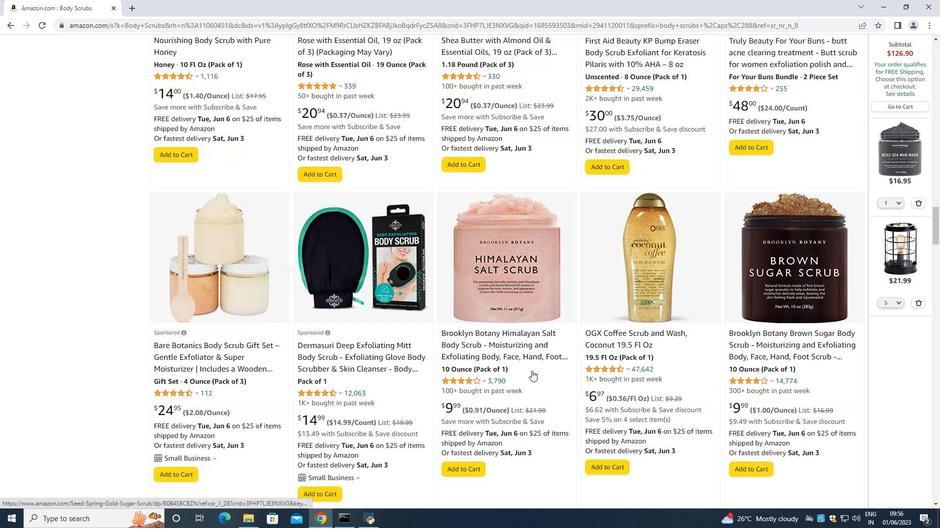 
Action: Mouse scrolled (530, 372) with delta (0, 0)
Screenshot: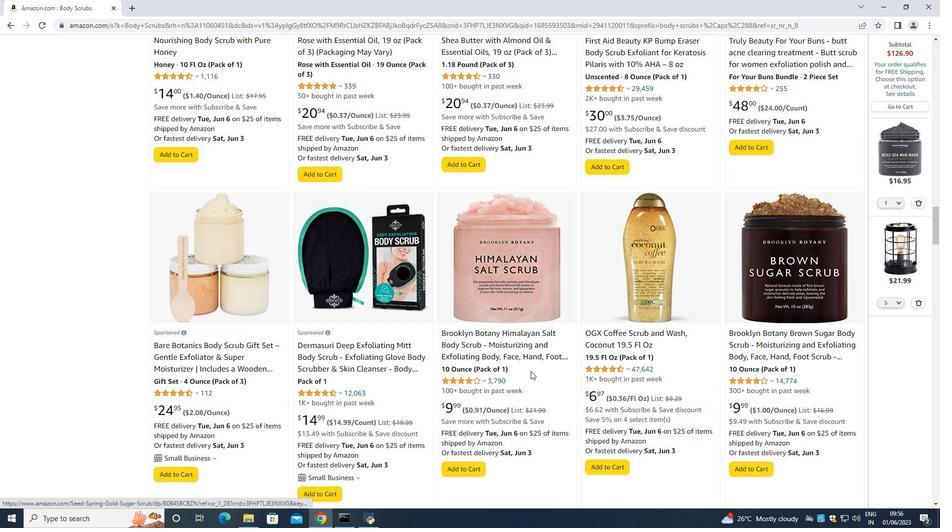 
Action: Mouse moved to (529, 372)
Screenshot: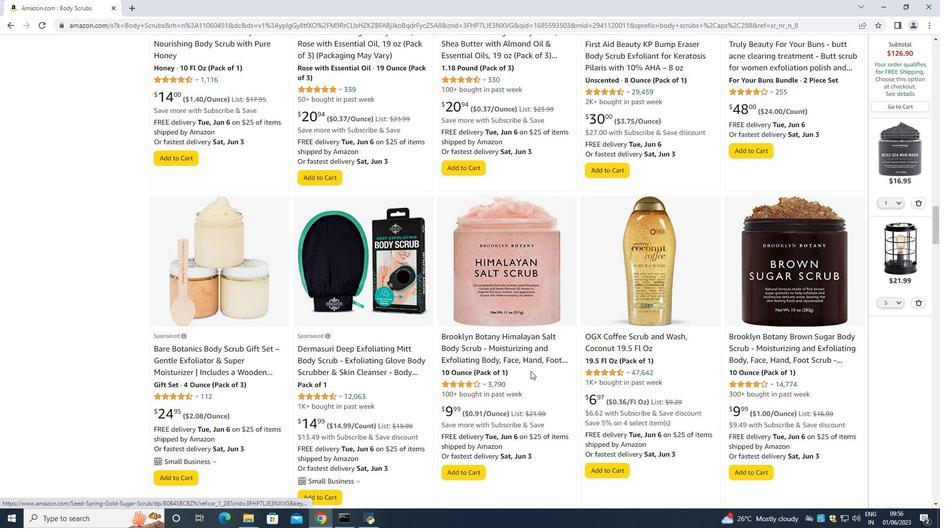 
Action: Mouse scrolled (529, 373) with delta (0, 0)
Screenshot: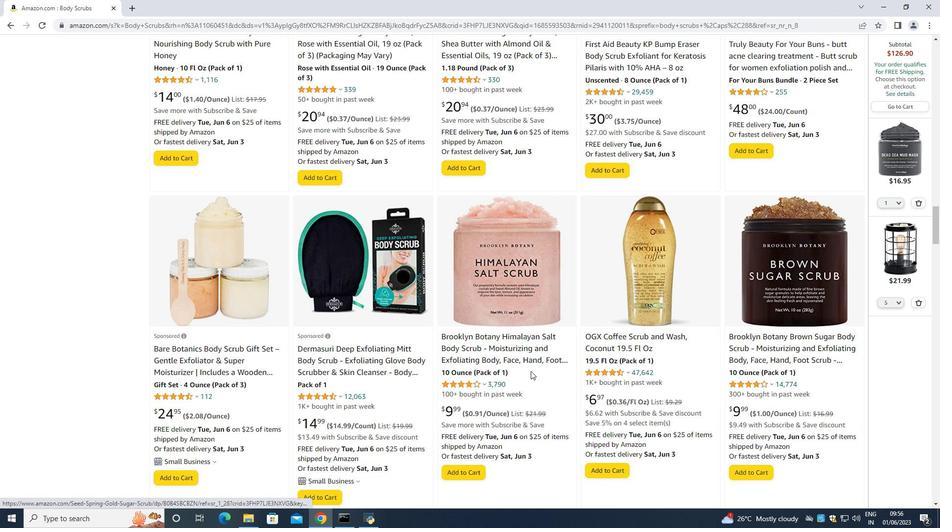 
Action: Mouse scrolled (529, 373) with delta (0, 0)
Screenshot: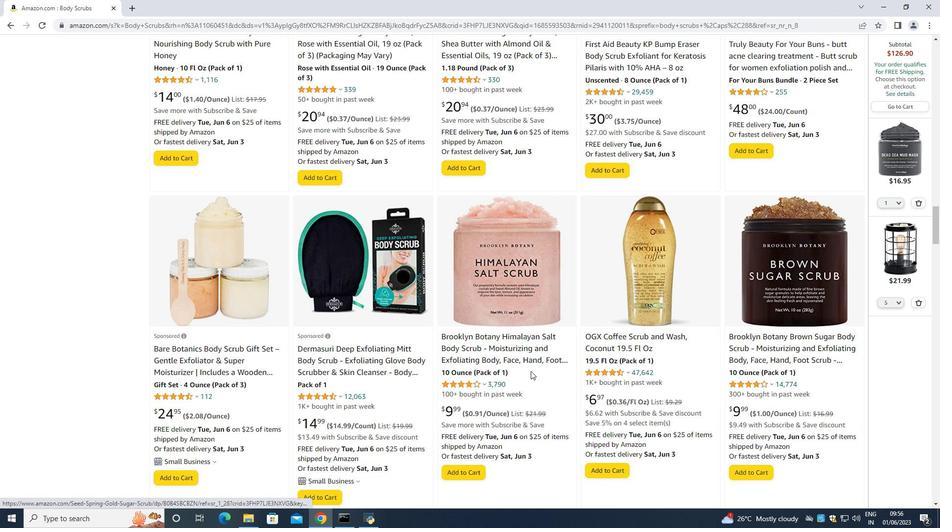 
Action: Mouse scrolled (529, 373) with delta (0, 0)
Screenshot: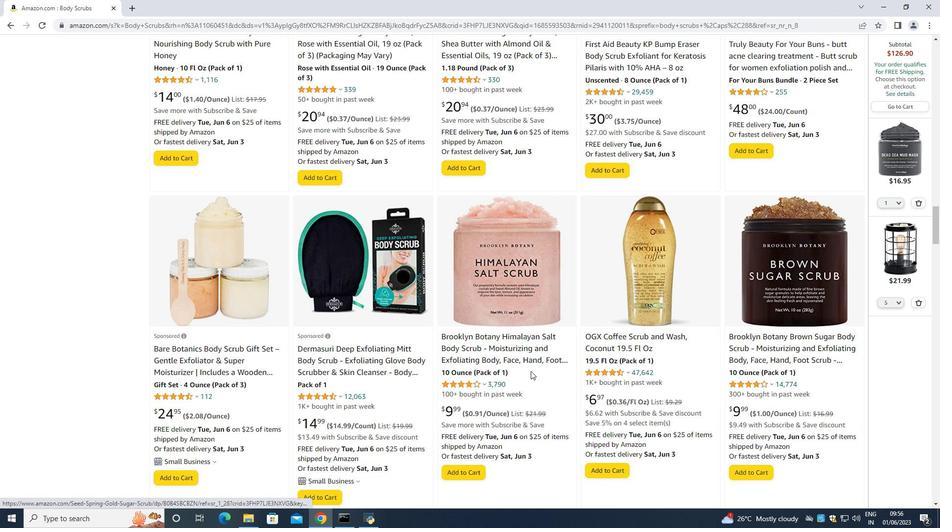 
Action: Mouse scrolled (529, 373) with delta (0, 0)
Screenshot: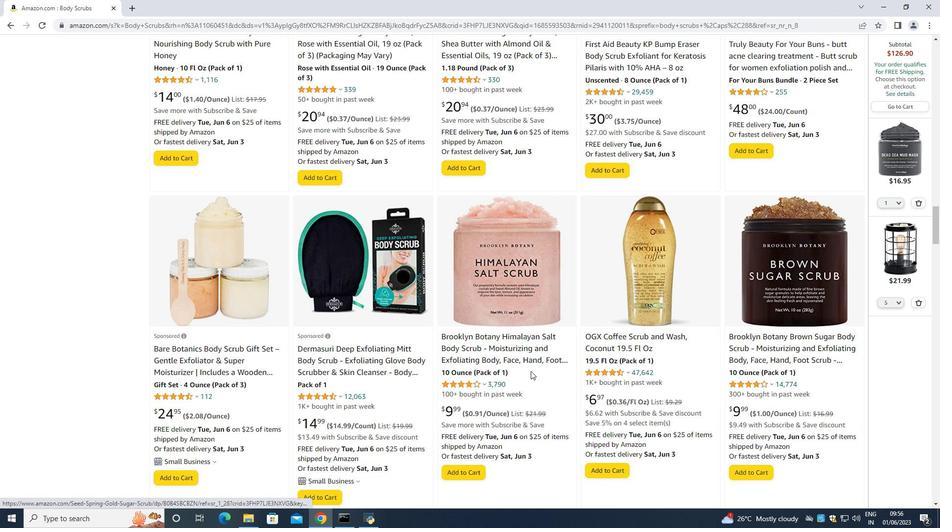 
Action: Mouse scrolled (529, 373) with delta (0, 0)
Screenshot: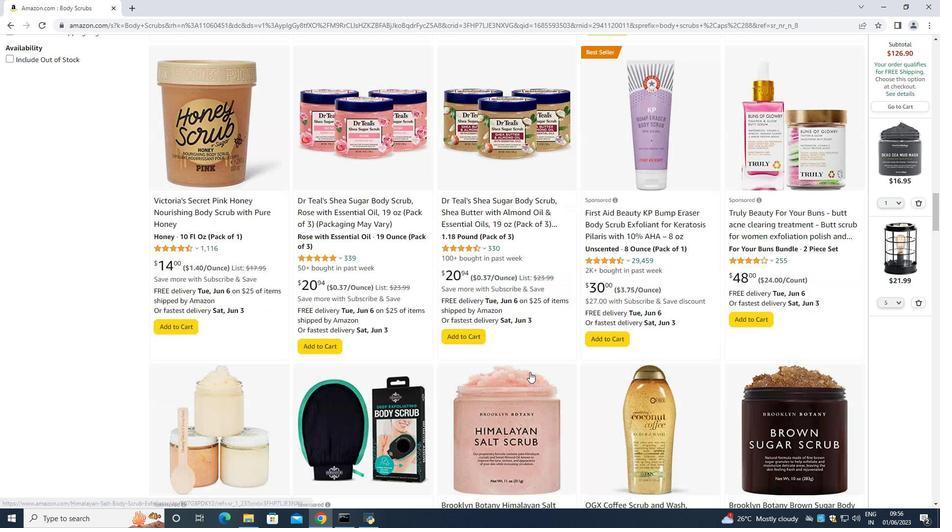 
Action: Mouse scrolled (529, 373) with delta (0, 0)
Screenshot: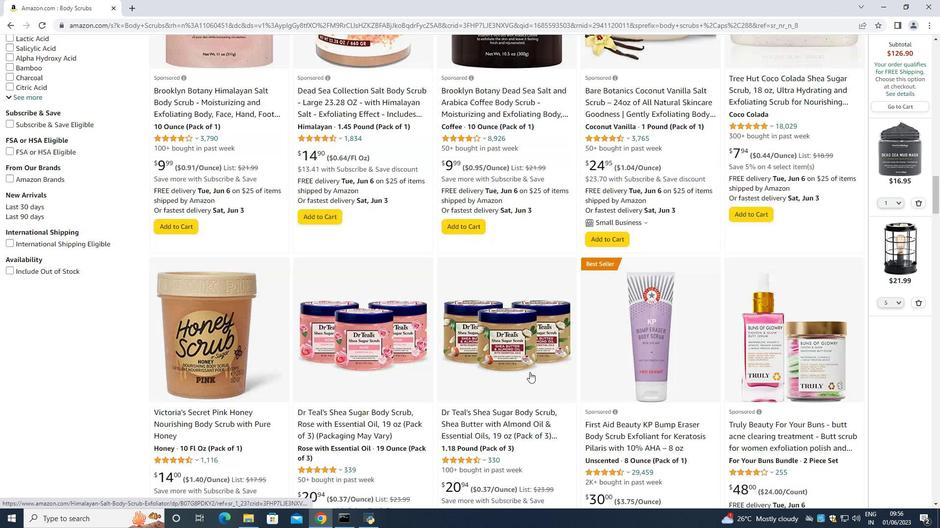
Action: Mouse scrolled (529, 373) with delta (0, 0)
Screenshot: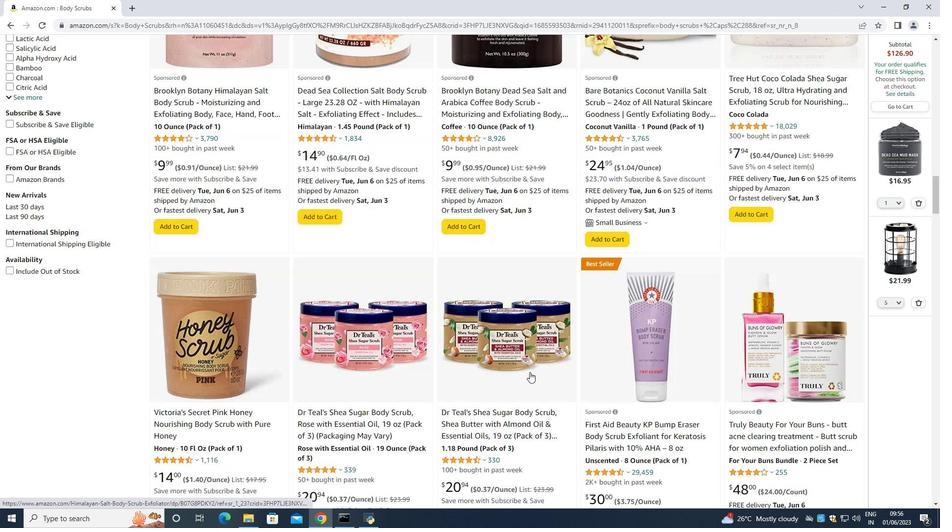 
Action: Mouse scrolled (529, 373) with delta (0, 0)
Screenshot: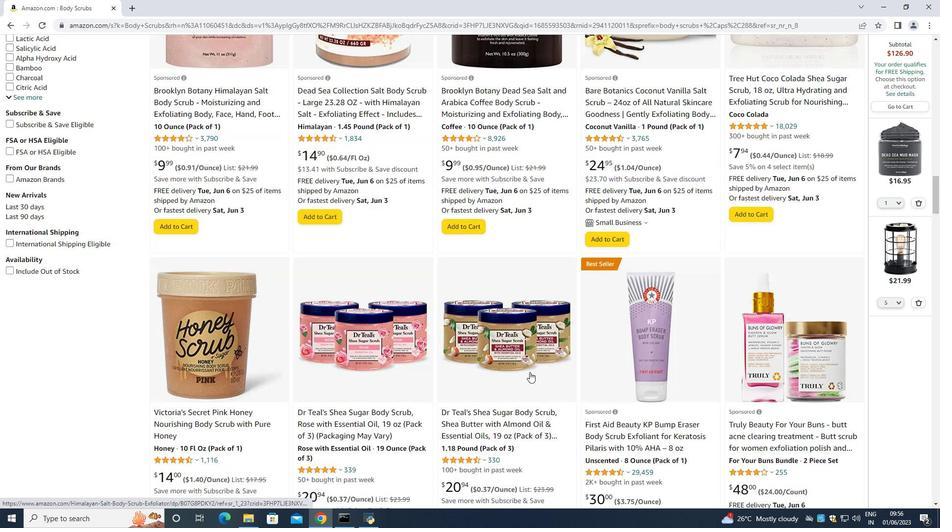 
Action: Mouse scrolled (529, 373) with delta (0, 0)
Screenshot: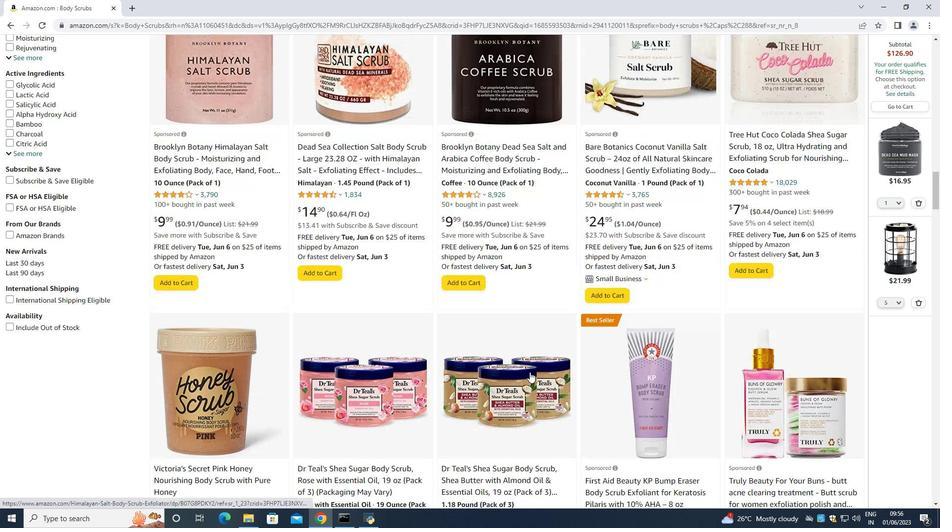 
Action: Mouse moved to (529, 373)
Screenshot: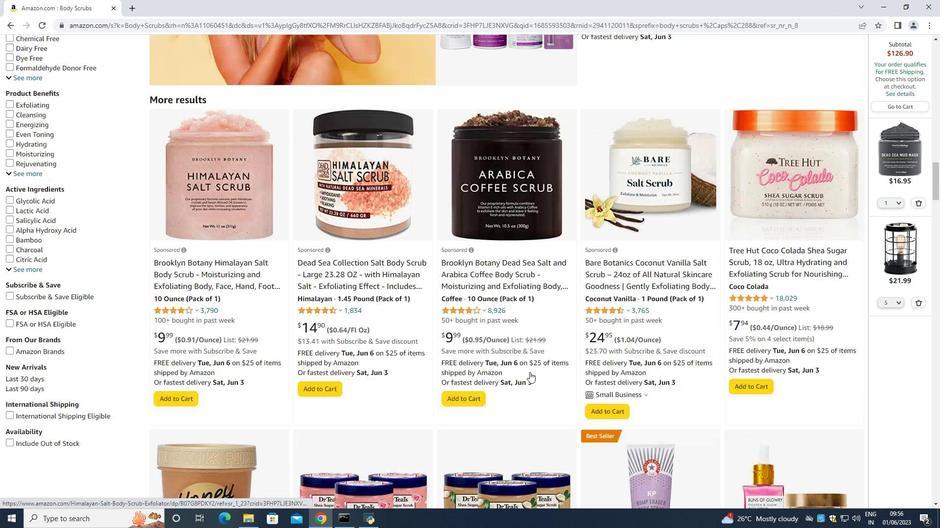 
Action: Mouse scrolled (529, 373) with delta (0, 0)
Screenshot: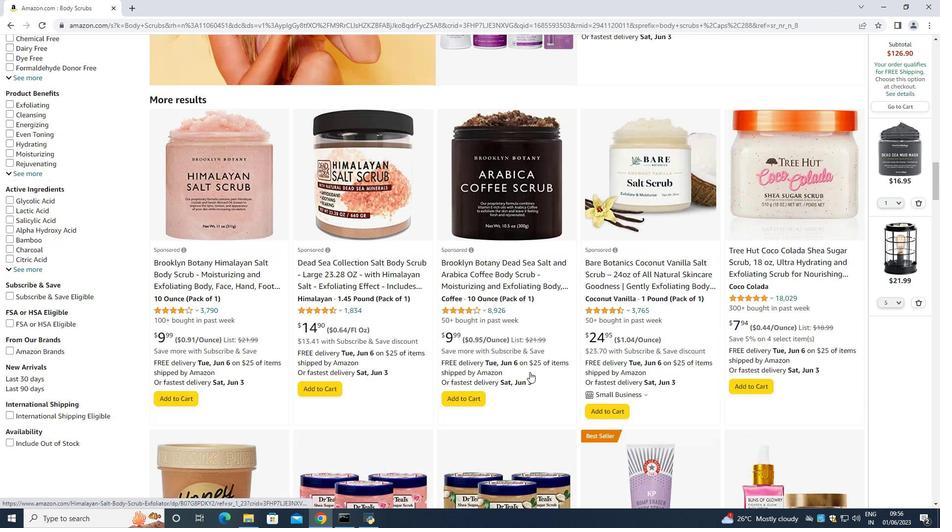 
Action: Mouse scrolled (529, 373) with delta (0, 0)
Screenshot: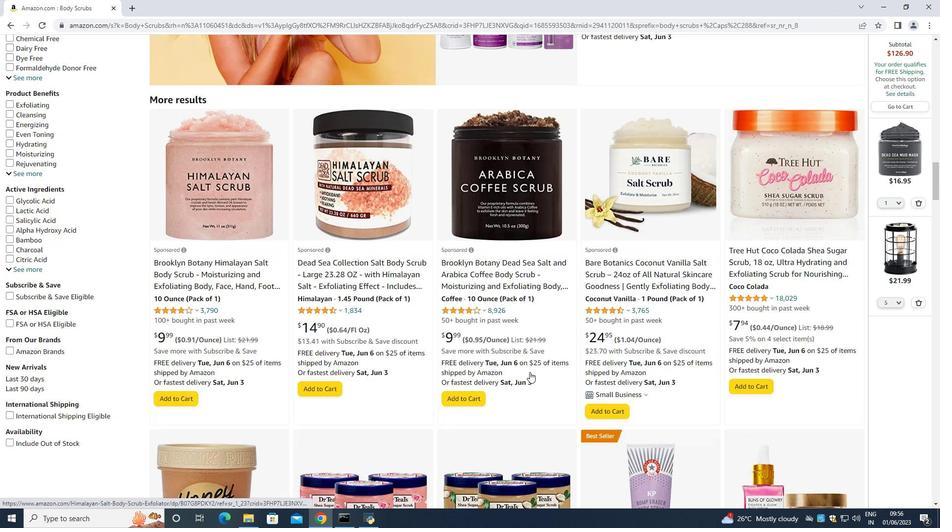 
Action: Mouse scrolled (529, 373) with delta (0, 0)
Screenshot: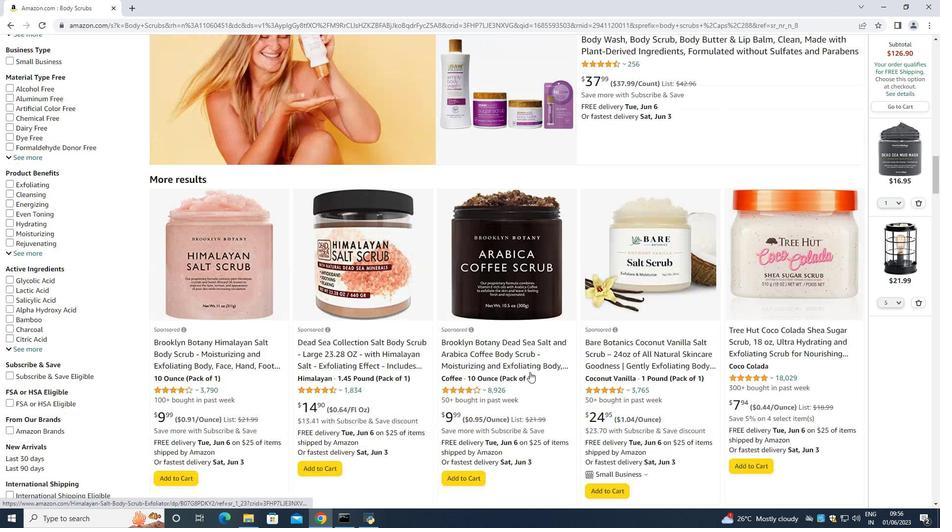 
Action: Mouse scrolled (529, 373) with delta (0, 0)
Screenshot: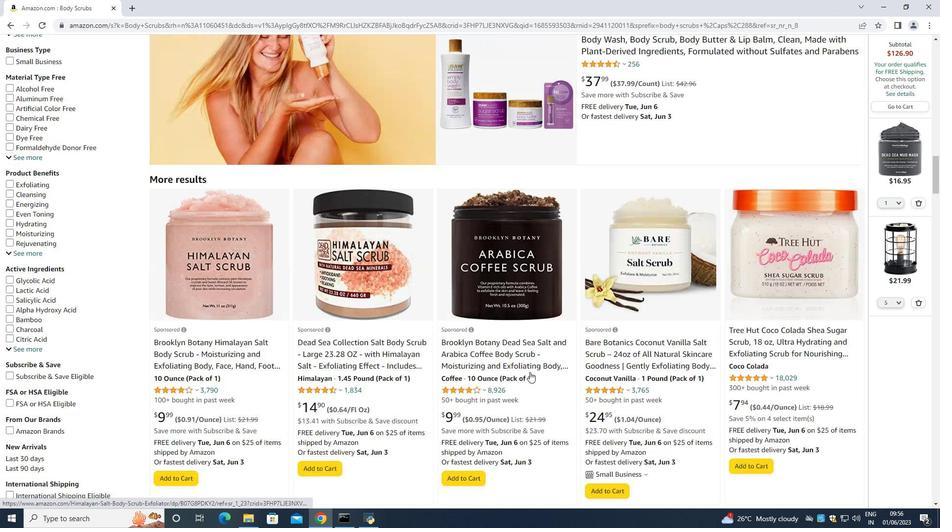 
Action: Mouse scrolled (529, 373) with delta (0, 0)
Screenshot: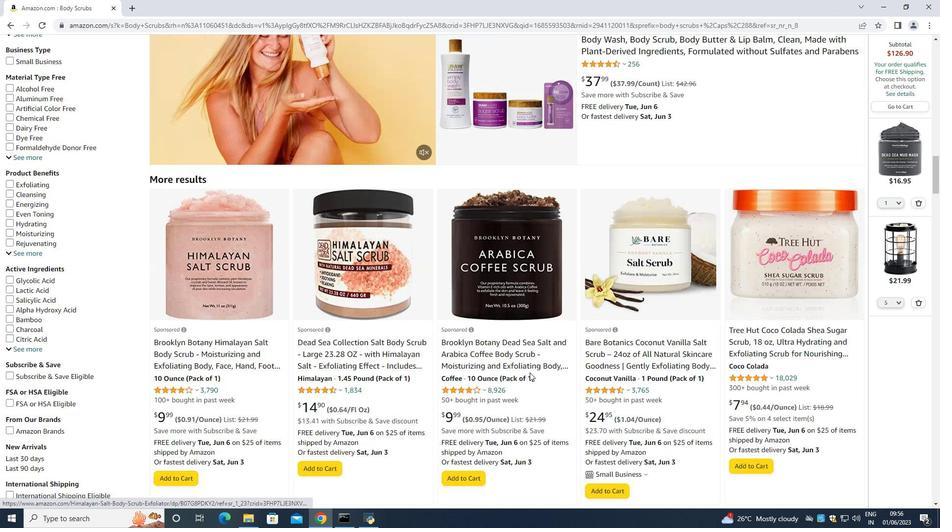 
Action: Mouse moved to (529, 373)
Screenshot: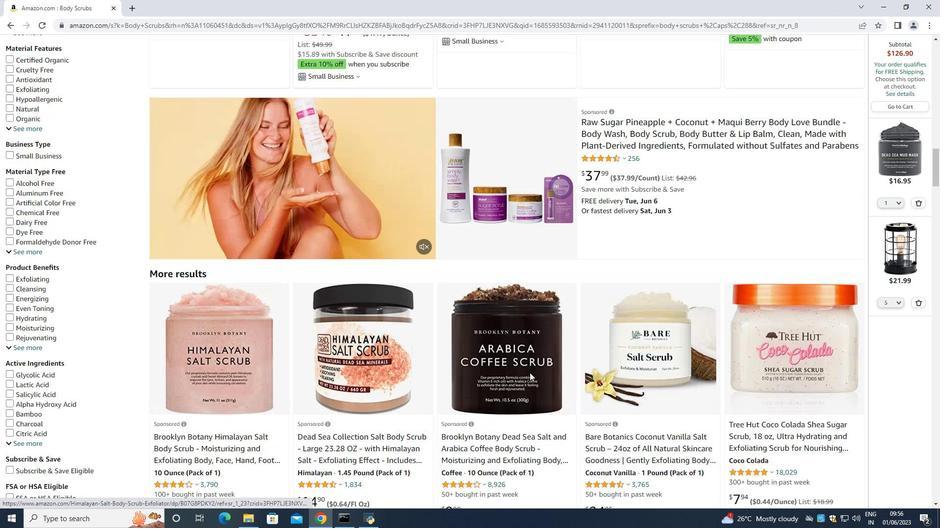
Action: Mouse scrolled (529, 373) with delta (0, 0)
Screenshot: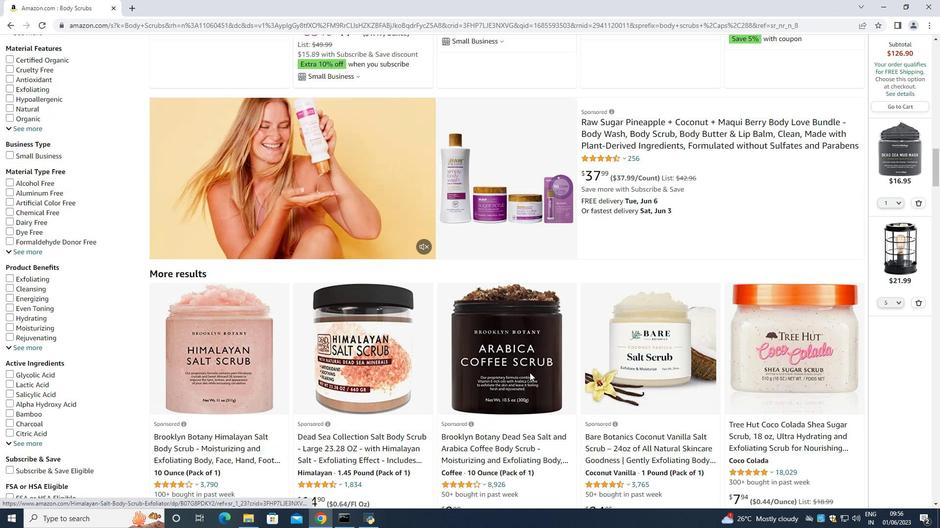 
Action: Mouse scrolled (529, 373) with delta (0, 0)
Screenshot: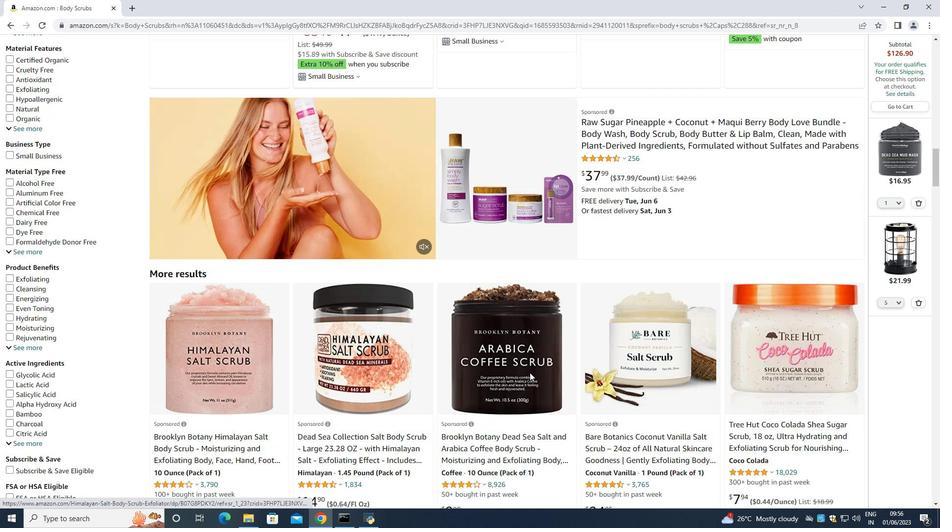 
Action: Mouse scrolled (529, 373) with delta (0, 0)
Screenshot: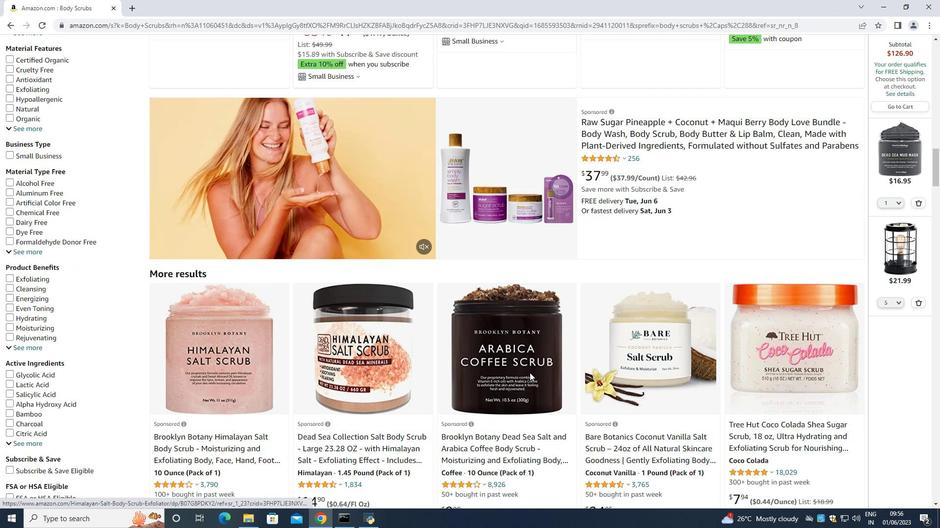 
Action: Mouse scrolled (529, 373) with delta (0, 0)
Screenshot: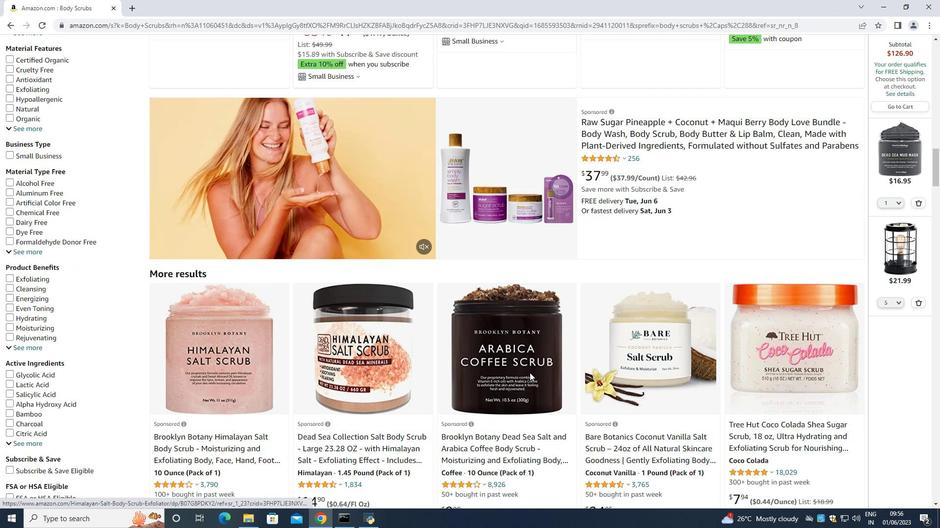 
Action: Mouse moved to (528, 373)
Screenshot: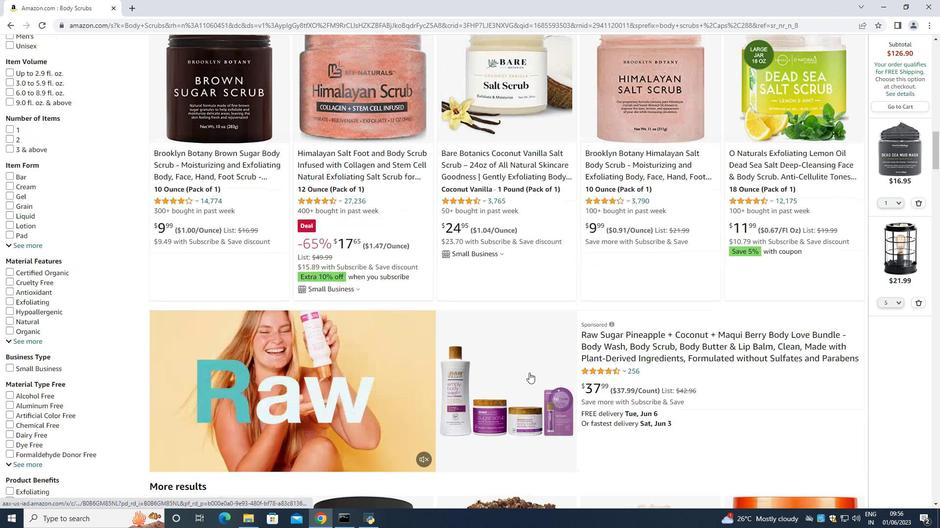 
Action: Mouse scrolled (528, 374) with delta (0, 0)
Screenshot: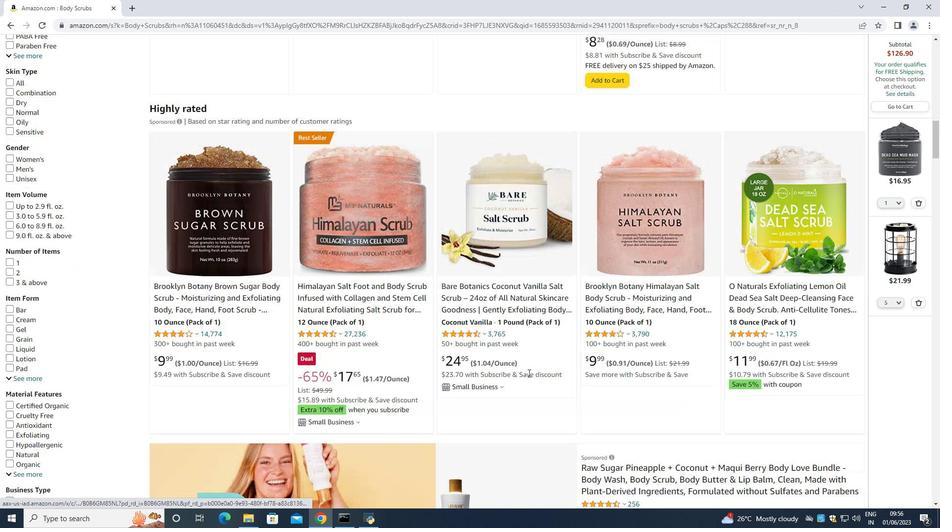 
Action: Mouse scrolled (528, 374) with delta (0, 0)
Screenshot: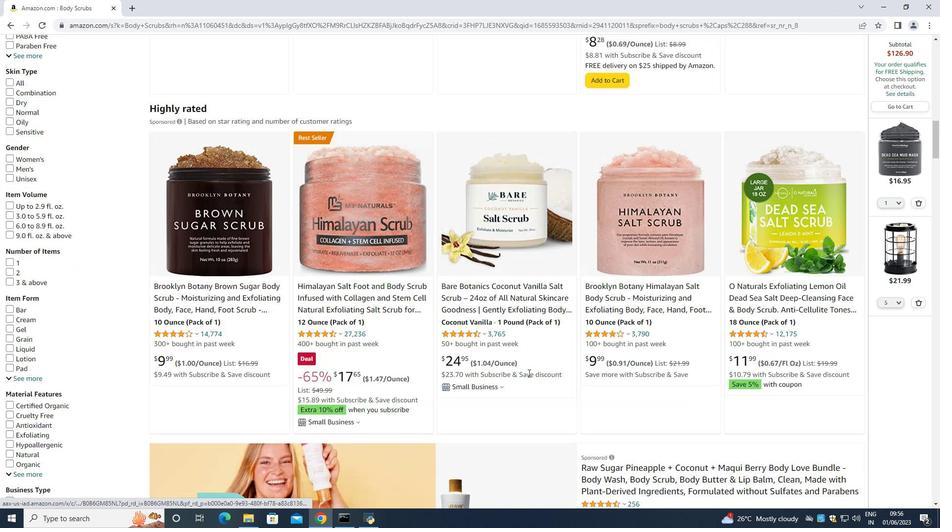 
Action: Mouse scrolled (528, 374) with delta (0, 0)
Screenshot: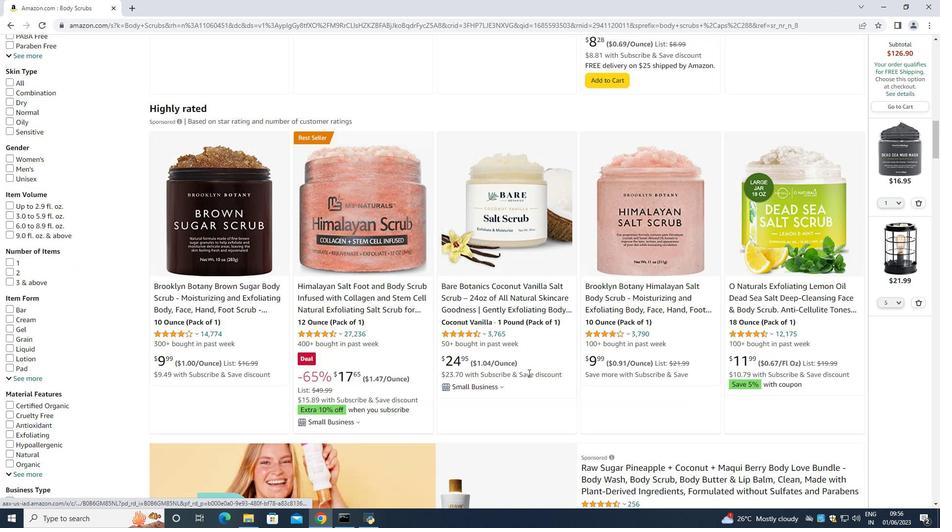 
Action: Mouse moved to (527, 373)
Screenshot: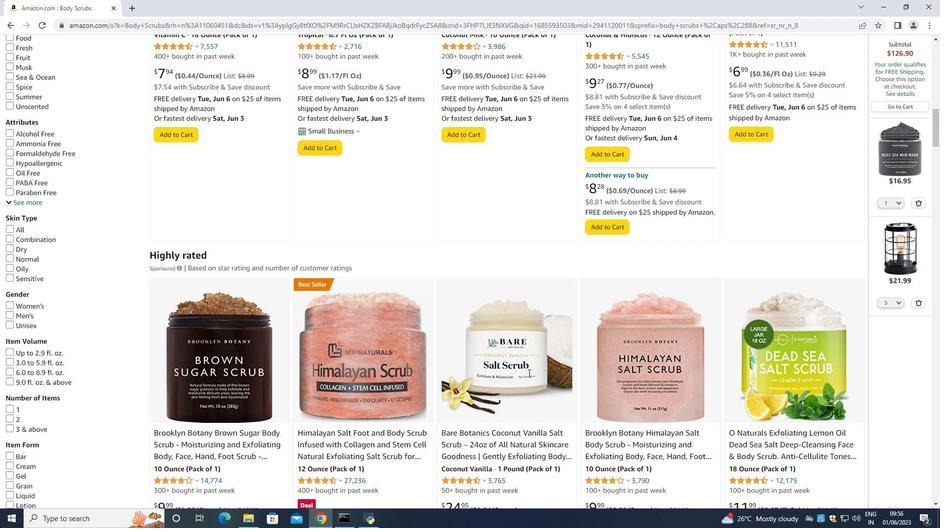 
Action: Mouse scrolled (527, 374) with delta (0, 0)
Screenshot: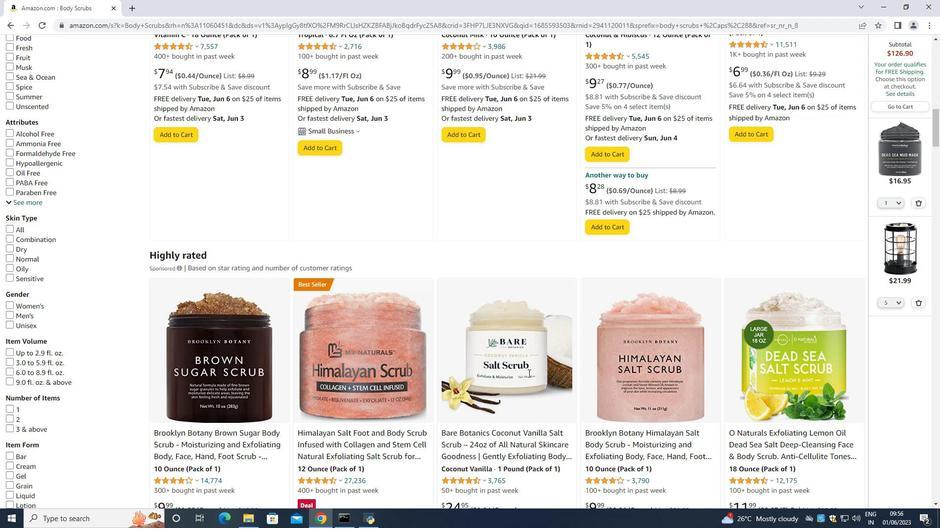 
Action: Mouse scrolled (527, 374) with delta (0, 0)
Screenshot: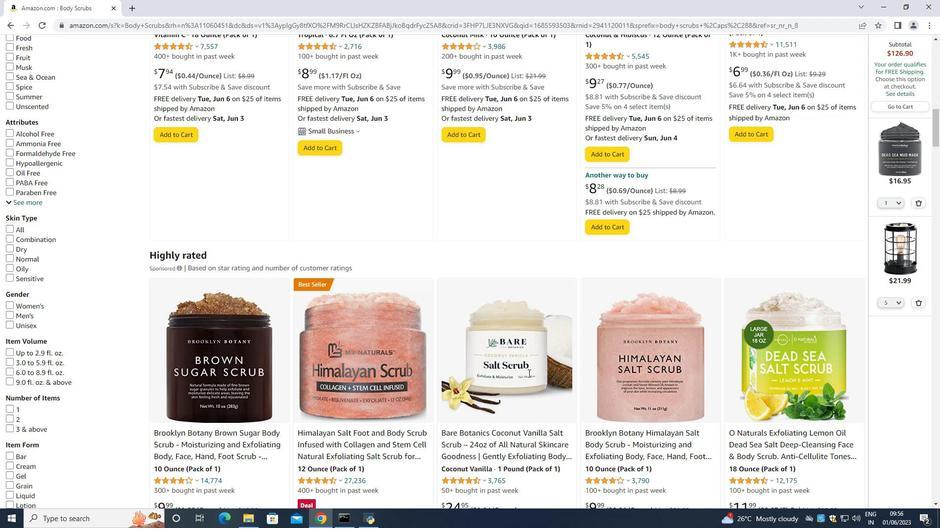 
Action: Mouse scrolled (527, 374) with delta (0, 0)
Screenshot: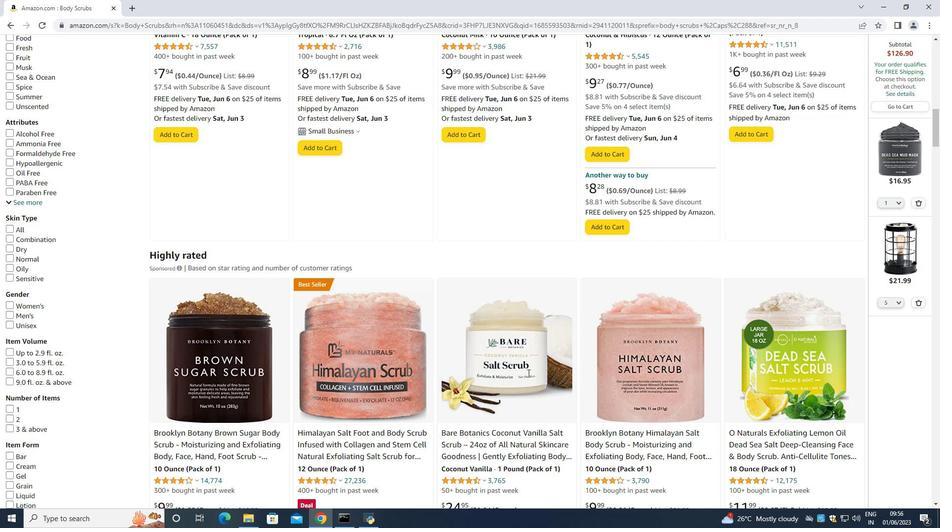 
Action: Mouse scrolled (527, 374) with delta (0, 0)
Screenshot: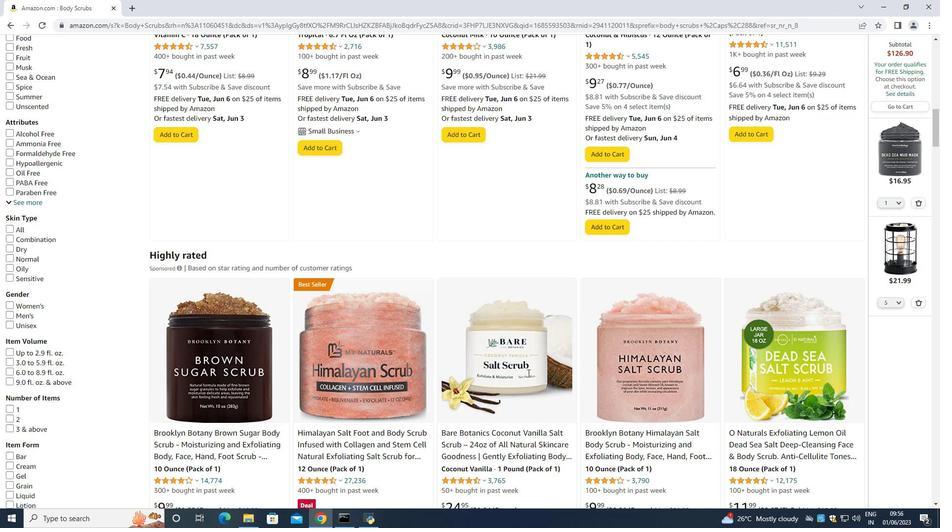 
Action: Mouse scrolled (527, 374) with delta (0, 0)
Screenshot: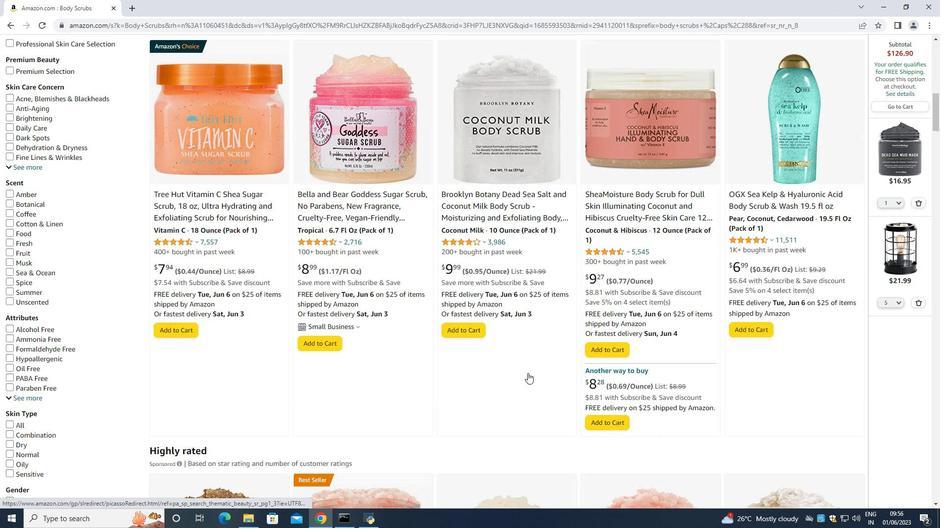 
Action: Mouse scrolled (527, 374) with delta (0, 0)
Screenshot: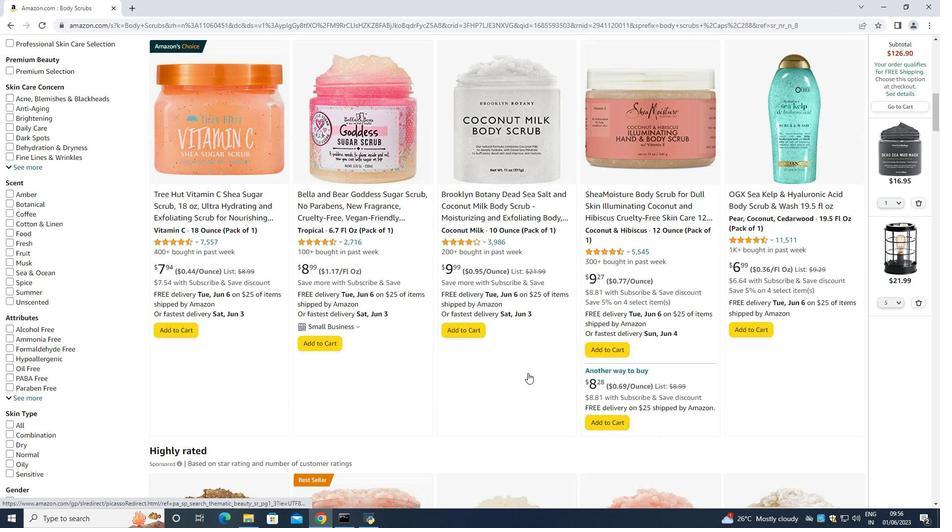 
Action: Mouse scrolled (527, 374) with delta (0, 0)
Screenshot: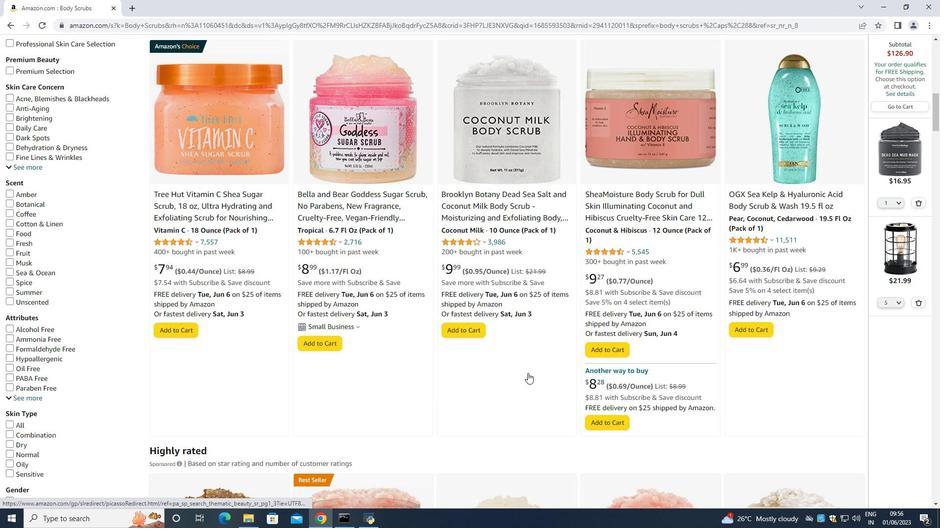 
Action: Mouse scrolled (527, 374) with delta (0, 0)
Screenshot: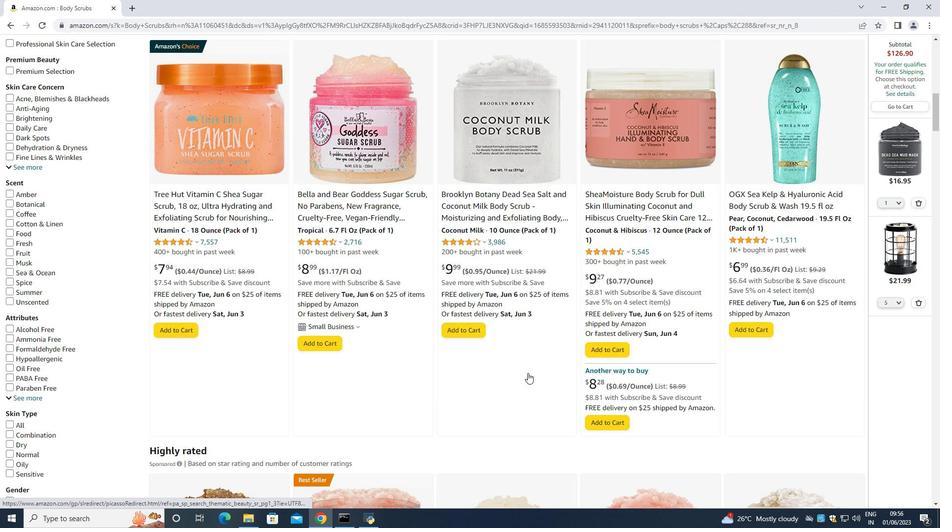 
Action: Mouse moved to (209, 397)
Screenshot: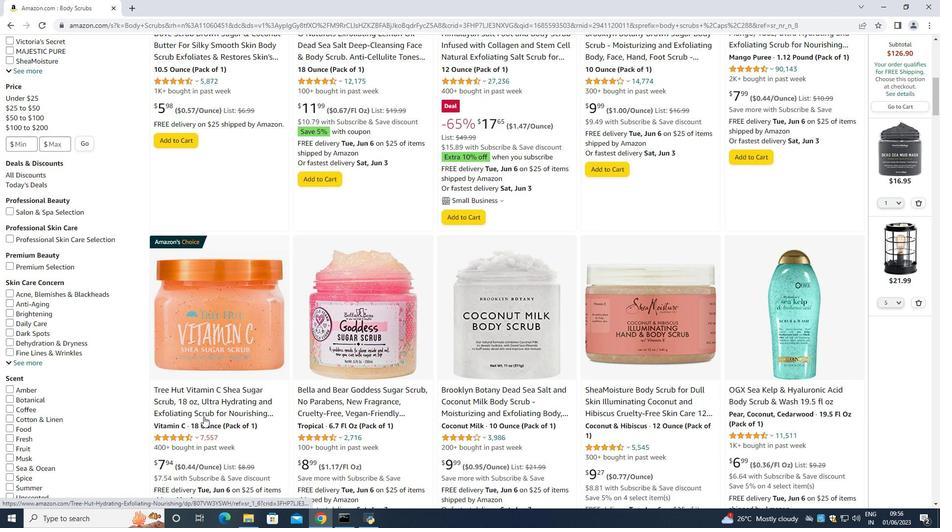 
Action: Mouse pressed left at (209, 397)
Screenshot: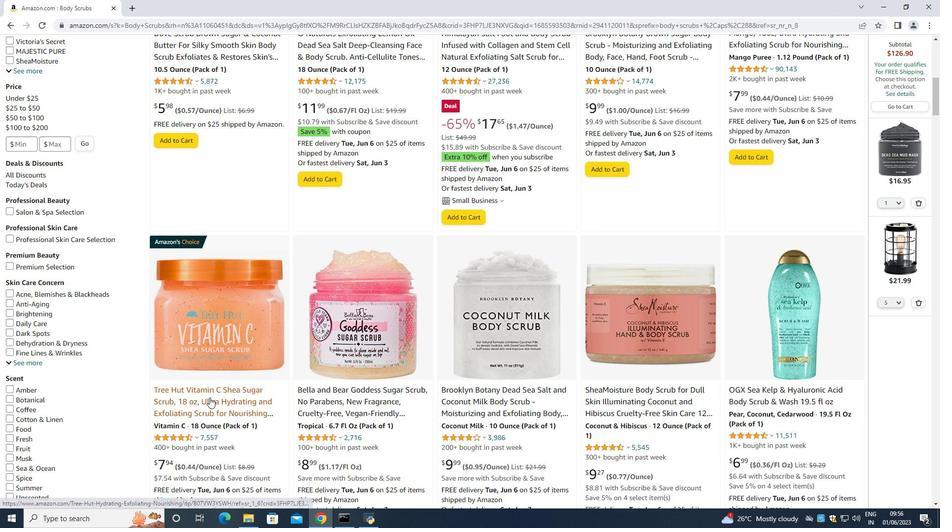 
Action: Key pressed <Key.down><Key.down><Key.down><Key.down><Key.down><Key.down><Key.down>
Screenshot: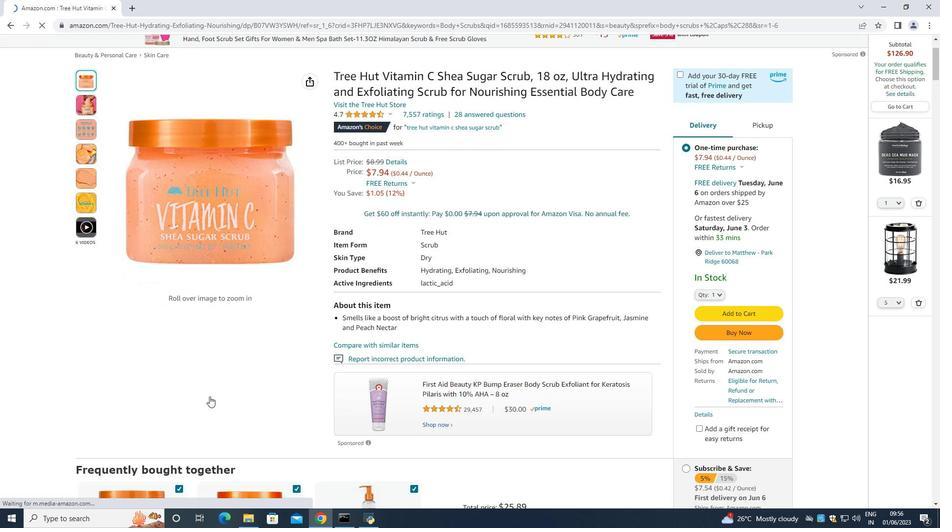 
Action: Mouse moved to (435, 239)
Screenshot: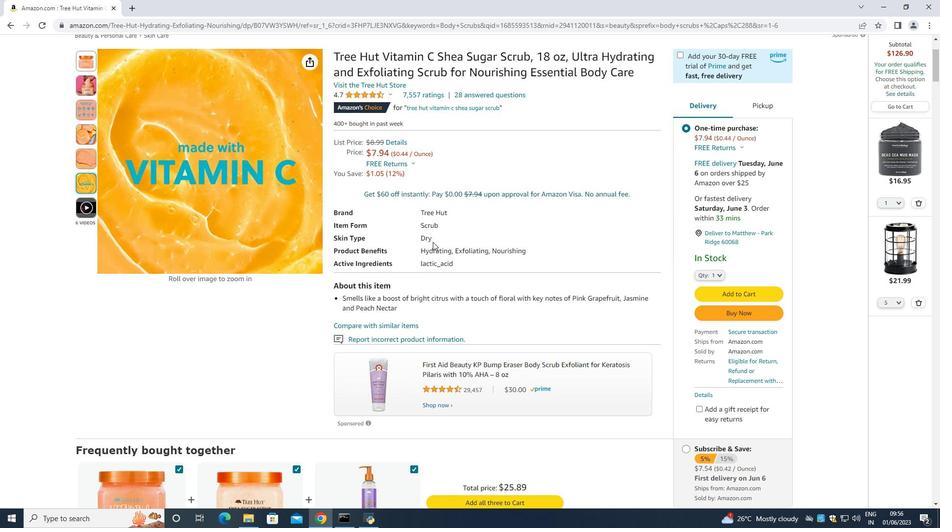 
Action: Mouse scrolled (435, 239) with delta (0, 0)
Screenshot: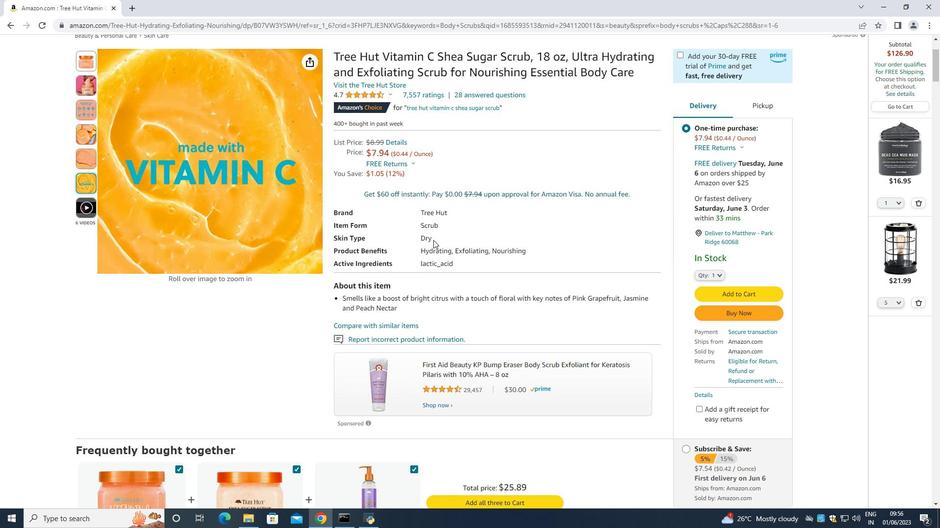 
Action: Mouse scrolled (435, 239) with delta (0, 0)
Screenshot: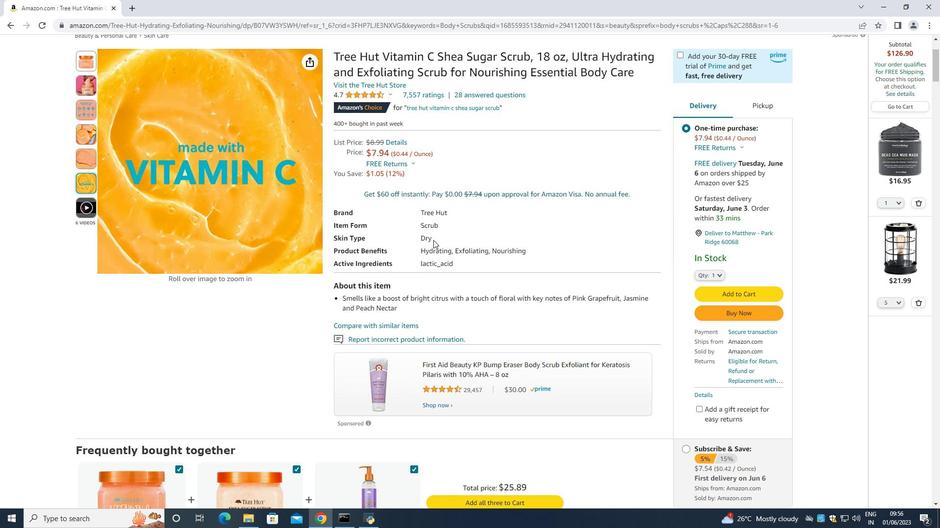 
Action: Mouse scrolled (435, 239) with delta (0, 0)
Screenshot: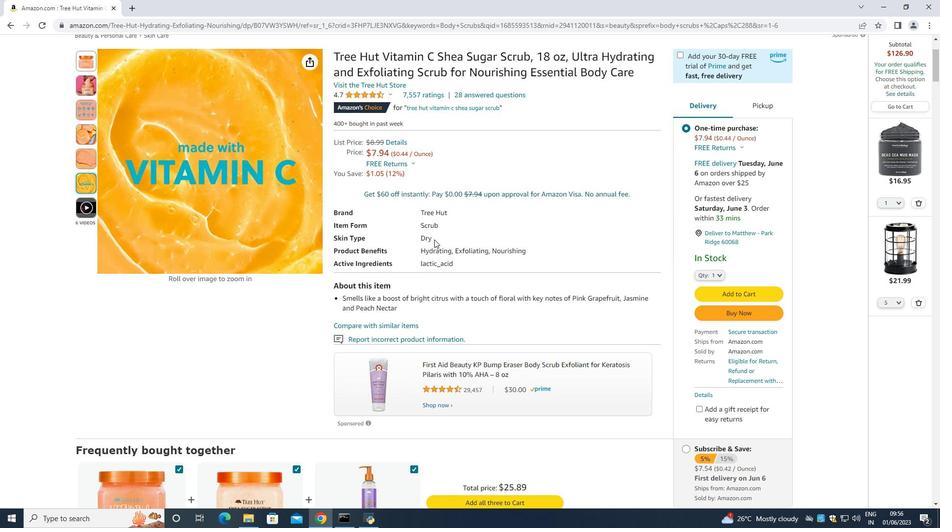 
Action: Mouse scrolled (435, 239) with delta (0, 0)
Screenshot: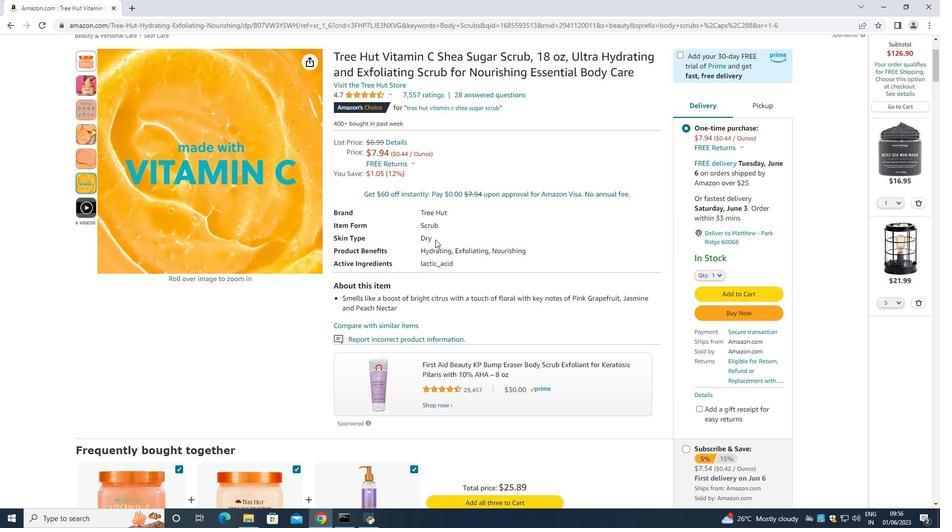 
Action: Mouse moved to (435, 238)
Screenshot: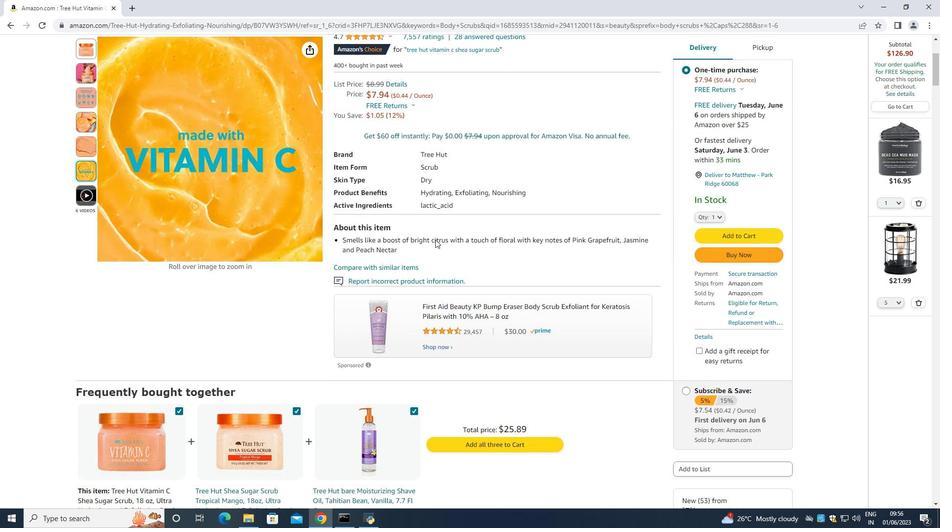
Action: Mouse pressed middle at (435, 238)
Screenshot: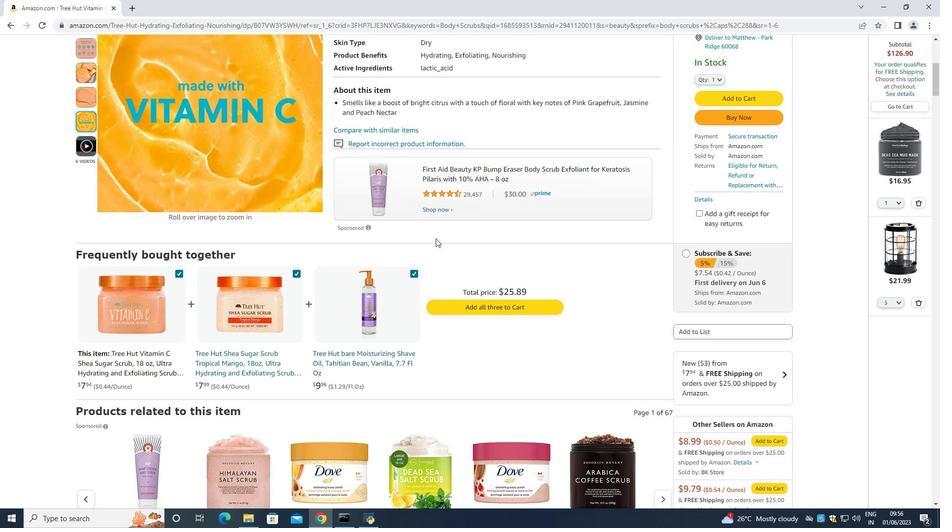 
Action: Mouse scrolled (435, 238) with delta (0, 0)
Screenshot: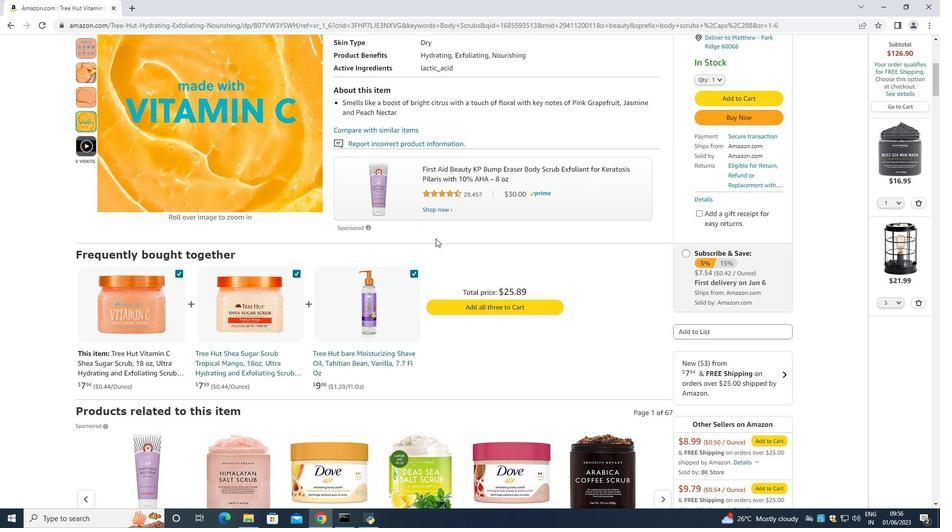 
Action: Mouse moved to (420, 102)
Screenshot: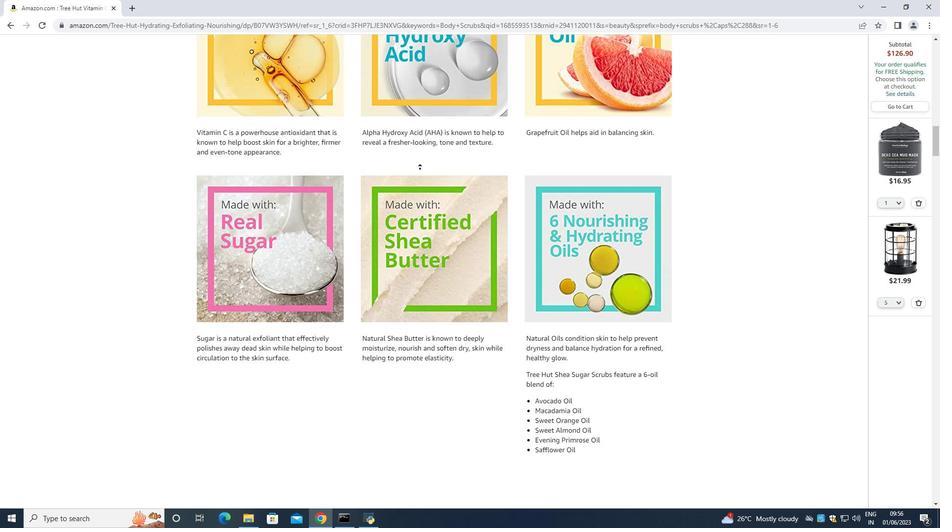 
Action: Mouse scrolled (420, 102) with delta (0, 0)
Screenshot: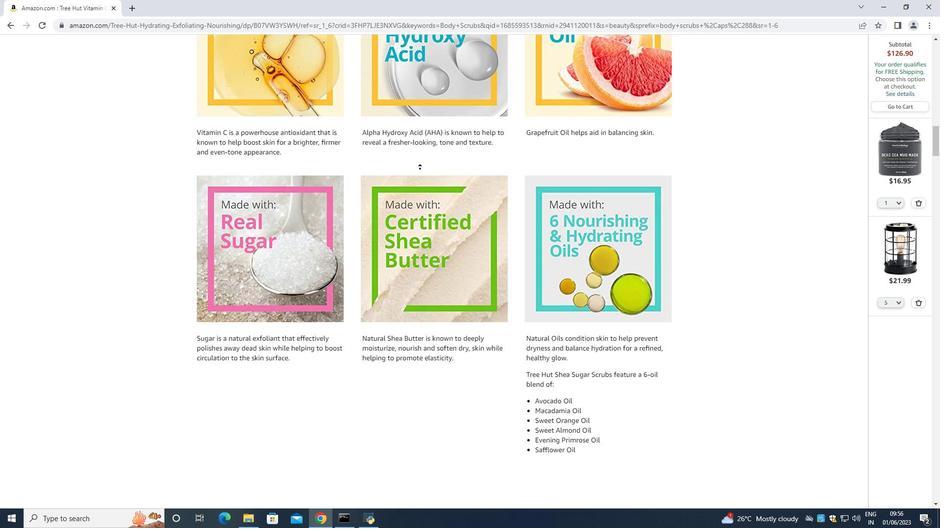 
Action: Mouse moved to (419, 102)
Screenshot: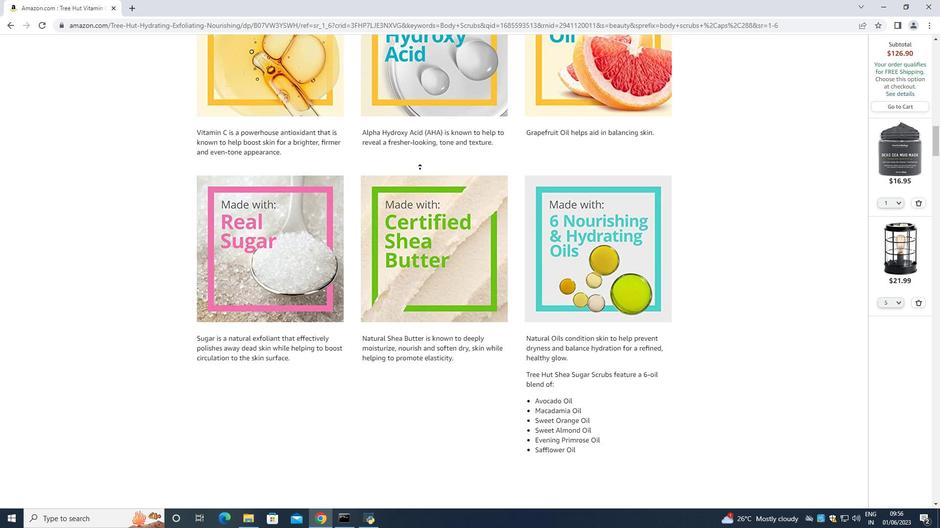 
Action: Mouse scrolled (419, 102) with delta (0, 0)
Screenshot: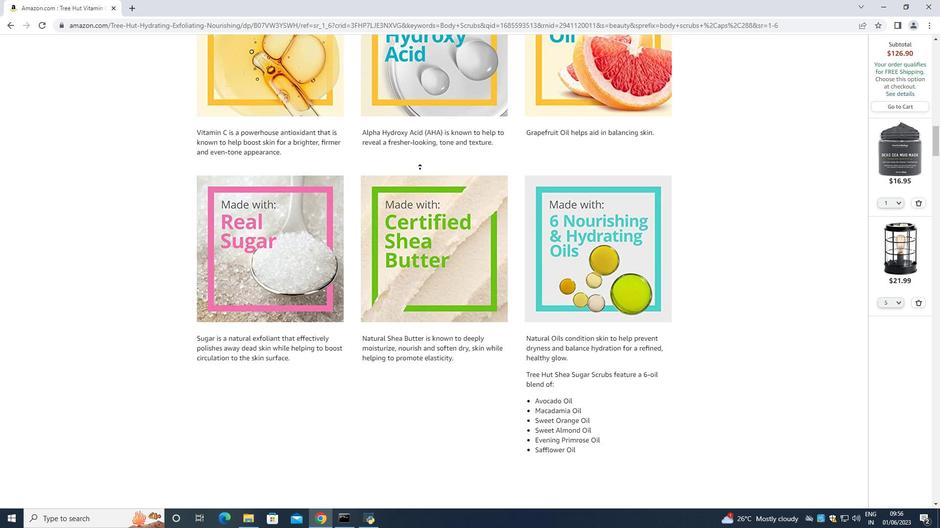 
Action: Mouse moved to (418, 110)
Screenshot: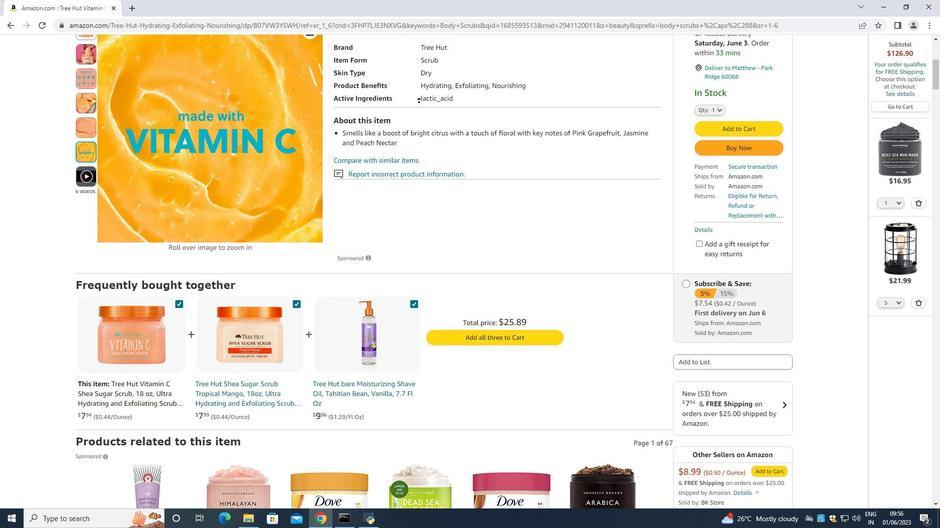 
Action: Mouse scrolled (419, 108) with delta (0, 0)
Screenshot: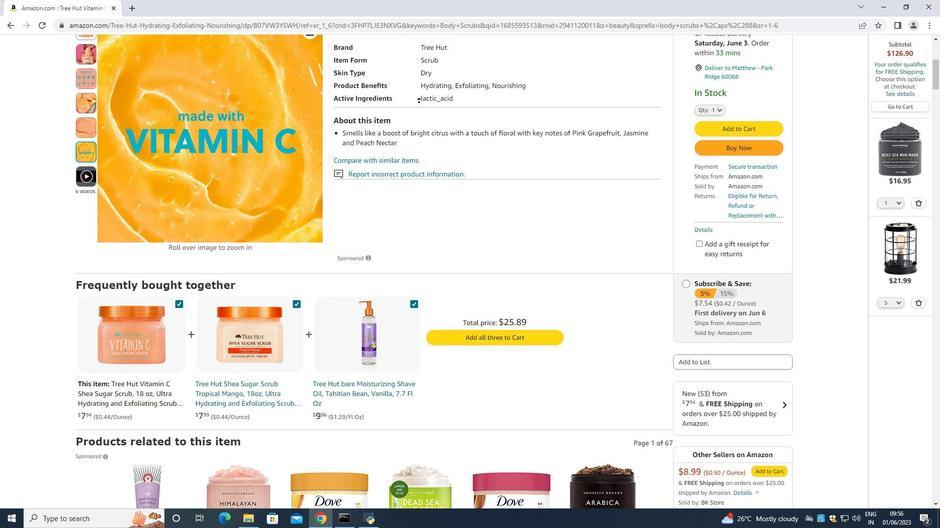 
Action: Mouse moved to (418, 111)
Screenshot: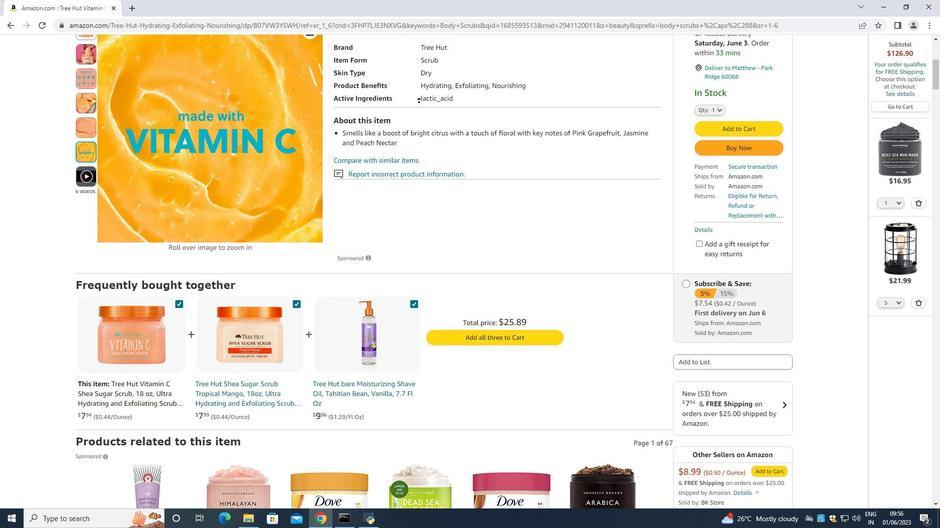 
Action: Mouse scrolled (418, 110) with delta (0, 0)
Screenshot: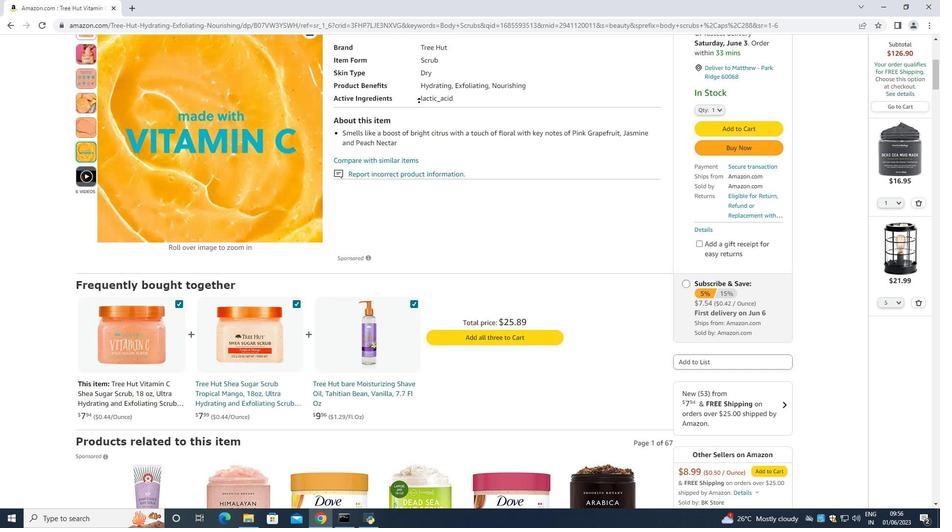 
Action: Mouse scrolled (418, 111) with delta (0, 0)
Screenshot: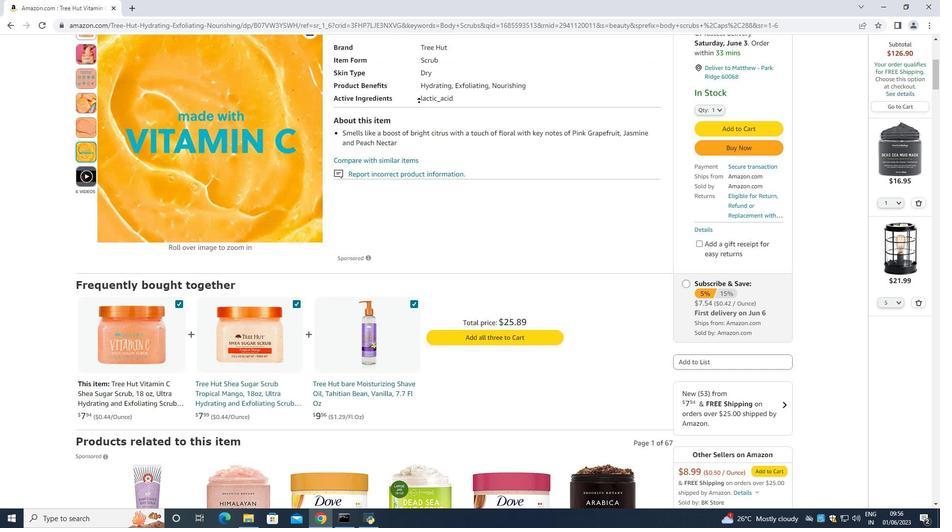 
Action: Mouse moved to (417, 111)
Screenshot: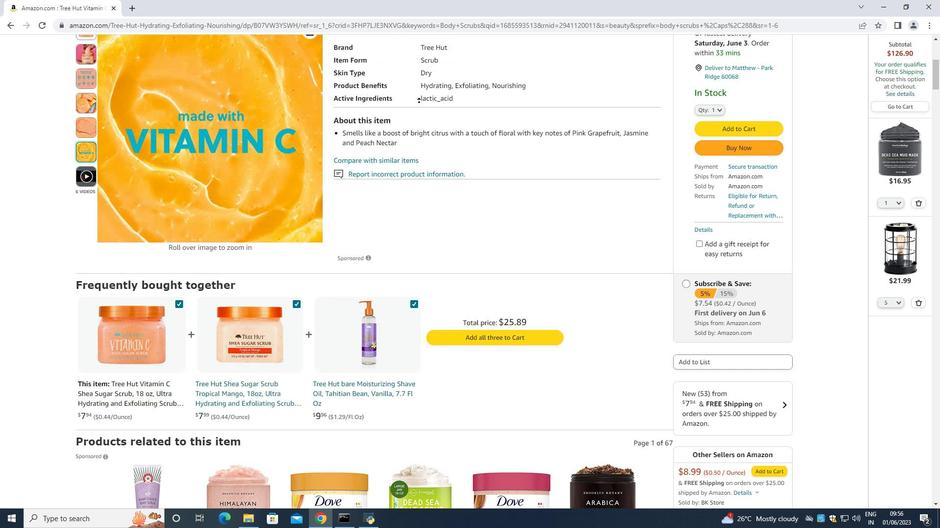 
Action: Mouse scrolled (417, 111) with delta (0, 0)
Screenshot: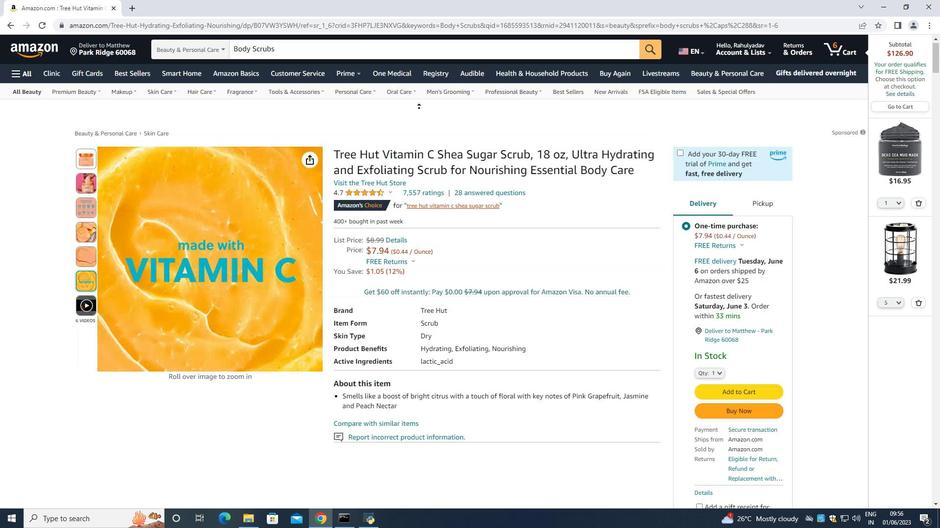 
Action: Mouse moved to (417, 112)
Screenshot: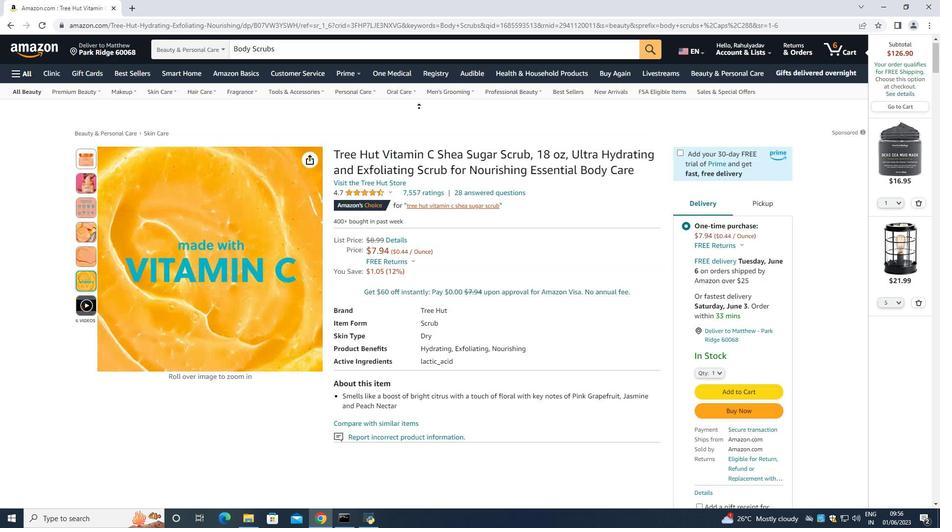 
Action: Mouse scrolled (417, 112) with delta (0, 0)
Screenshot: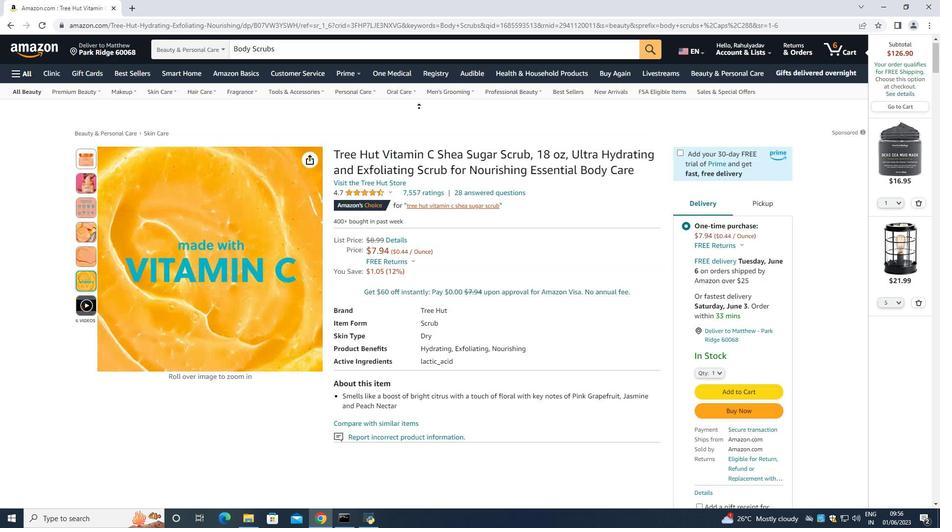 
Action: Mouse moved to (417, 113)
Screenshot: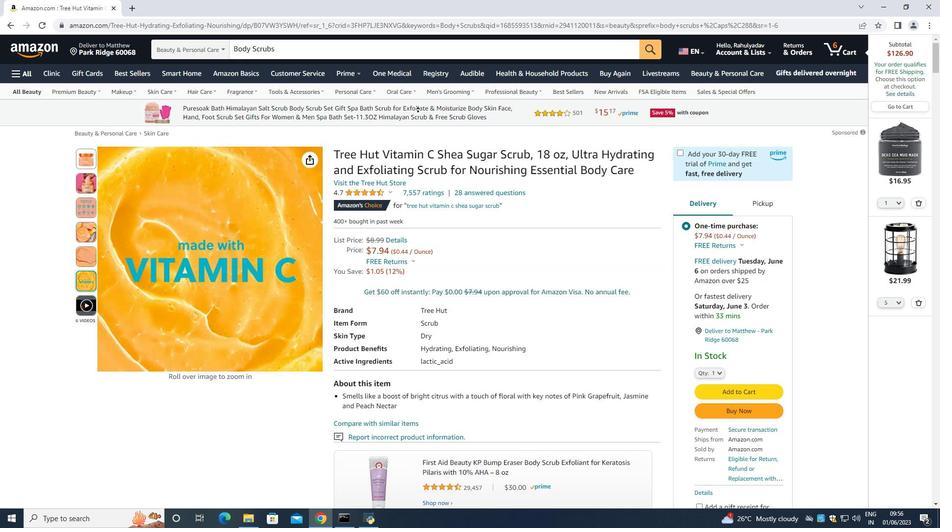 
Action: Mouse scrolled (417, 112) with delta (0, 0)
Screenshot: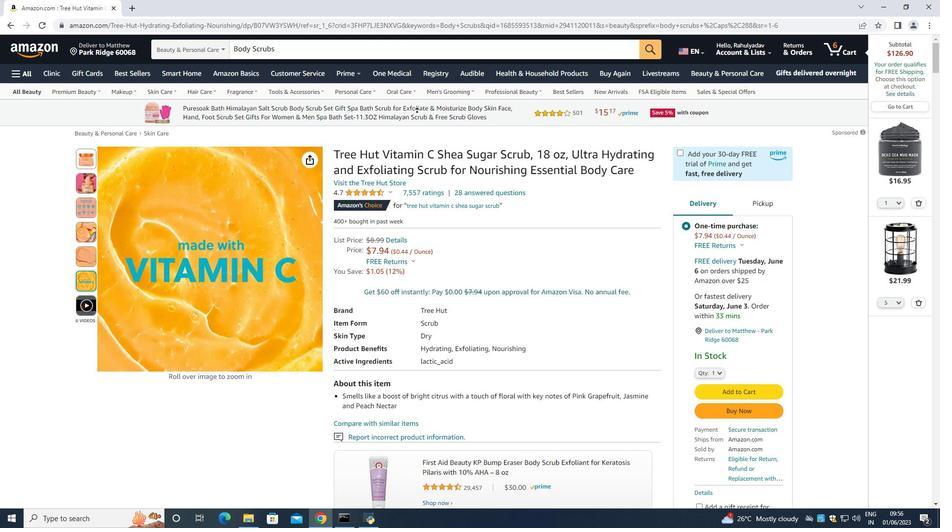
Action: Mouse moved to (435, 286)
Screenshot: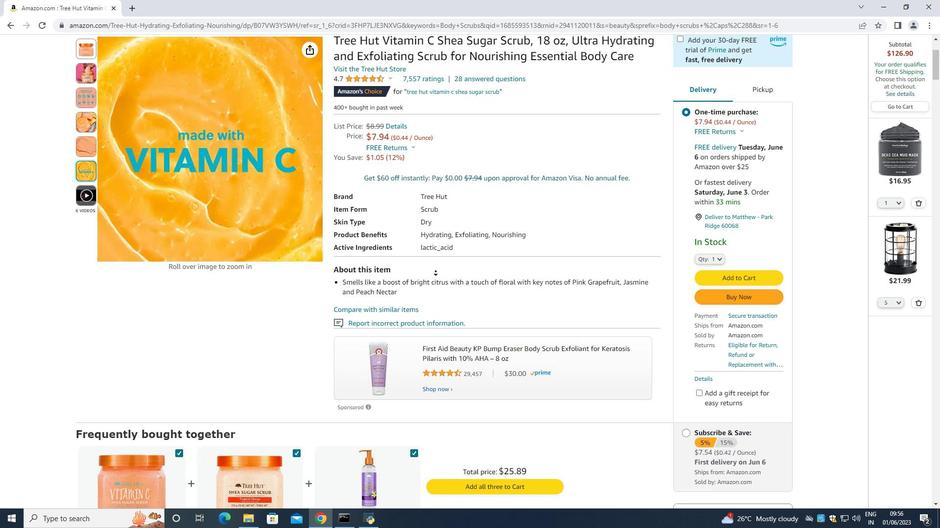 
Action: Mouse pressed left at (435, 286)
Screenshot: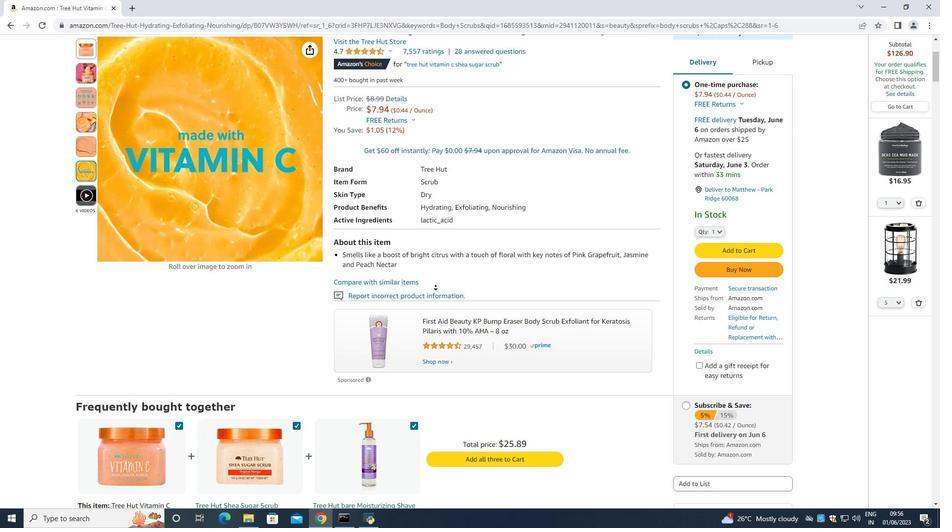 
Action: Mouse moved to (713, 66)
Screenshot: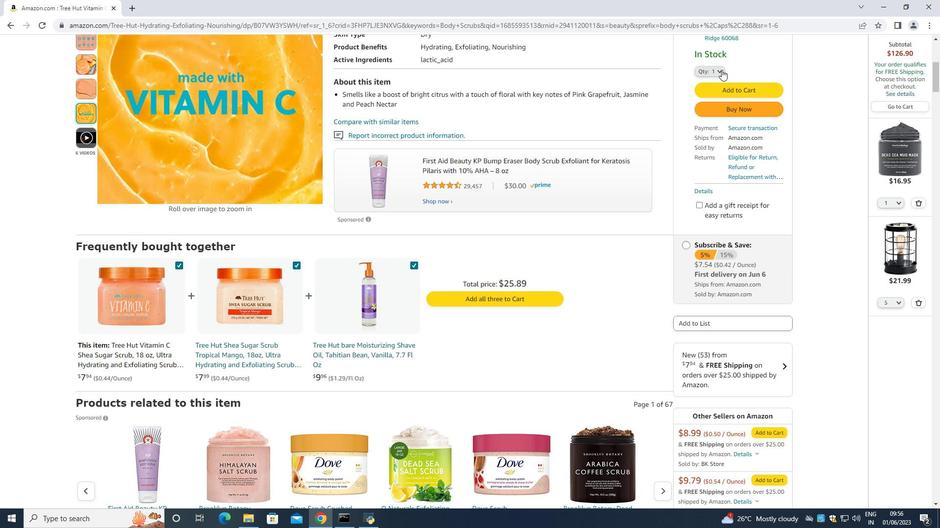 
Action: Mouse pressed left at (713, 66)
Screenshot: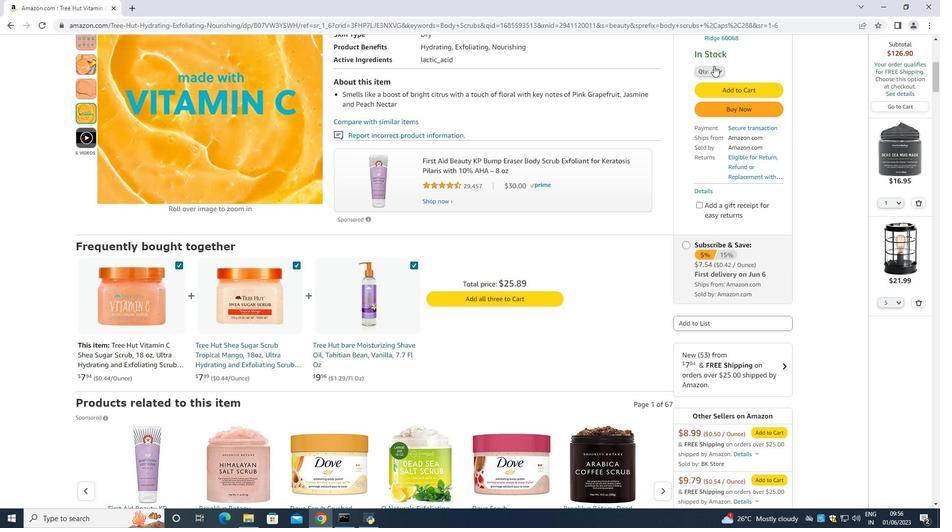 
Action: Mouse moved to (713, 69)
Screenshot: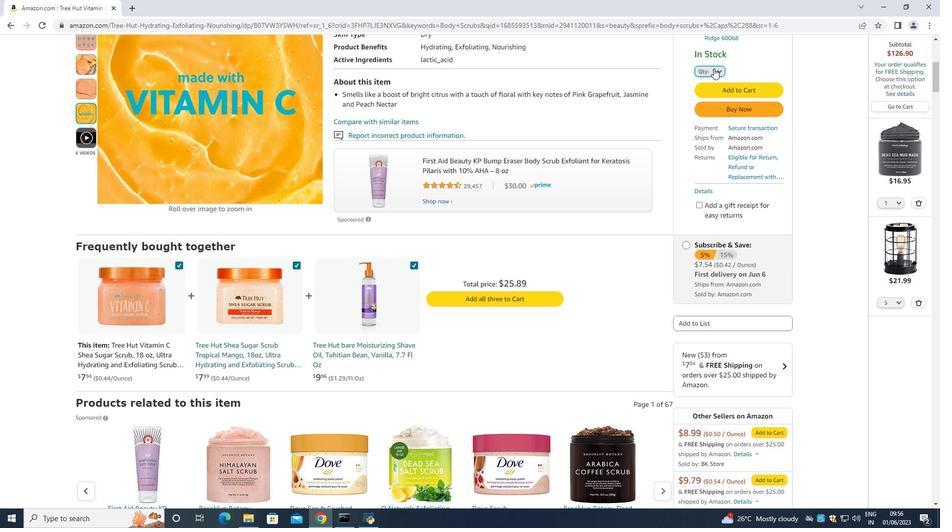 
Action: Mouse pressed left at (713, 69)
Screenshot: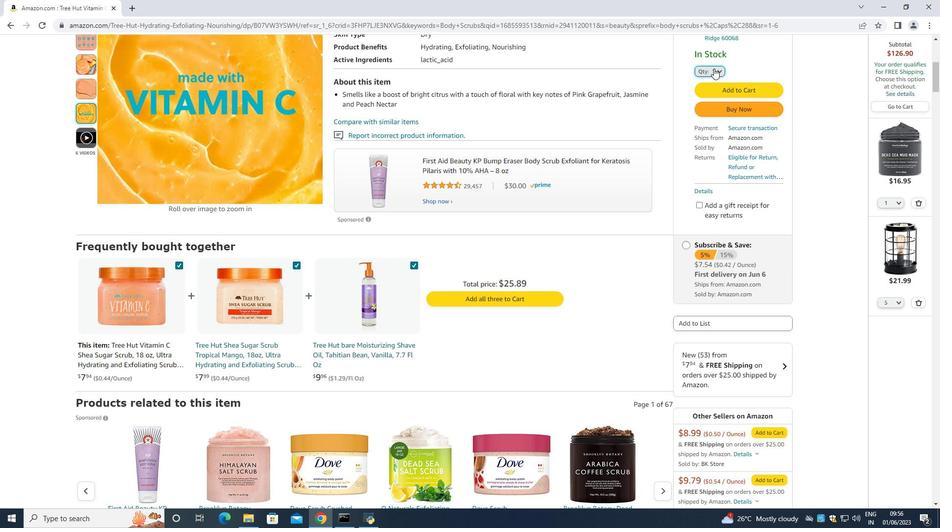 
Action: Mouse moved to (711, 86)
Screenshot: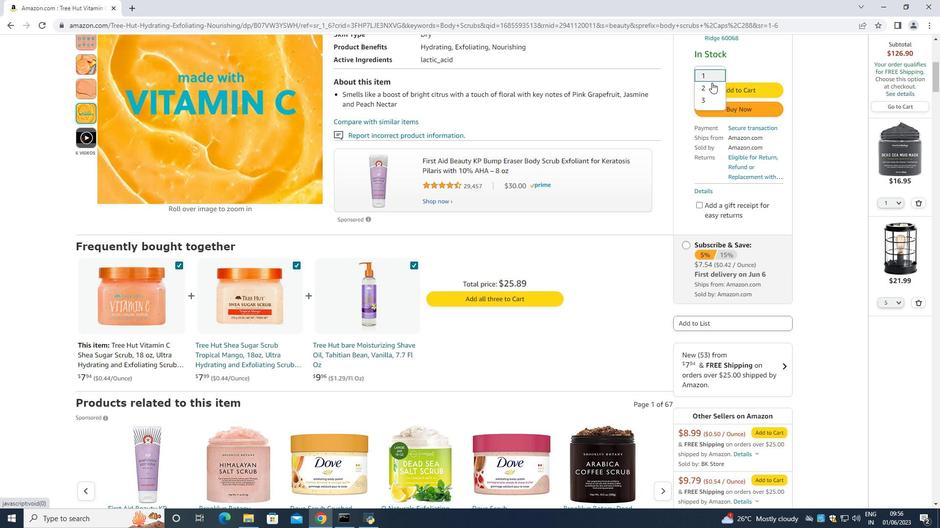 
Action: Mouse pressed left at (711, 86)
Screenshot: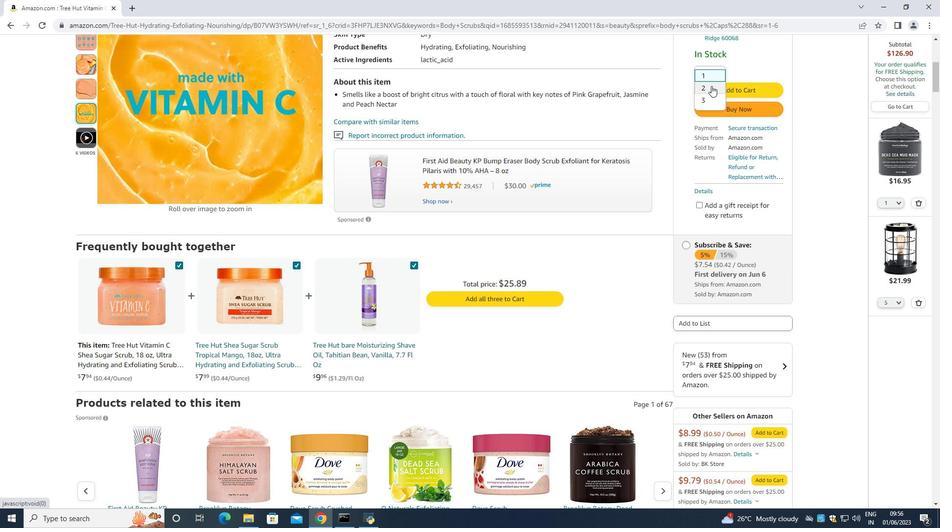 
Action: Mouse moved to (713, 89)
Screenshot: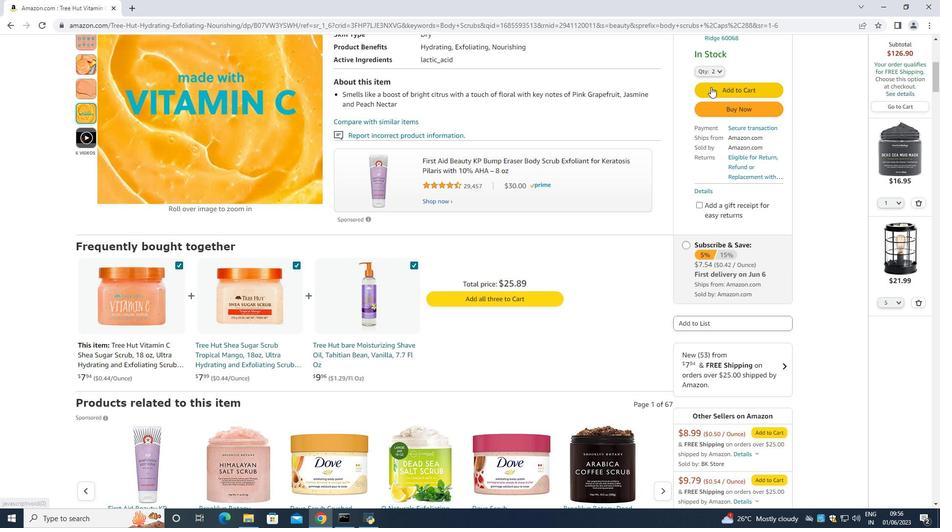 
Action: Mouse scrolled (713, 90) with delta (0, 0)
Screenshot: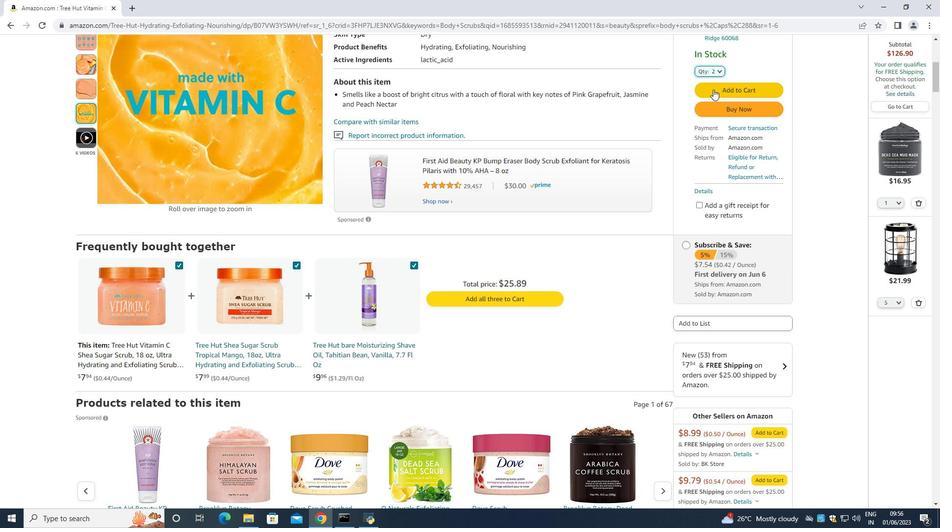 
Action: Mouse scrolled (713, 90) with delta (0, 0)
Screenshot: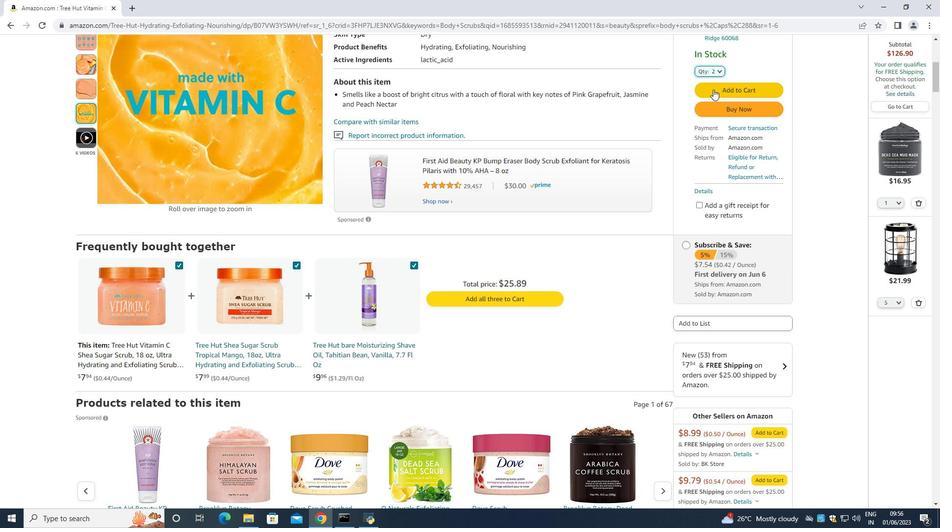 
Action: Mouse scrolled (713, 90) with delta (0, 0)
Screenshot: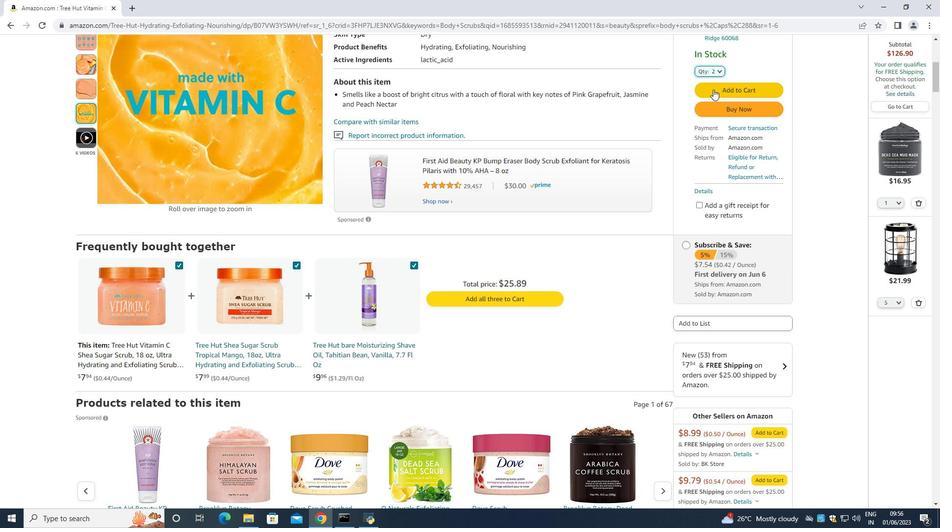 
Action: Mouse moved to (750, 252)
Screenshot: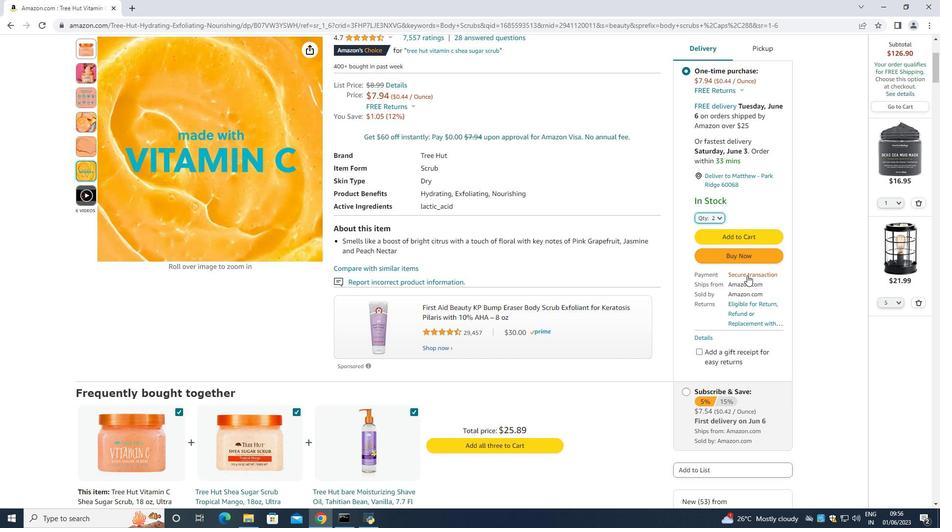 
Action: Mouse pressed left at (750, 252)
Screenshot: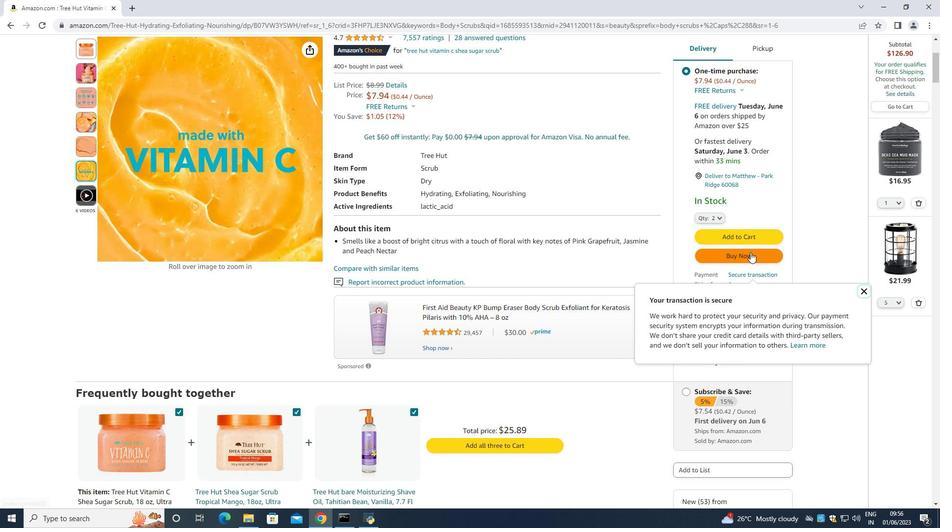 
Action: Mouse moved to (764, 251)
Screenshot: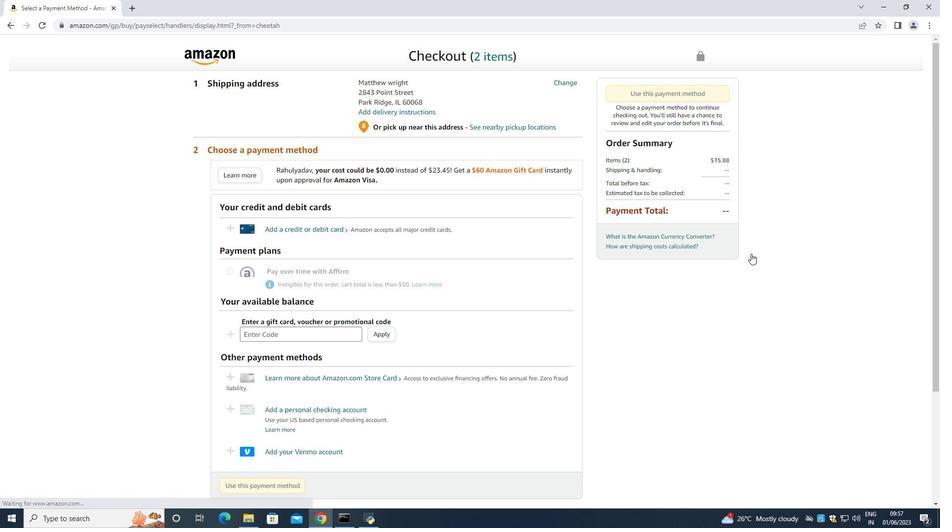 
Action: Mouse scrolled (764, 251) with delta (0, 0)
Screenshot: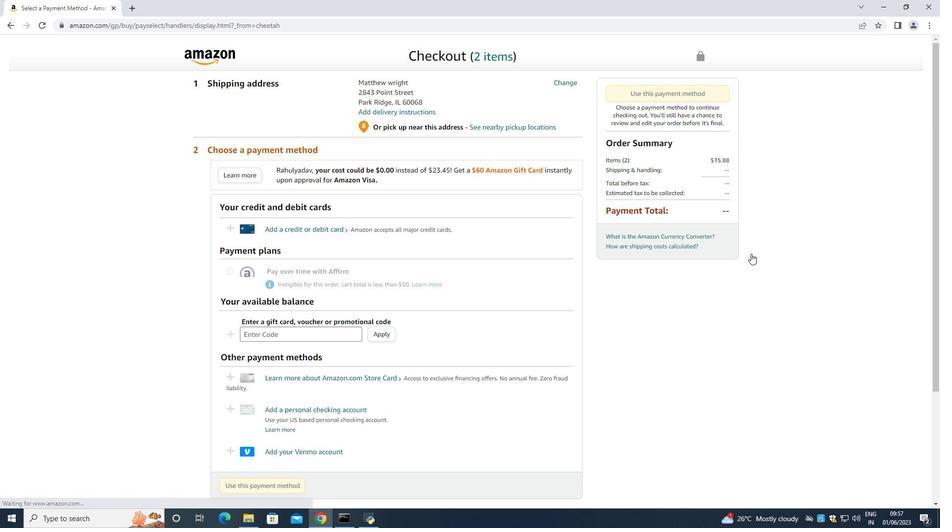 
Action: Mouse moved to (564, 81)
Screenshot: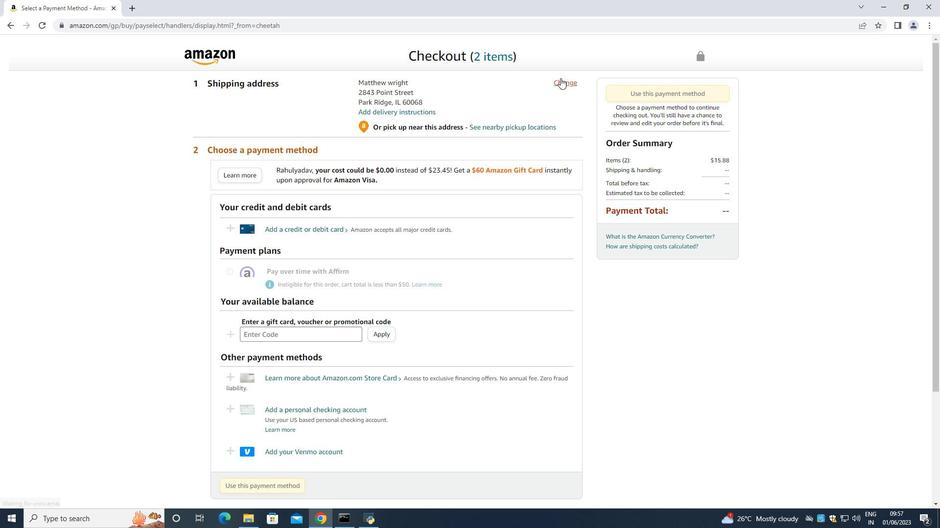 
Action: Mouse pressed left at (564, 81)
Screenshot: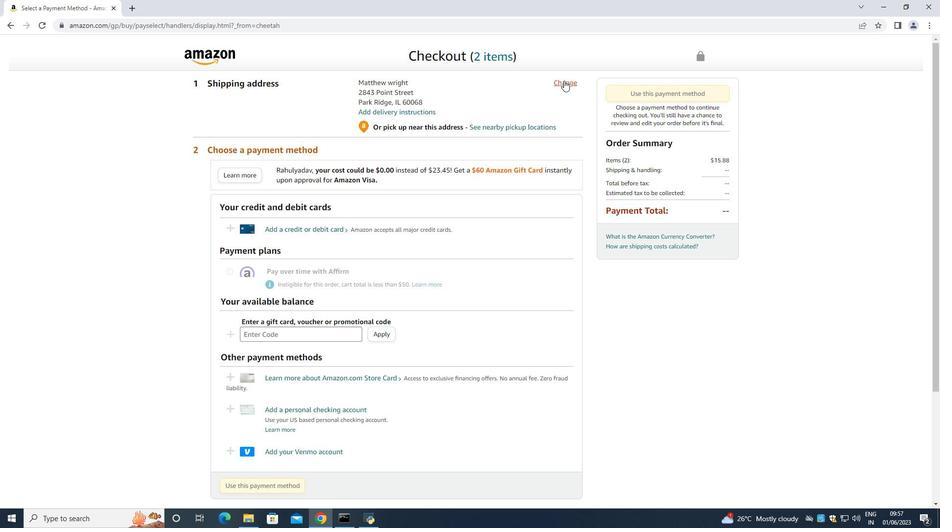 
Action: Mouse moved to (559, 108)
Screenshot: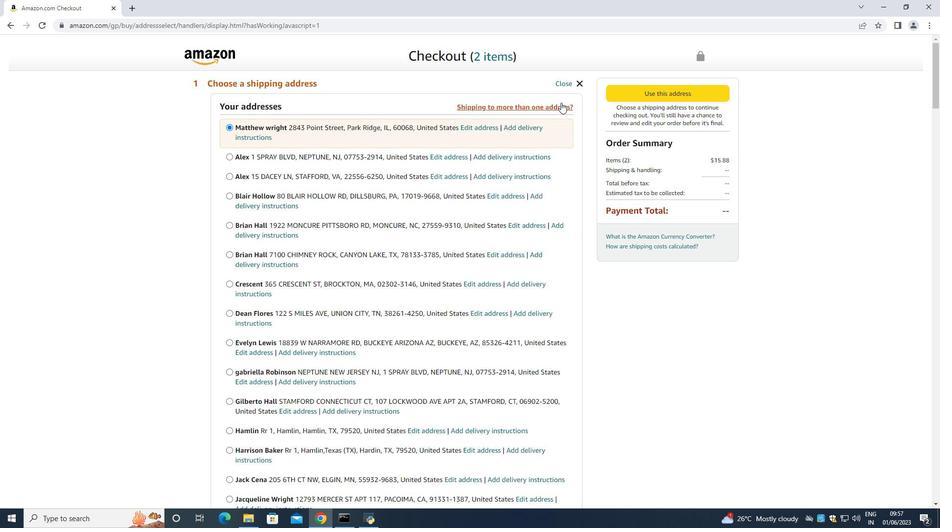 
Action: Mouse scrolled (559, 108) with delta (0, 0)
Screenshot: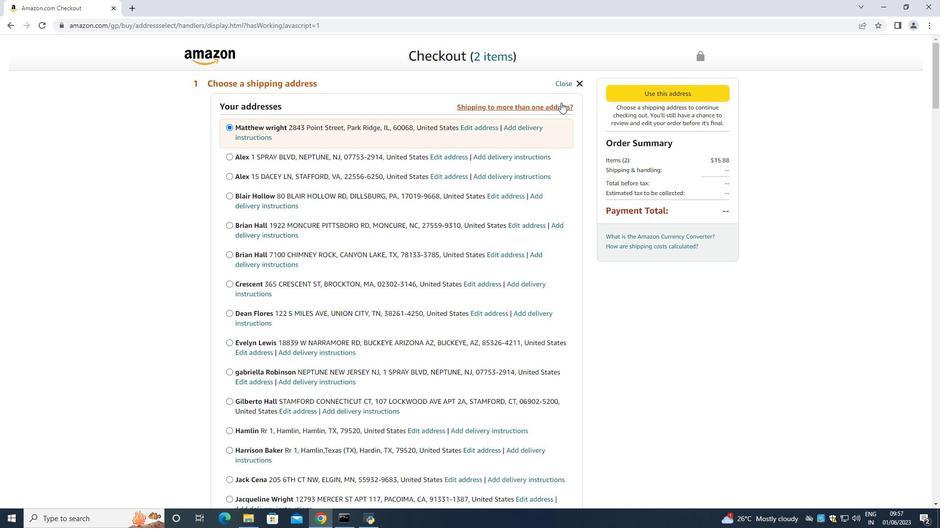 
Action: Mouse moved to (555, 121)
Screenshot: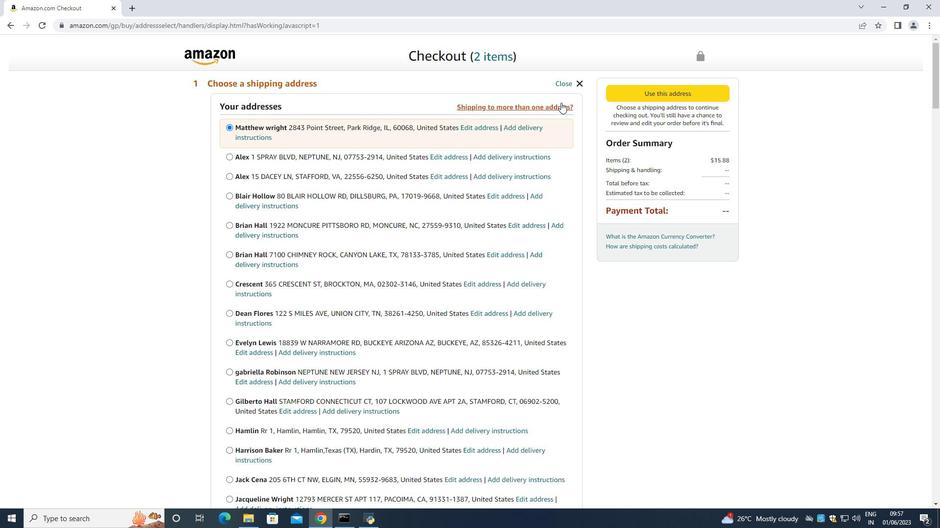 
Action: Mouse scrolled (555, 120) with delta (0, 0)
Screenshot: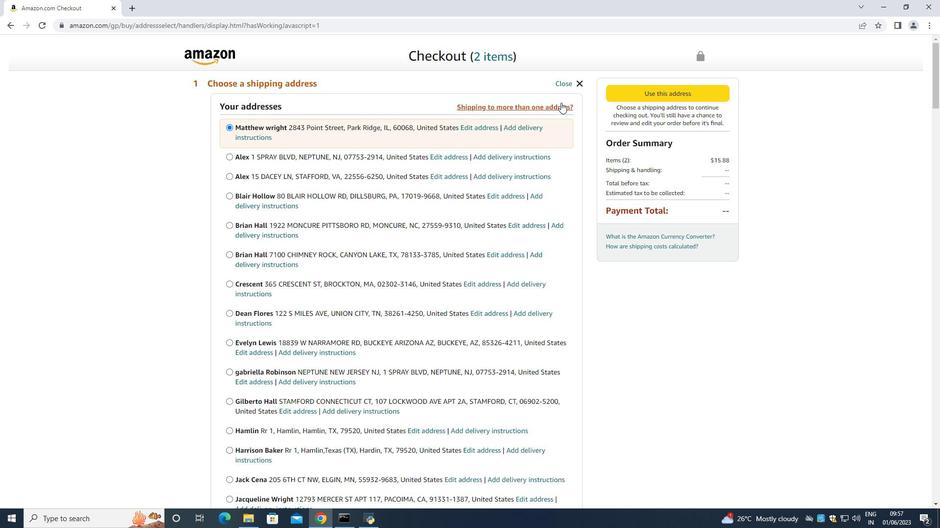
Action: Mouse moved to (555, 121)
Screenshot: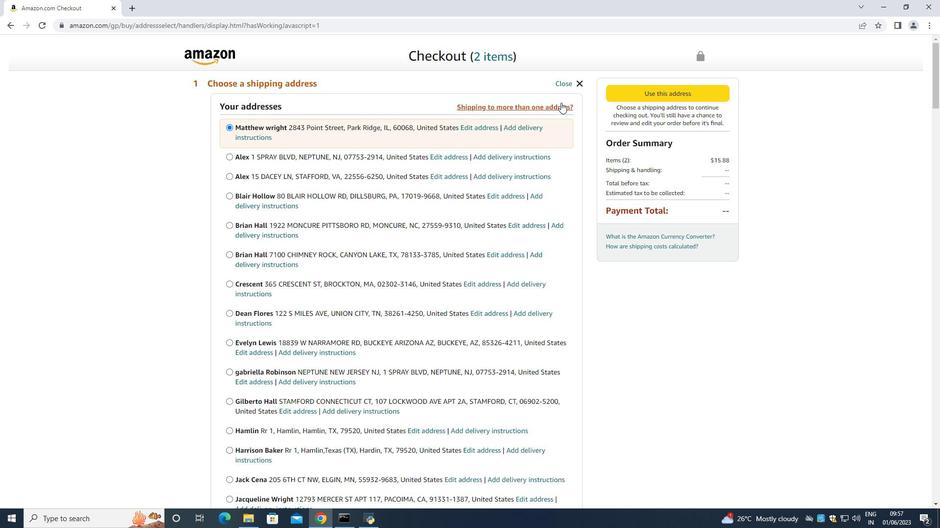 
Action: Mouse scrolled (555, 120) with delta (0, 0)
Screenshot: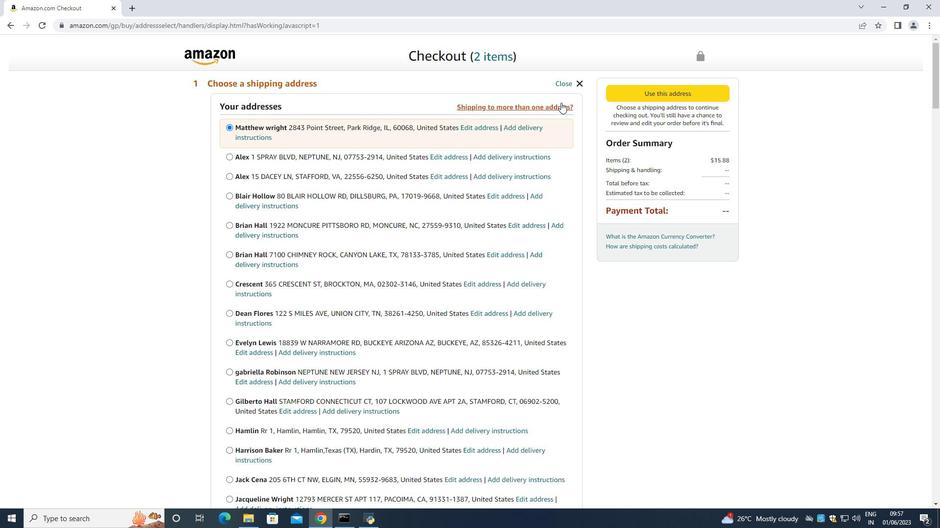 
Action: Mouse moved to (555, 121)
Screenshot: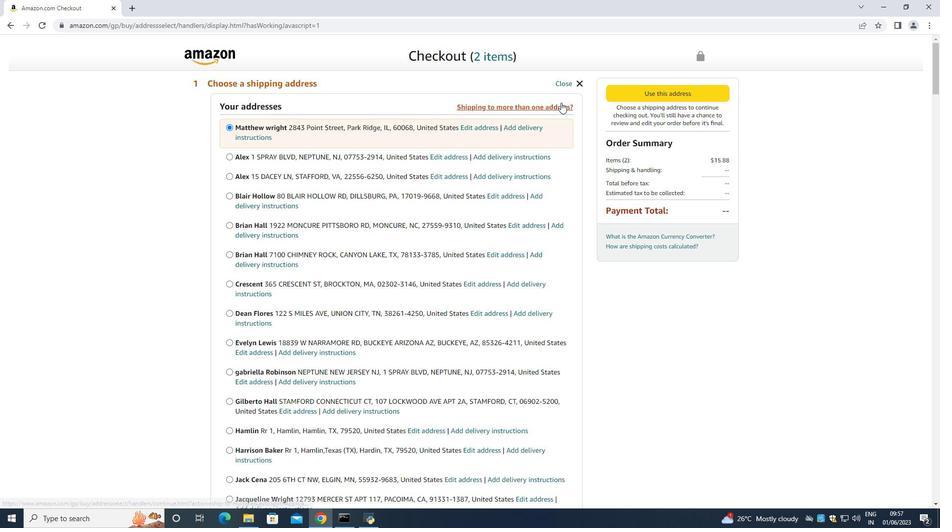 
Action: Mouse scrolled (555, 121) with delta (0, 0)
Screenshot: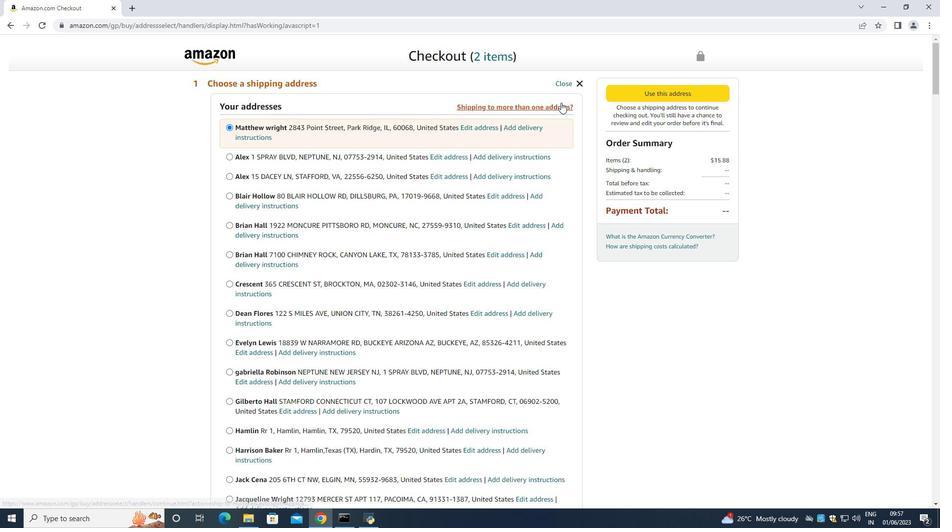 
Action: Mouse scrolled (555, 121) with delta (0, 0)
Screenshot: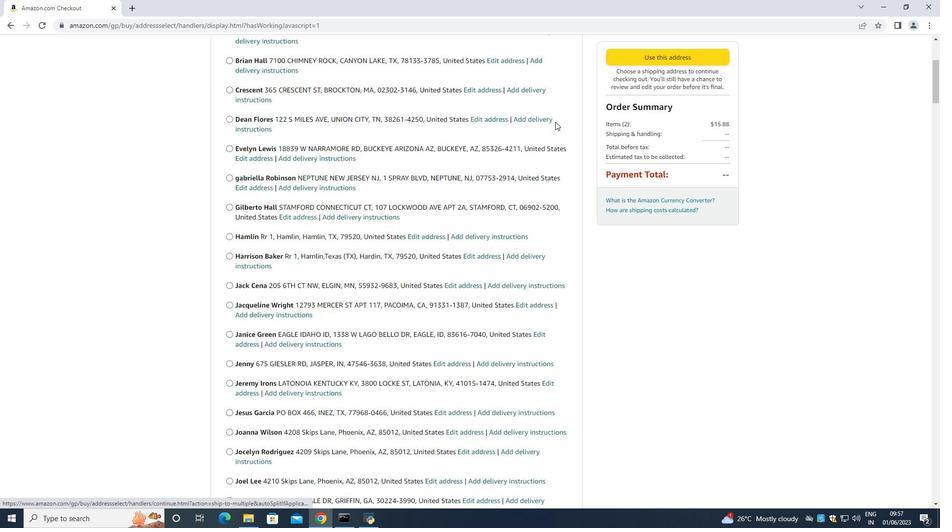 
Action: Mouse scrolled (555, 121) with delta (0, 0)
Screenshot: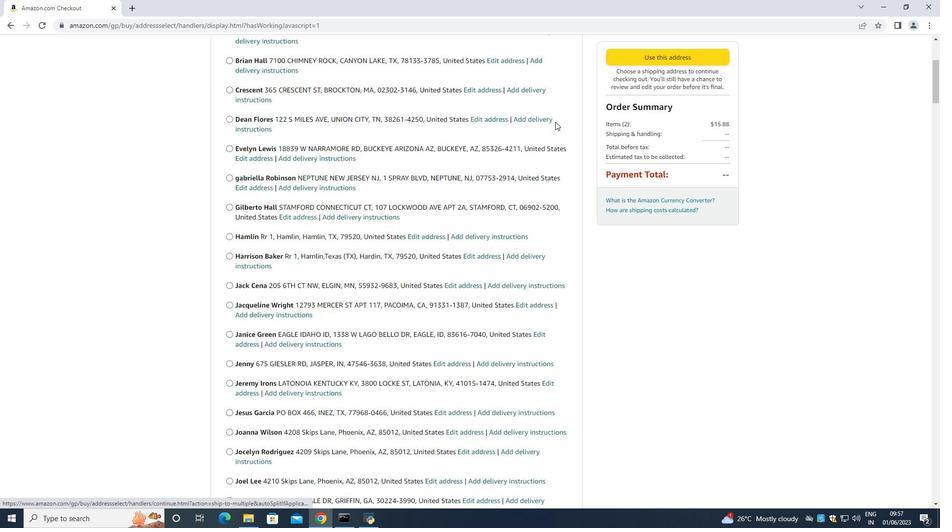 
Action: Mouse scrolled (555, 121) with delta (0, 0)
Screenshot: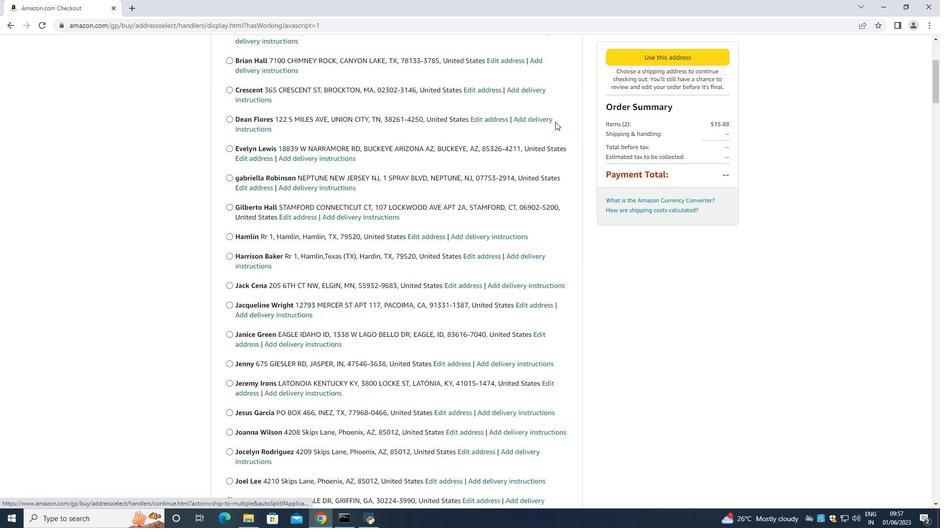 
Action: Mouse scrolled (555, 121) with delta (0, 0)
Screenshot: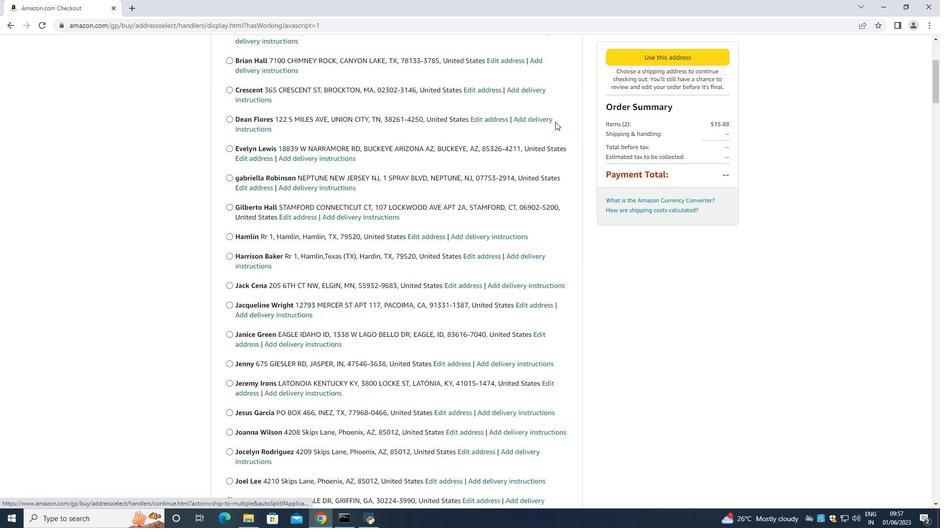 
Action: Mouse scrolled (555, 121) with delta (0, 0)
Screenshot: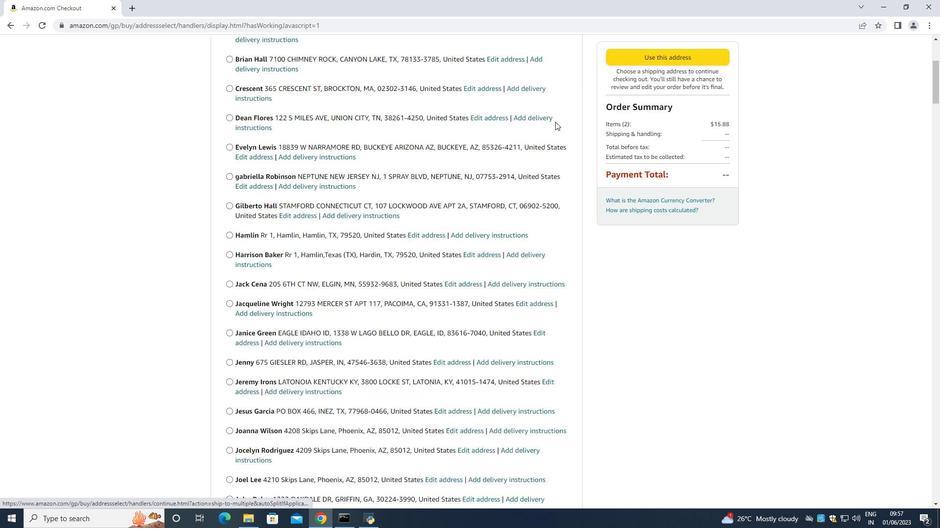 
Action: Mouse scrolled (555, 121) with delta (0, 0)
Screenshot: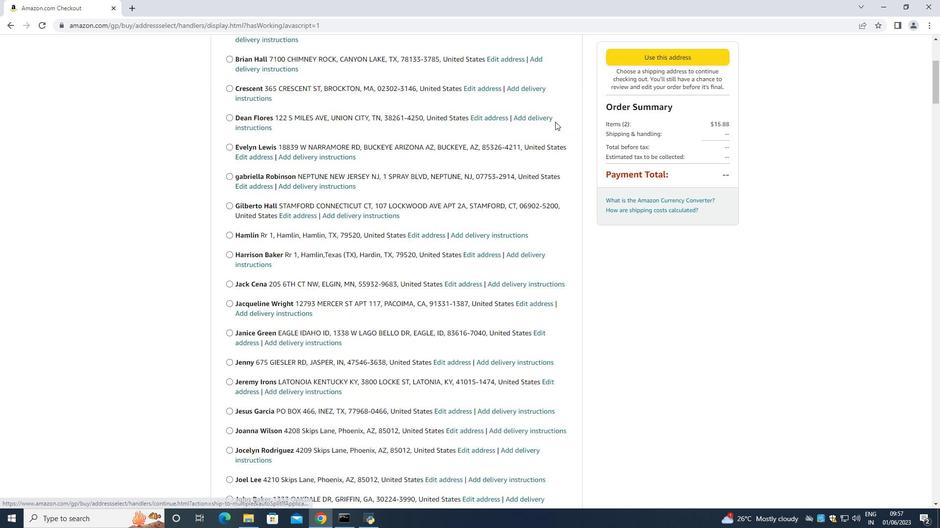 
Action: Mouse moved to (554, 121)
Screenshot: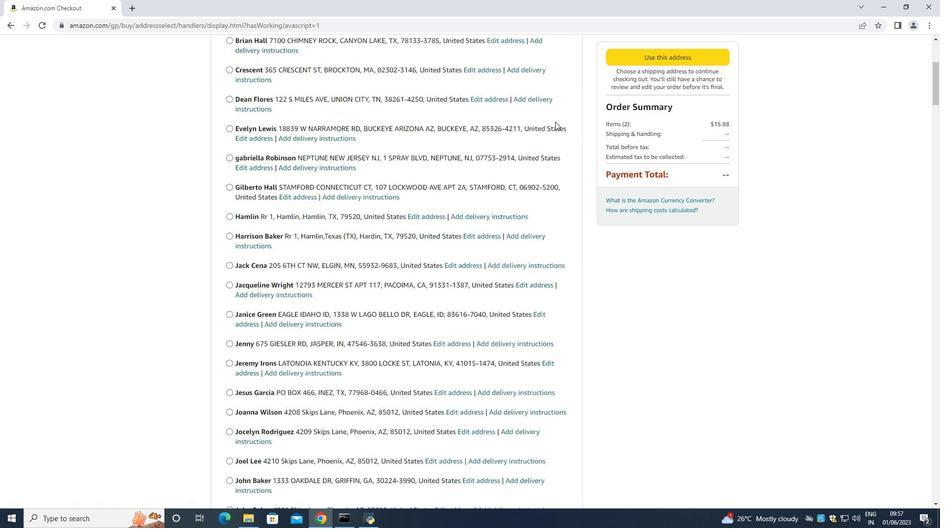 
Action: Mouse scrolled (554, 121) with delta (0, 0)
Screenshot: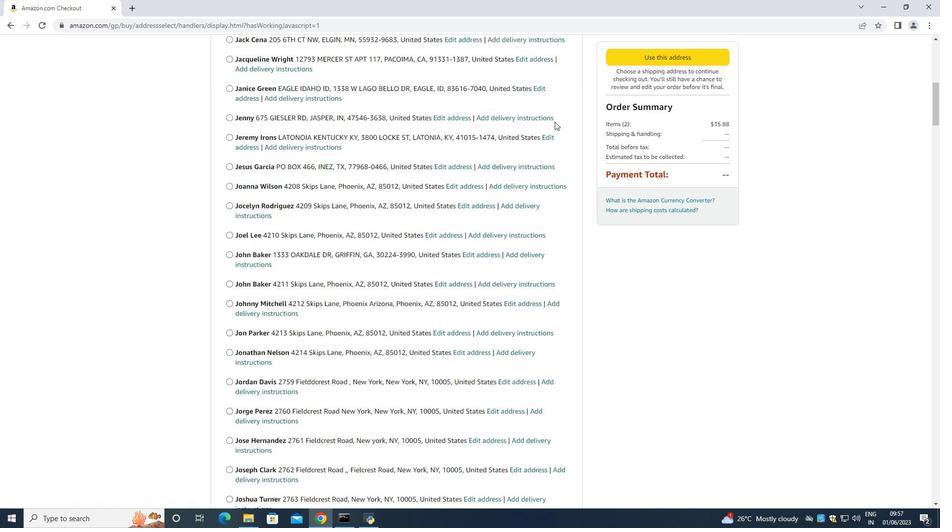 
Action: Mouse scrolled (554, 121) with delta (0, 0)
Screenshot: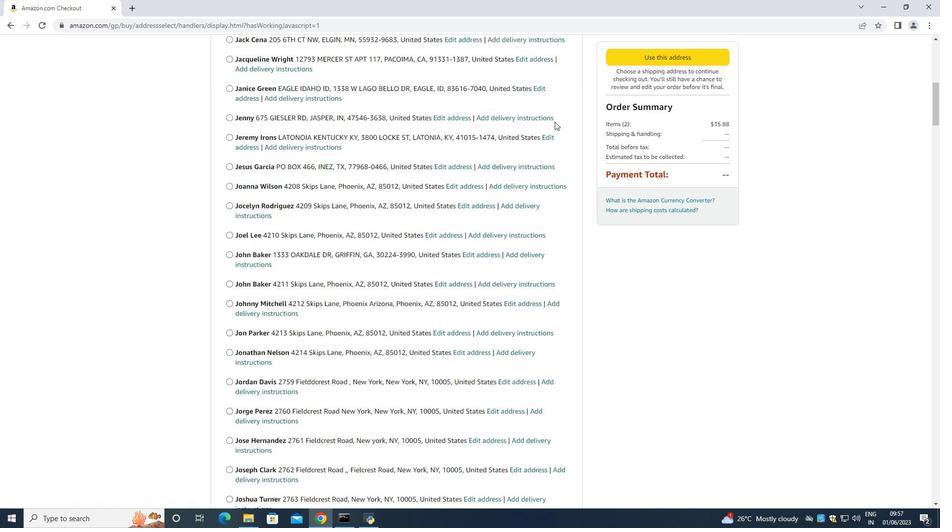 
Action: Mouse scrolled (554, 121) with delta (0, 0)
Screenshot: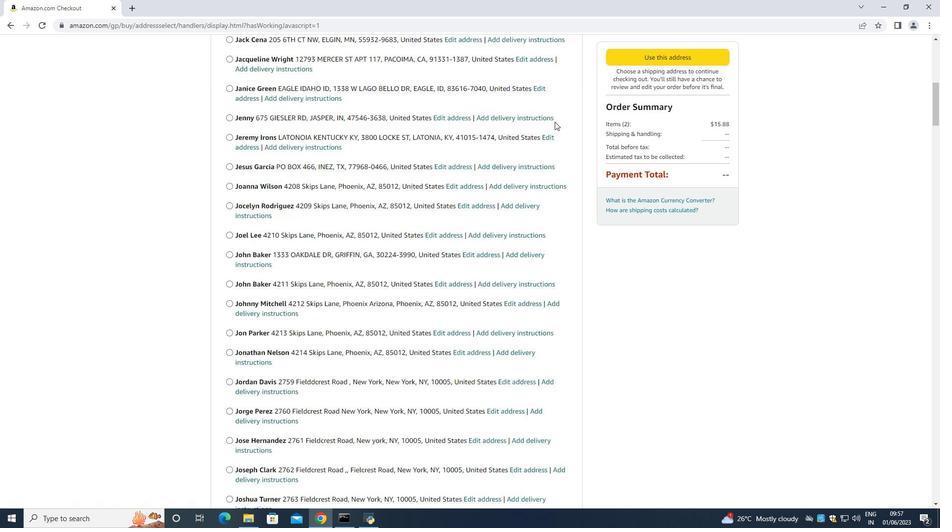 
Action: Mouse scrolled (554, 121) with delta (0, 0)
Screenshot: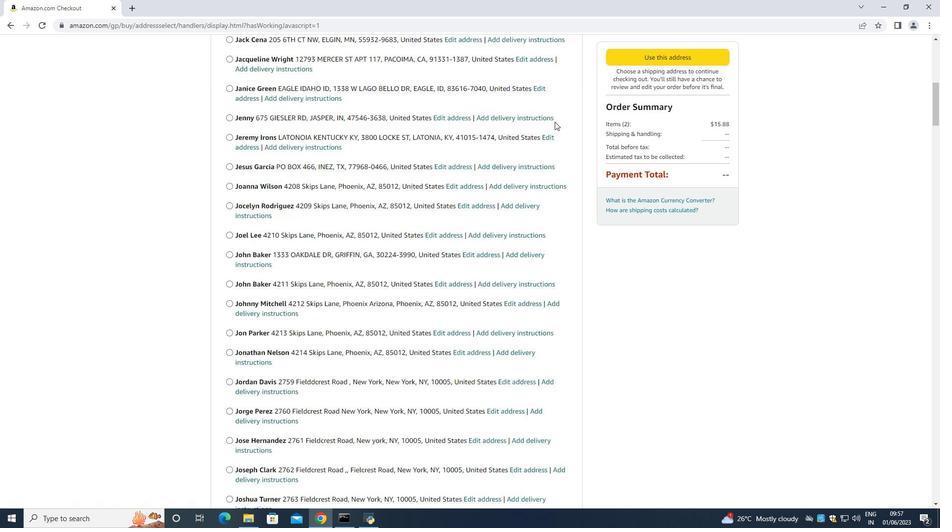 
Action: Mouse scrolled (554, 121) with delta (0, 0)
Screenshot: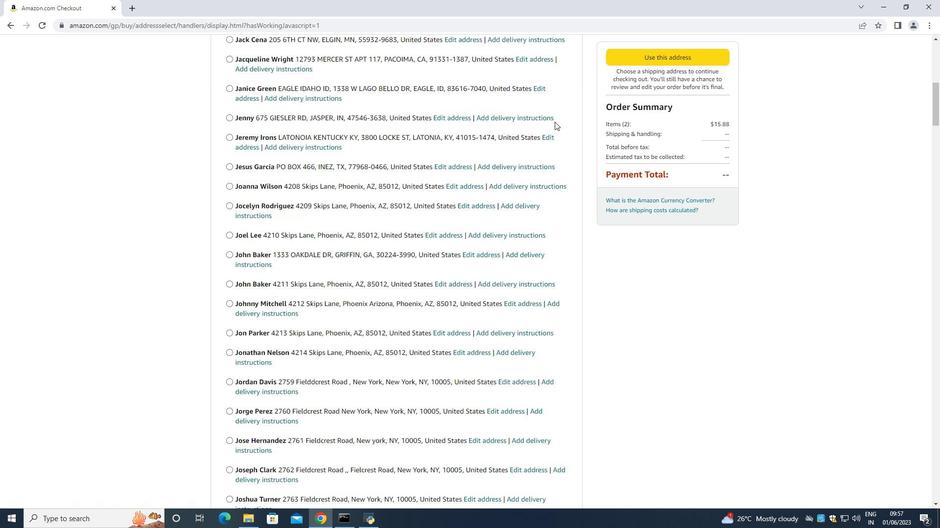 
Action: Mouse moved to (552, 119)
Screenshot: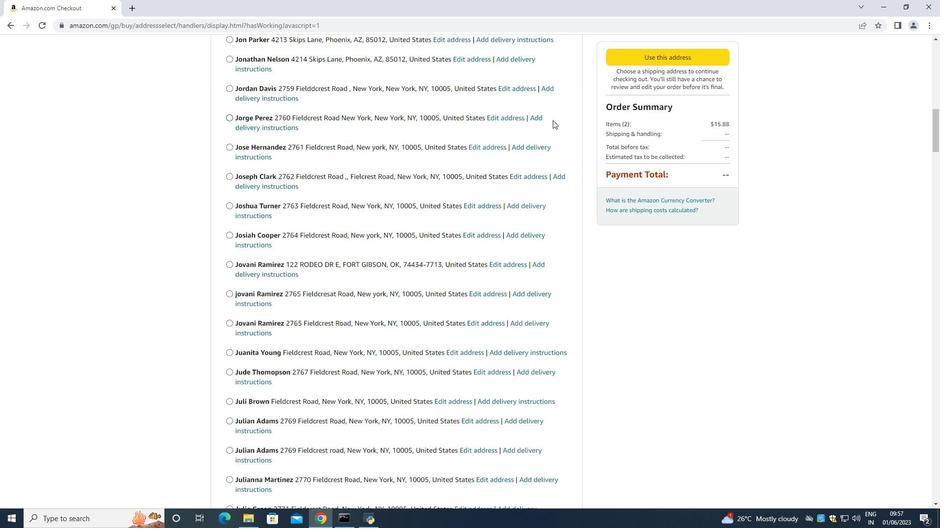 
Action: Mouse scrolled (552, 119) with delta (0, 0)
Screenshot: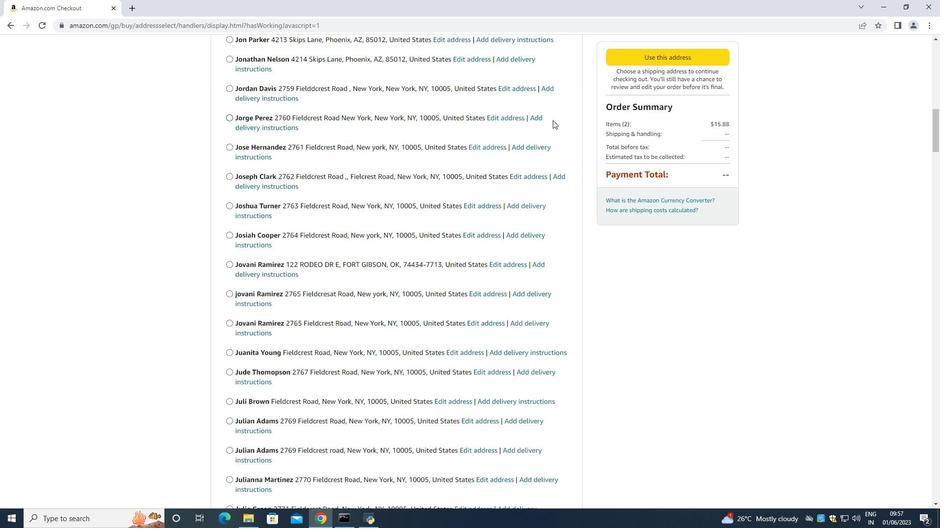 
Action: Mouse moved to (551, 114)
Screenshot: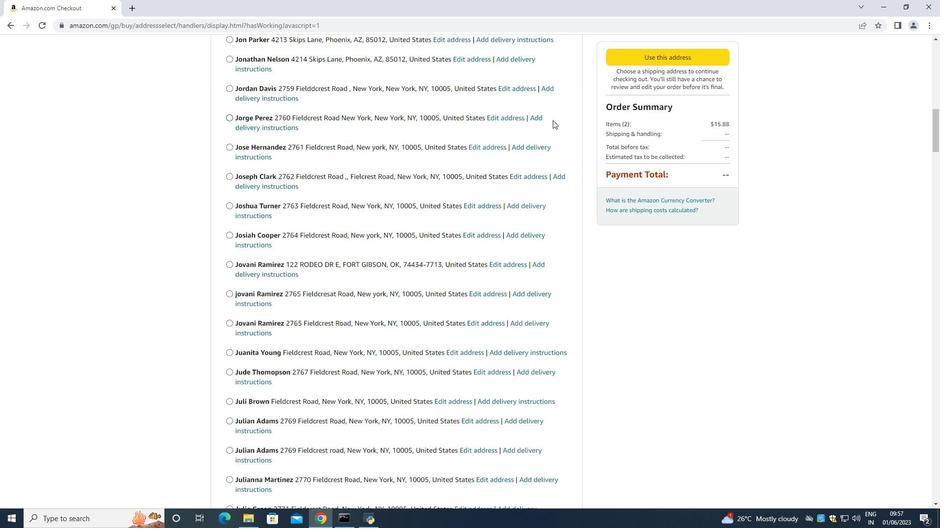 
Action: Mouse scrolled (551, 113) with delta (0, 0)
Screenshot: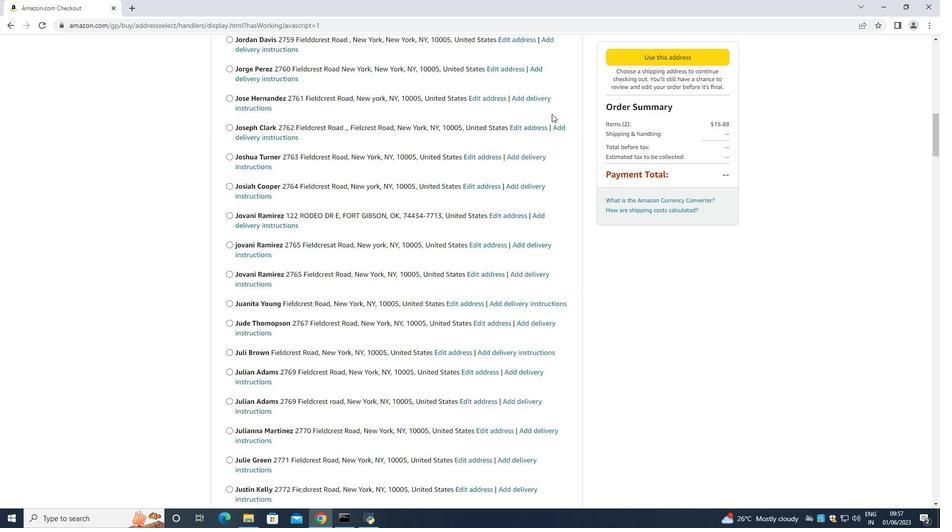 
Action: Mouse scrolled (551, 113) with delta (0, 0)
Screenshot: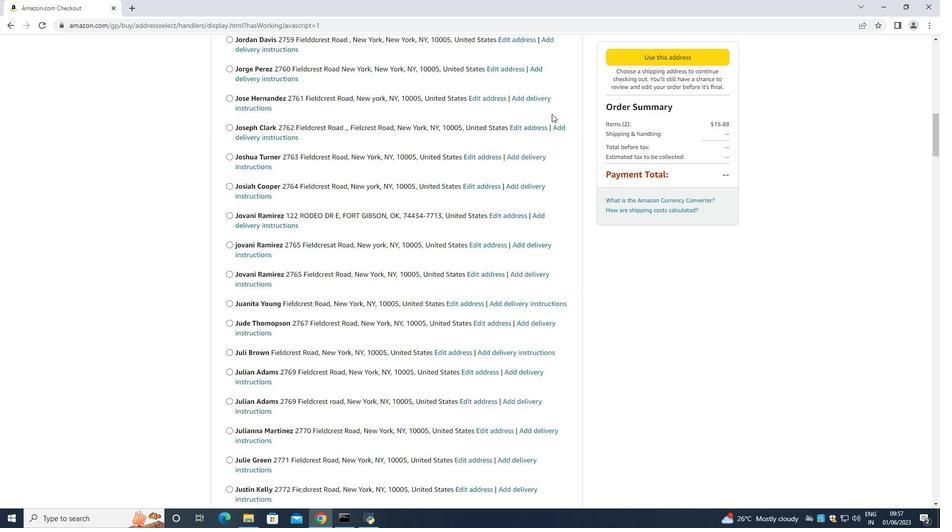 
Action: Mouse scrolled (551, 113) with delta (0, 0)
Screenshot: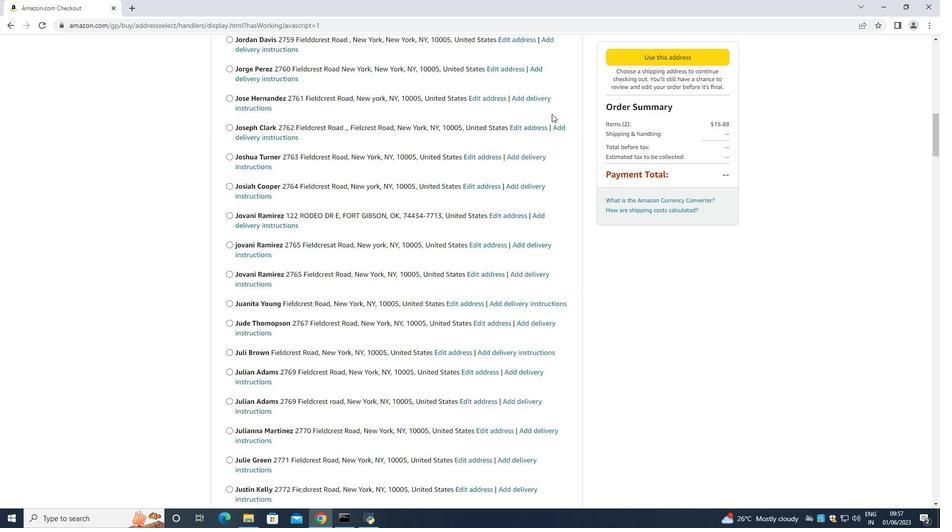 
Action: Mouse scrolled (551, 113) with delta (0, 0)
Screenshot: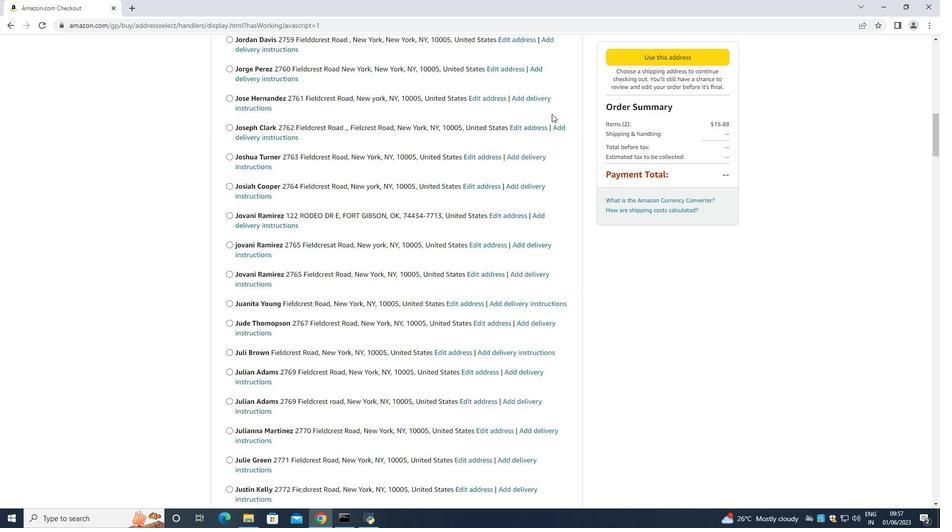 
Action: Mouse scrolled (551, 113) with delta (0, 0)
Screenshot: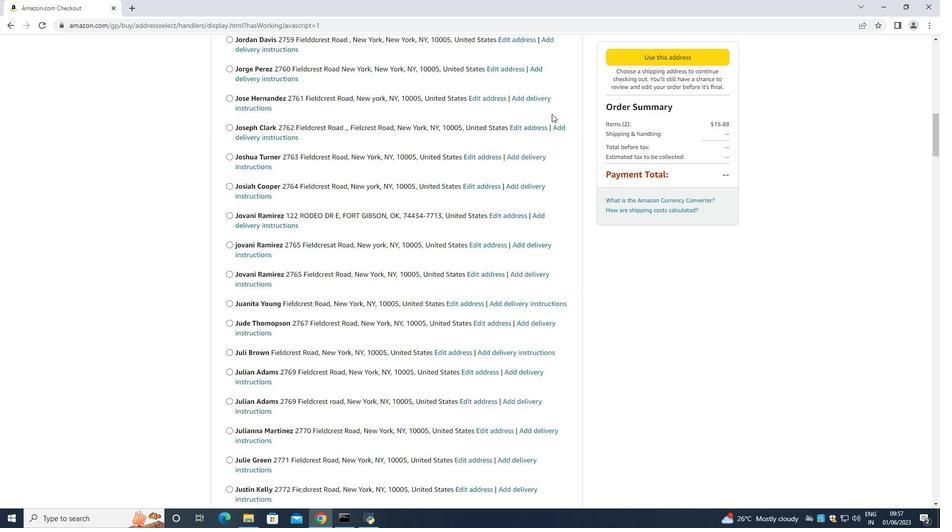 
Action: Mouse moved to (551, 112)
Screenshot: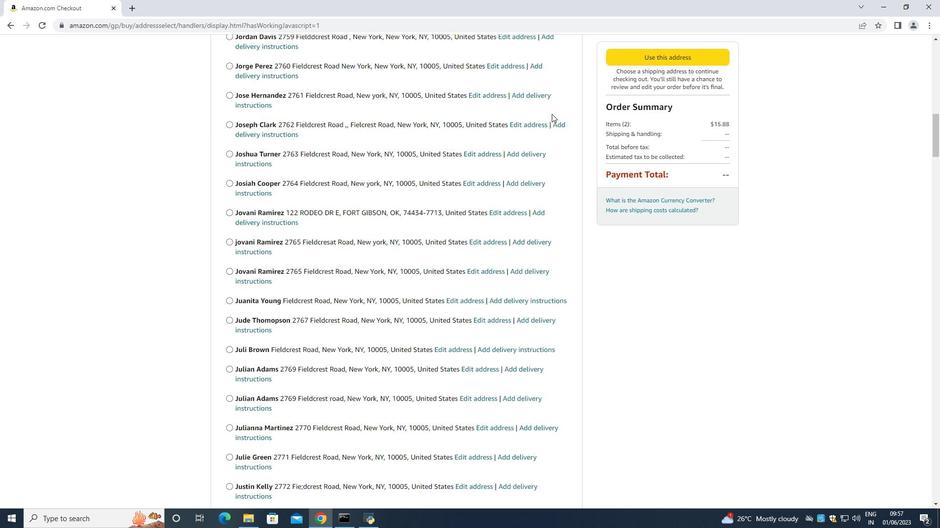 
Action: Mouse scrolled (551, 112) with delta (0, 0)
Screenshot: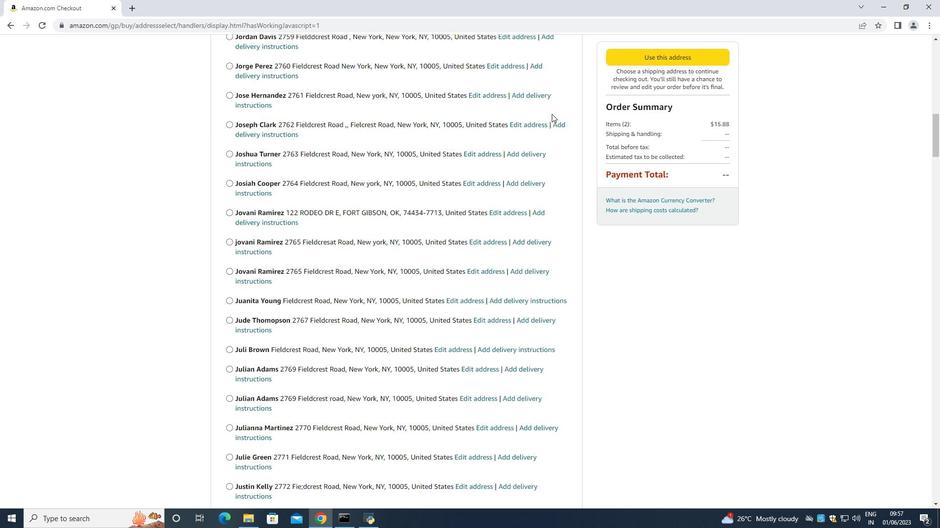 
Action: Mouse moved to (552, 109)
Screenshot: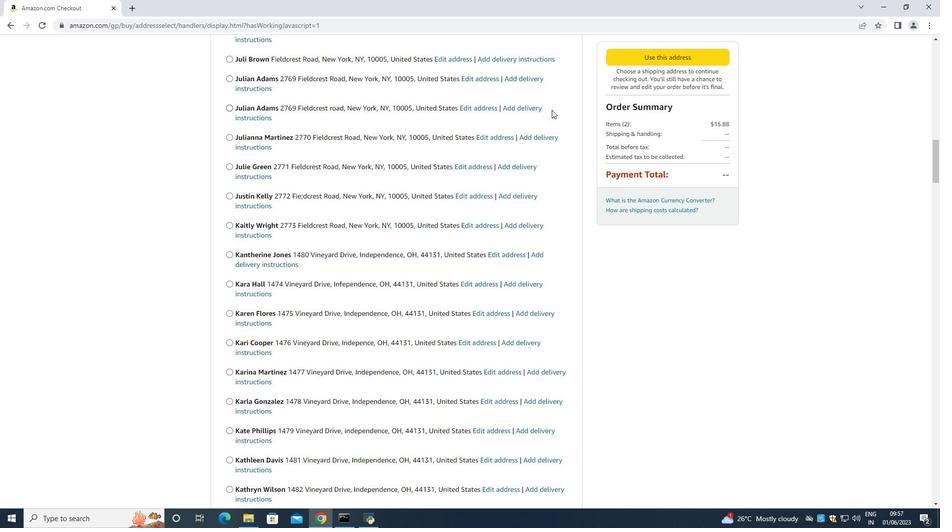 
Action: Mouse scrolled (552, 109) with delta (0, 0)
Screenshot: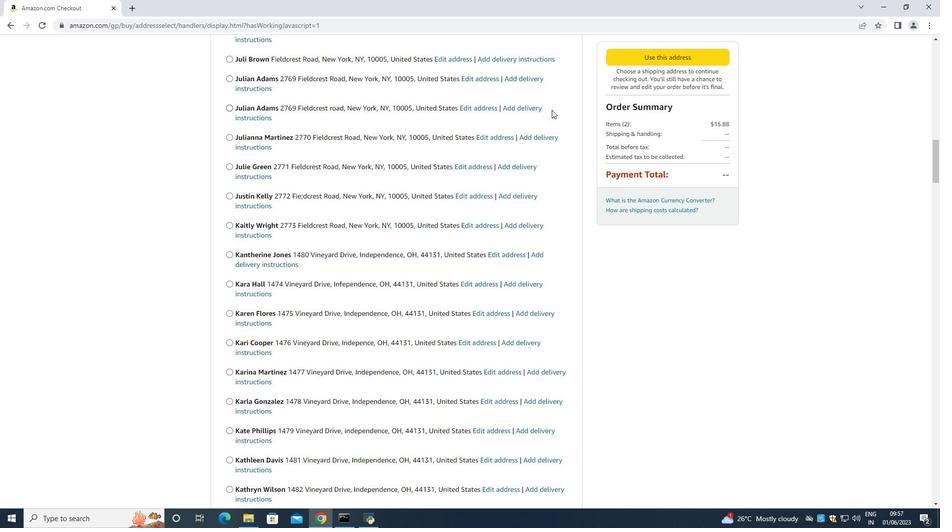 
Action: Mouse moved to (552, 109)
Screenshot: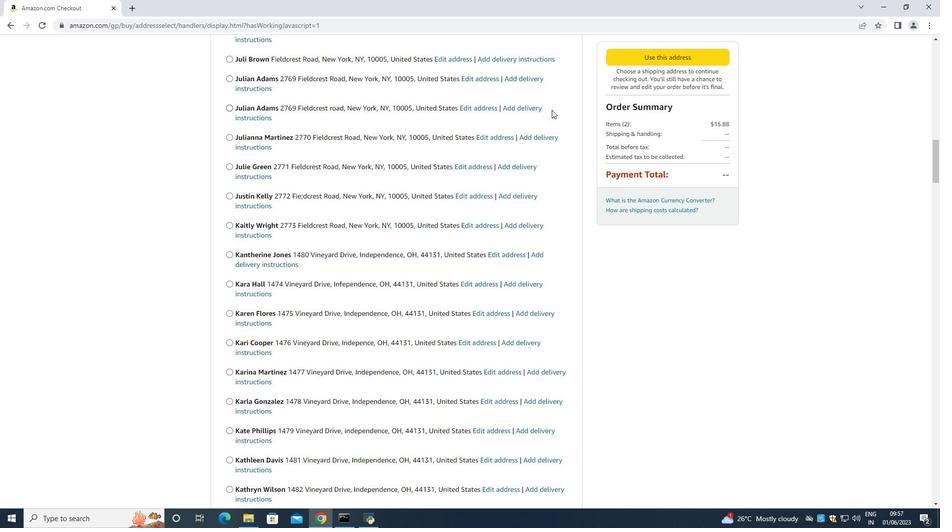 
Action: Mouse scrolled (552, 109) with delta (0, 0)
Screenshot: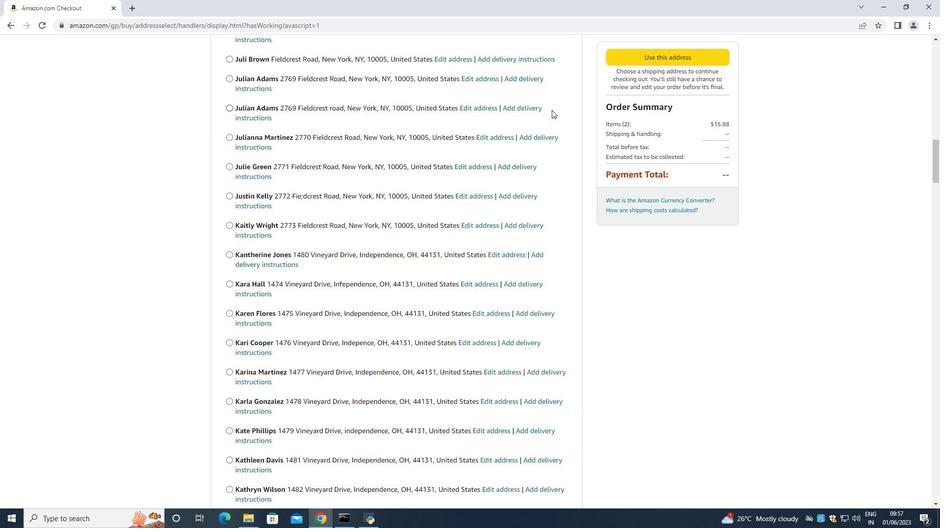 
Action: Mouse moved to (553, 110)
Screenshot: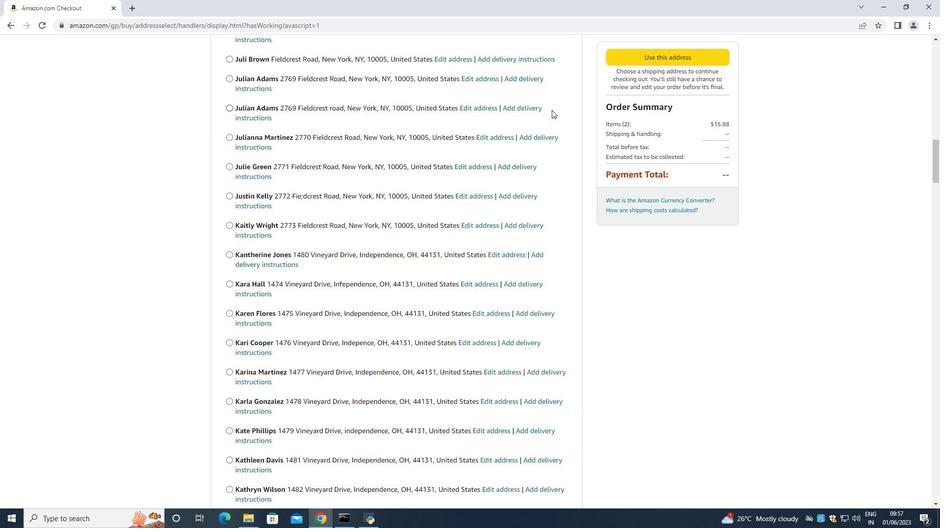 
Action: Mouse scrolled (553, 109) with delta (0, 0)
Screenshot: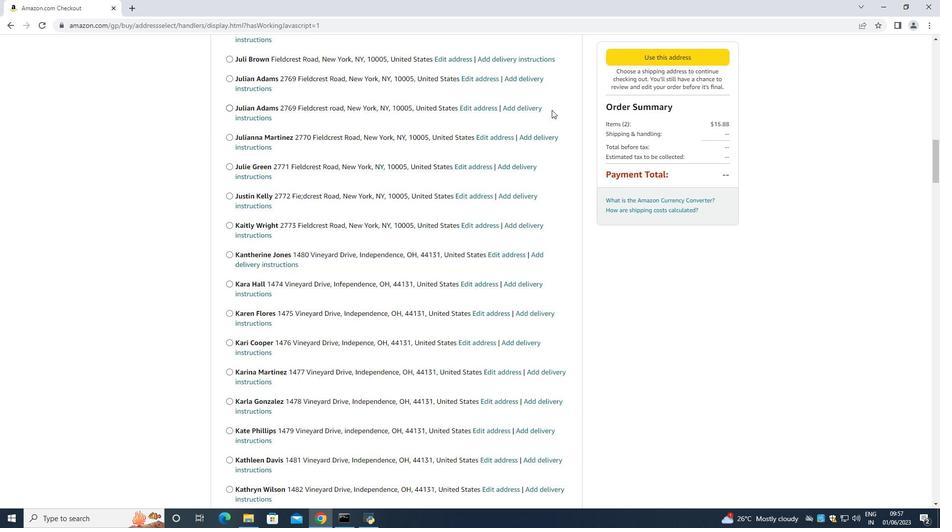 
Action: Mouse moved to (553, 110)
Screenshot: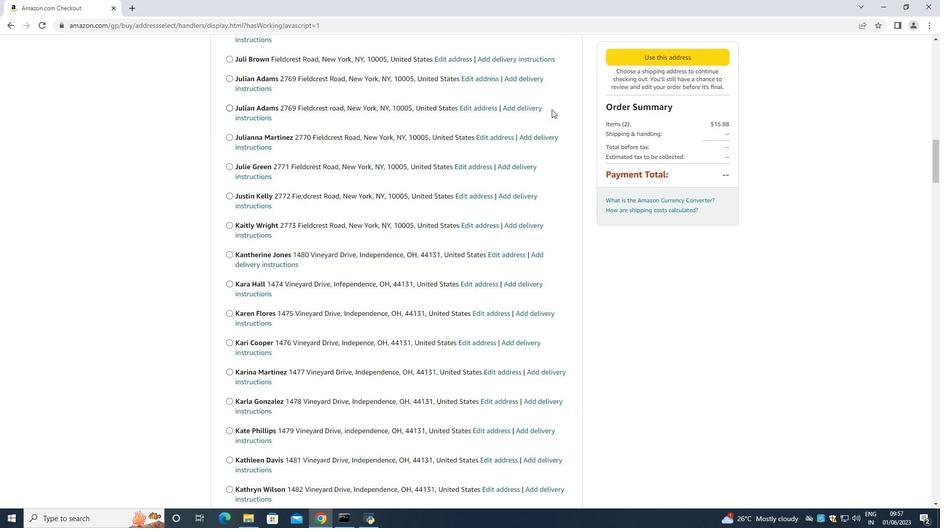 
Action: Mouse scrolled (553, 109) with delta (0, 0)
Screenshot: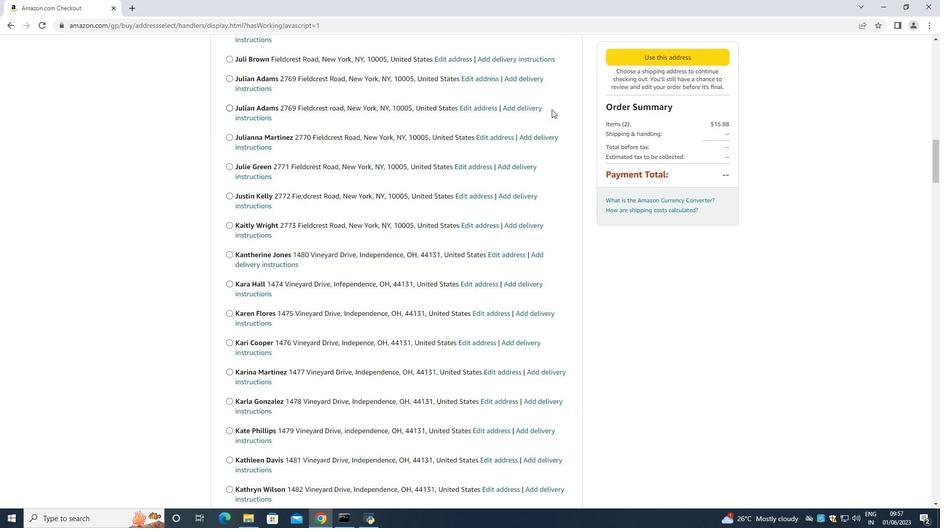 
Action: Mouse moved to (553, 111)
Screenshot: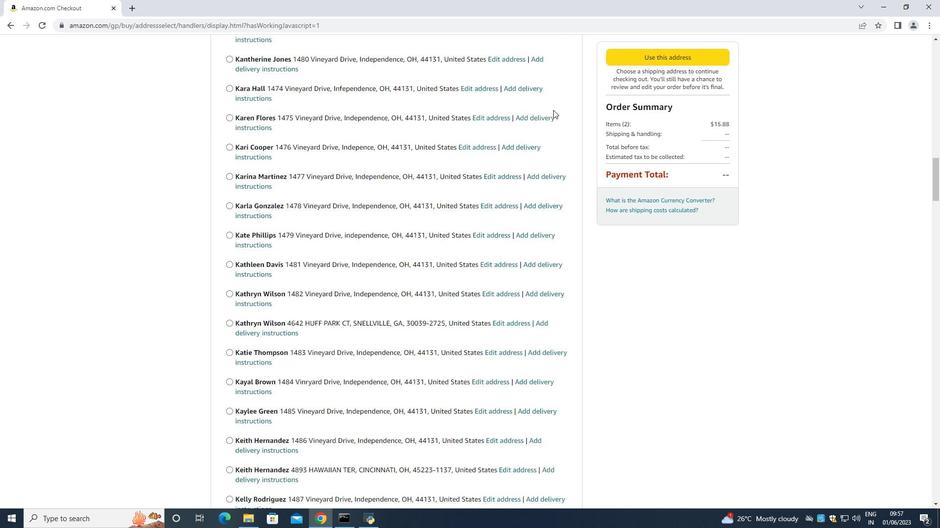 
Action: Mouse scrolled (553, 111) with delta (0, 0)
Screenshot: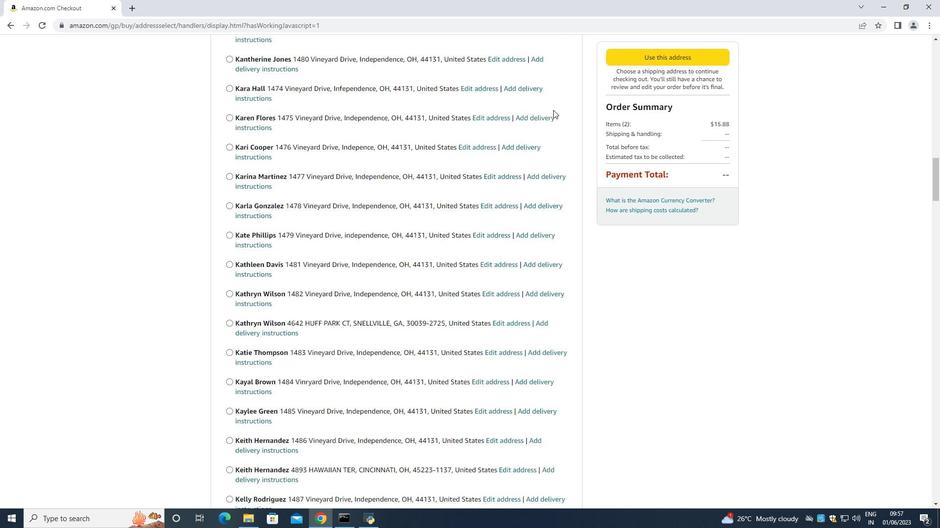 
Action: Mouse moved to (553, 113)
Screenshot: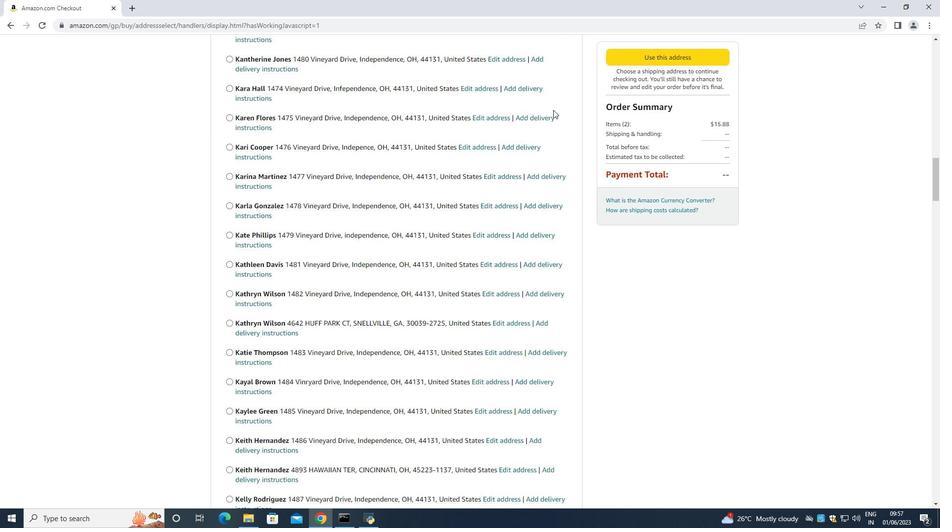 
Action: Mouse scrolled (553, 112) with delta (0, 0)
Screenshot: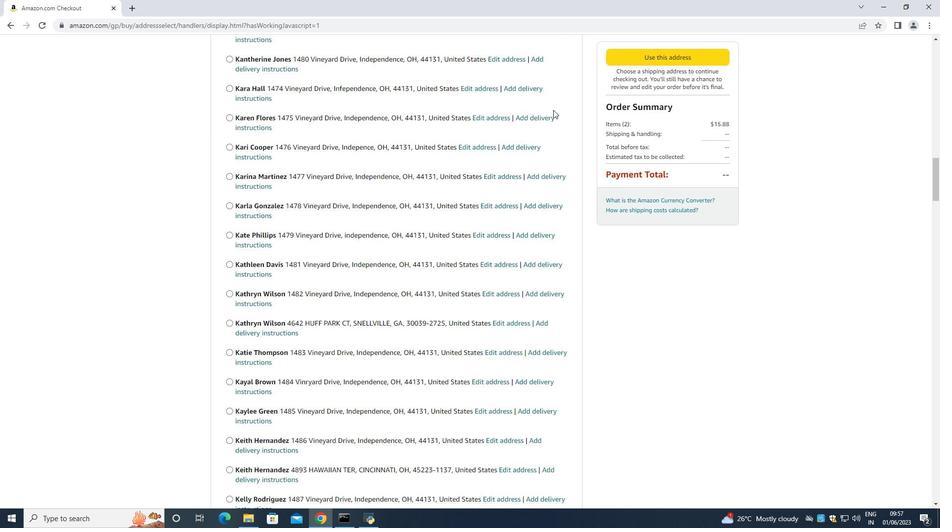 
Action: Mouse moved to (553, 113)
Screenshot: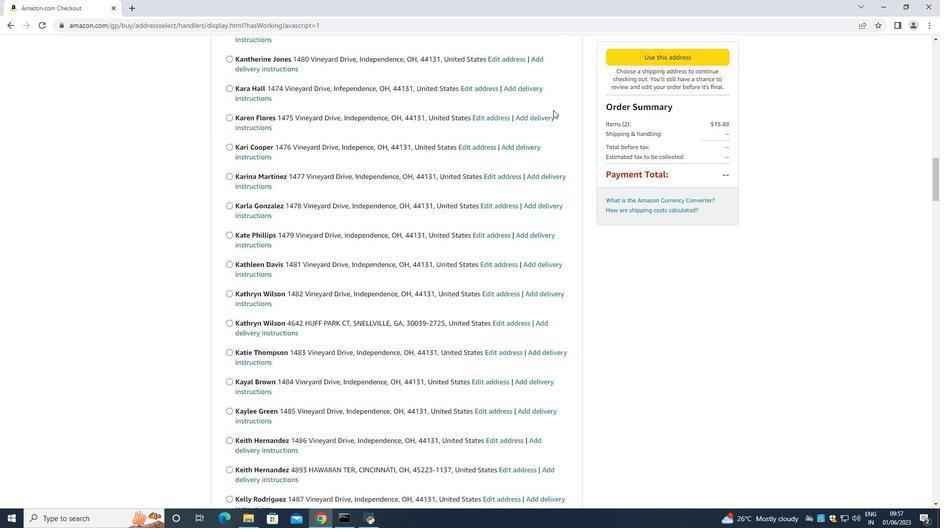 
Action: Mouse scrolled (553, 113) with delta (0, 0)
Screenshot: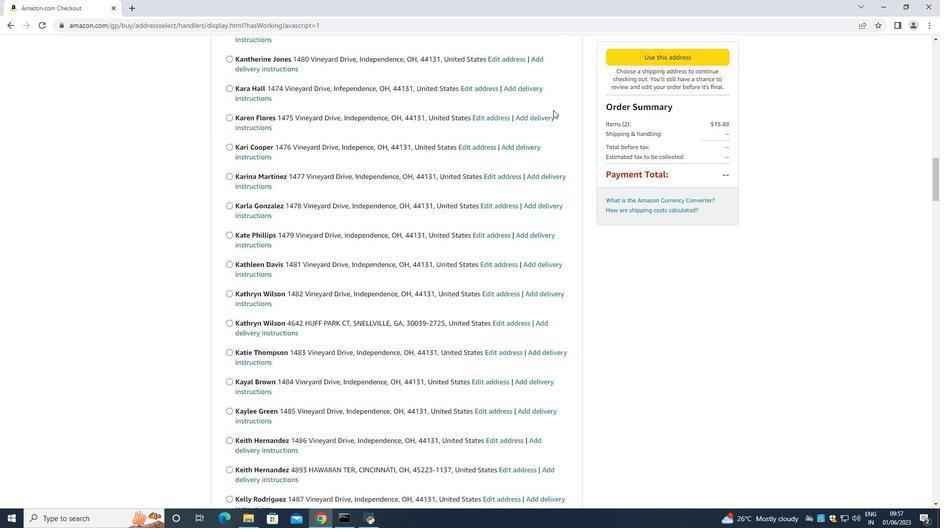 
Action: Mouse scrolled (553, 113) with delta (0, 0)
Screenshot: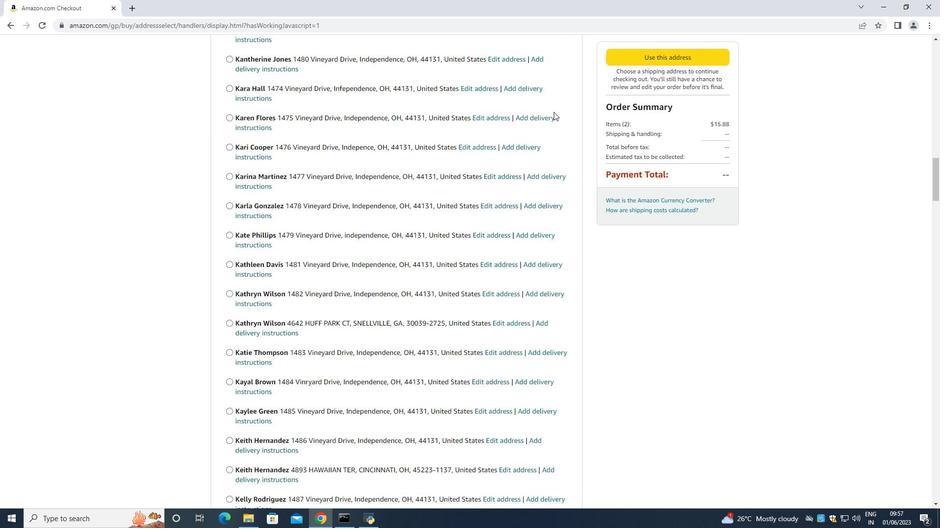 
Action: Mouse moved to (554, 116)
